 Task: Look for space in Porterville, United States from 8th June, 2023 to 12th June, 2023 for 2 adults in price range Rs.8000 to Rs.16000. Place can be private room with 1  bedroom having 1 bed and 1 bathroom. Property type can be flatguest house, hotel. Booking option can be shelf check-in. Required host language is English.
Action: Mouse moved to (571, 136)
Screenshot: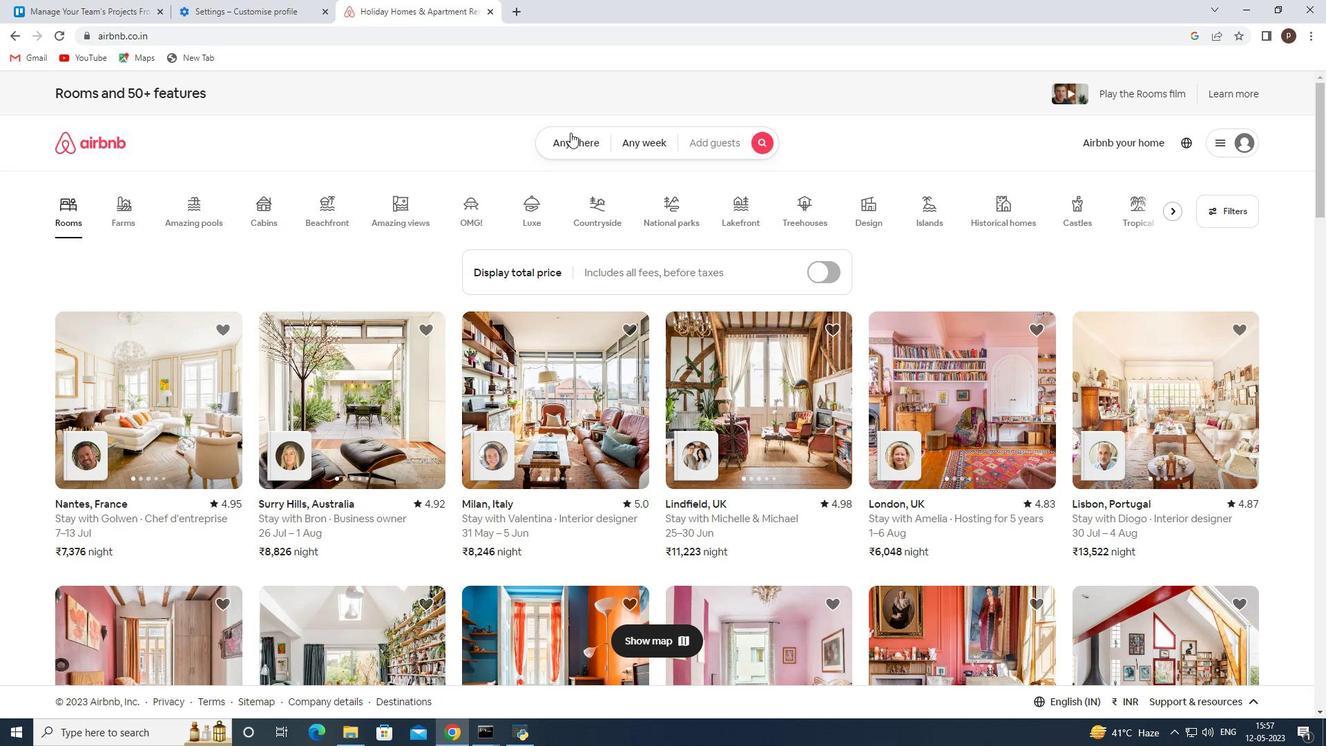 
Action: Mouse pressed left at (571, 136)
Screenshot: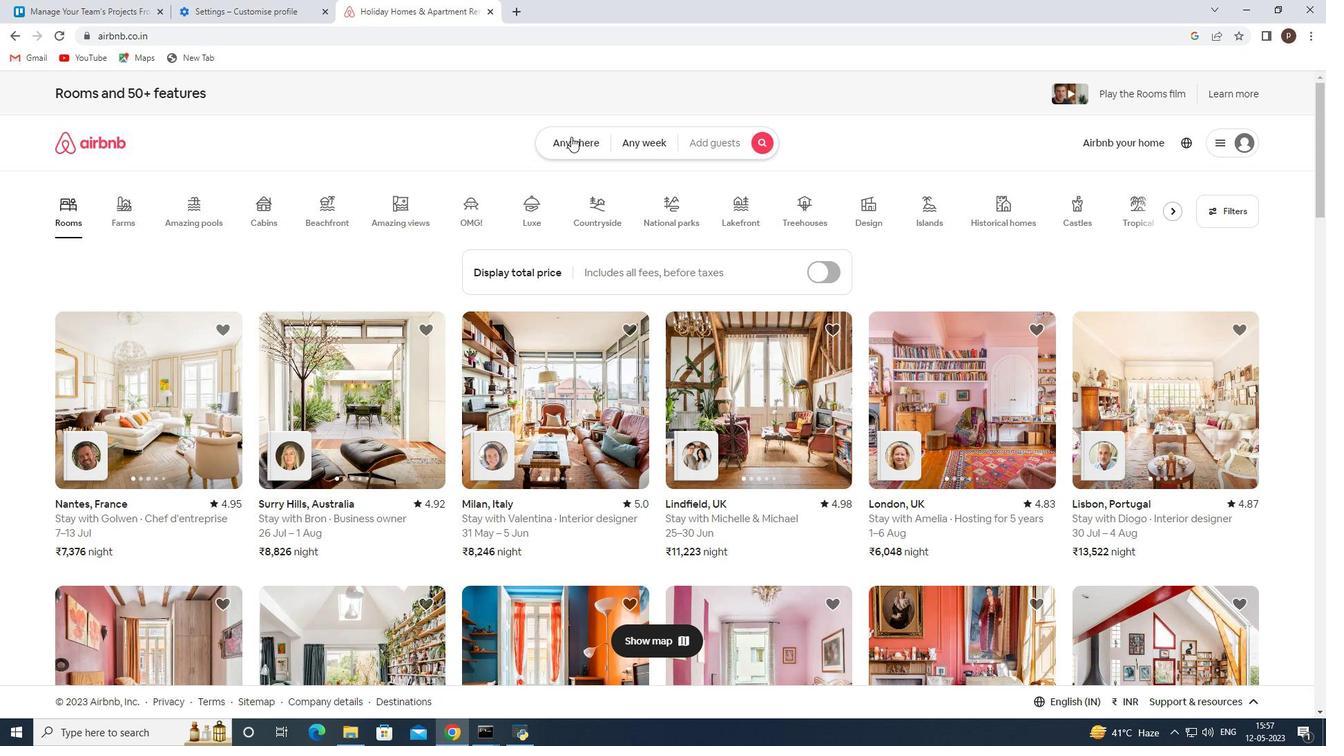 
Action: Mouse moved to (471, 194)
Screenshot: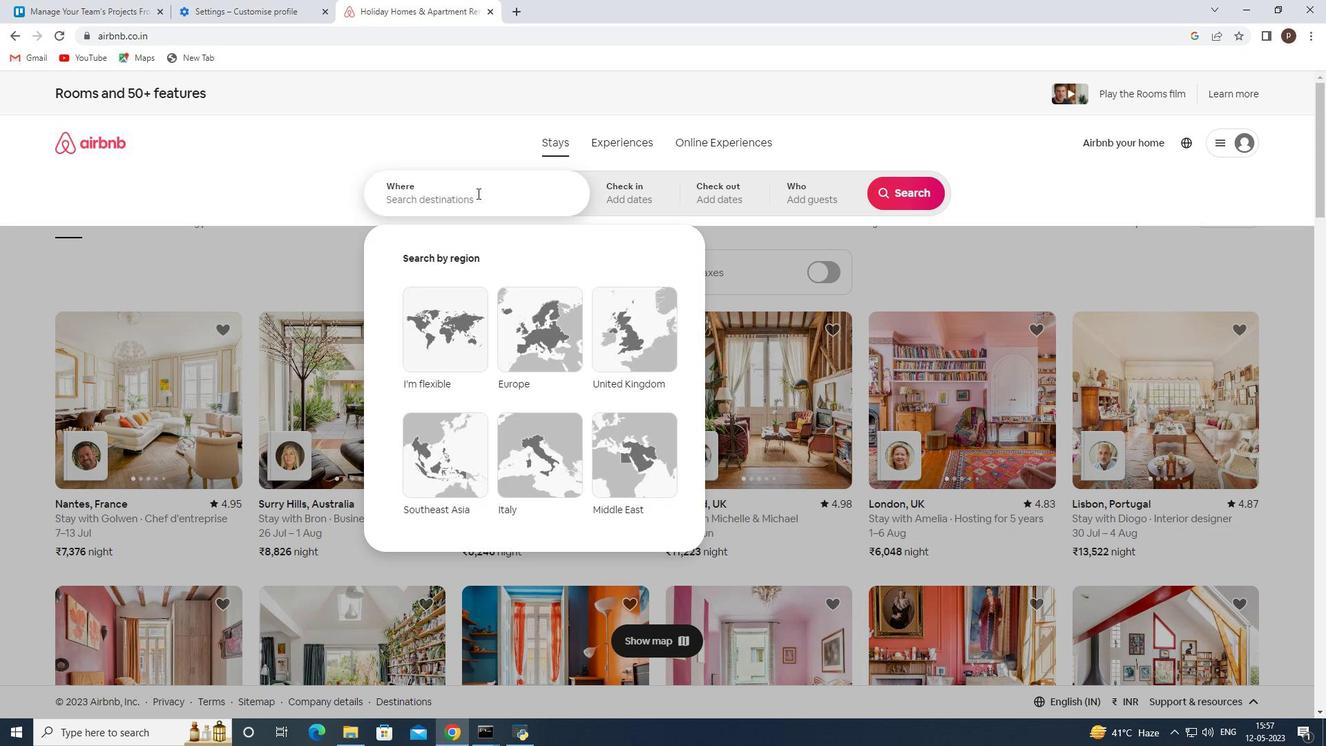 
Action: Mouse pressed left at (471, 194)
Screenshot: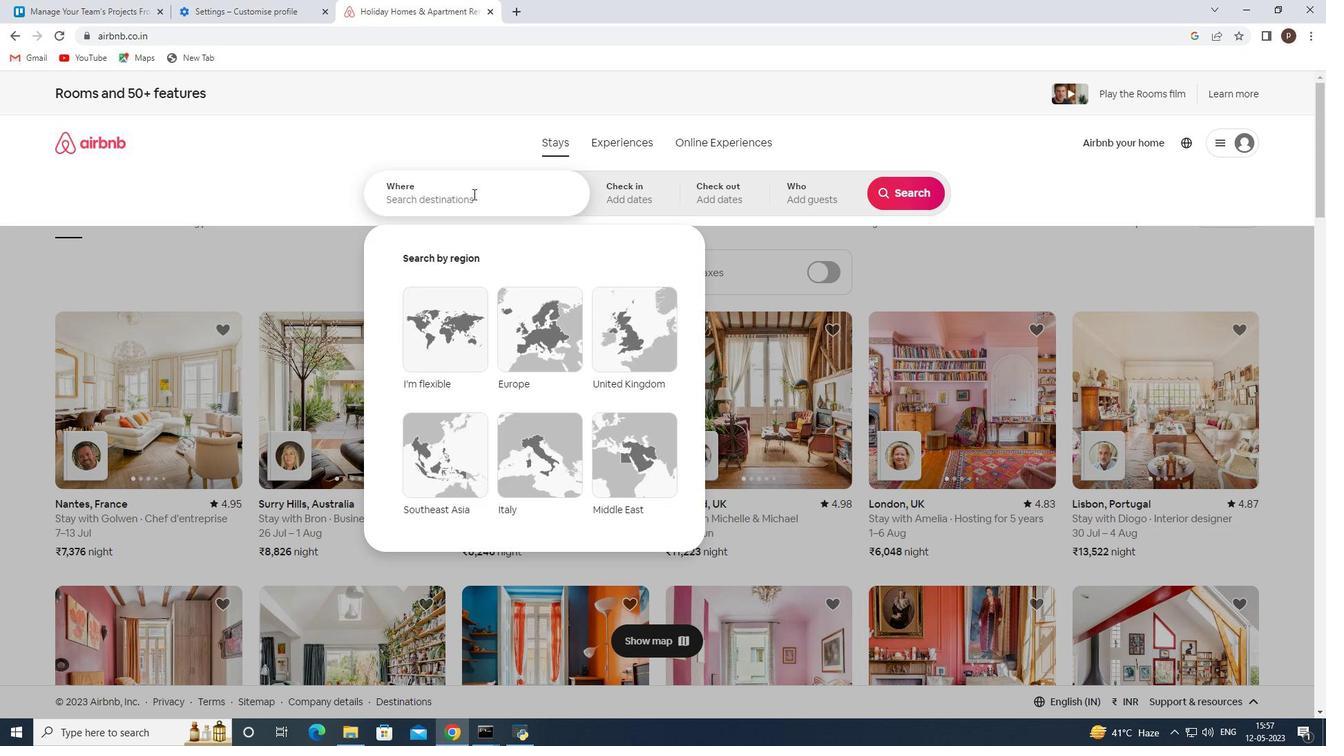 
Action: Key pressed <Key.caps_lock>P<Key.caps_lock>orterville
Screenshot: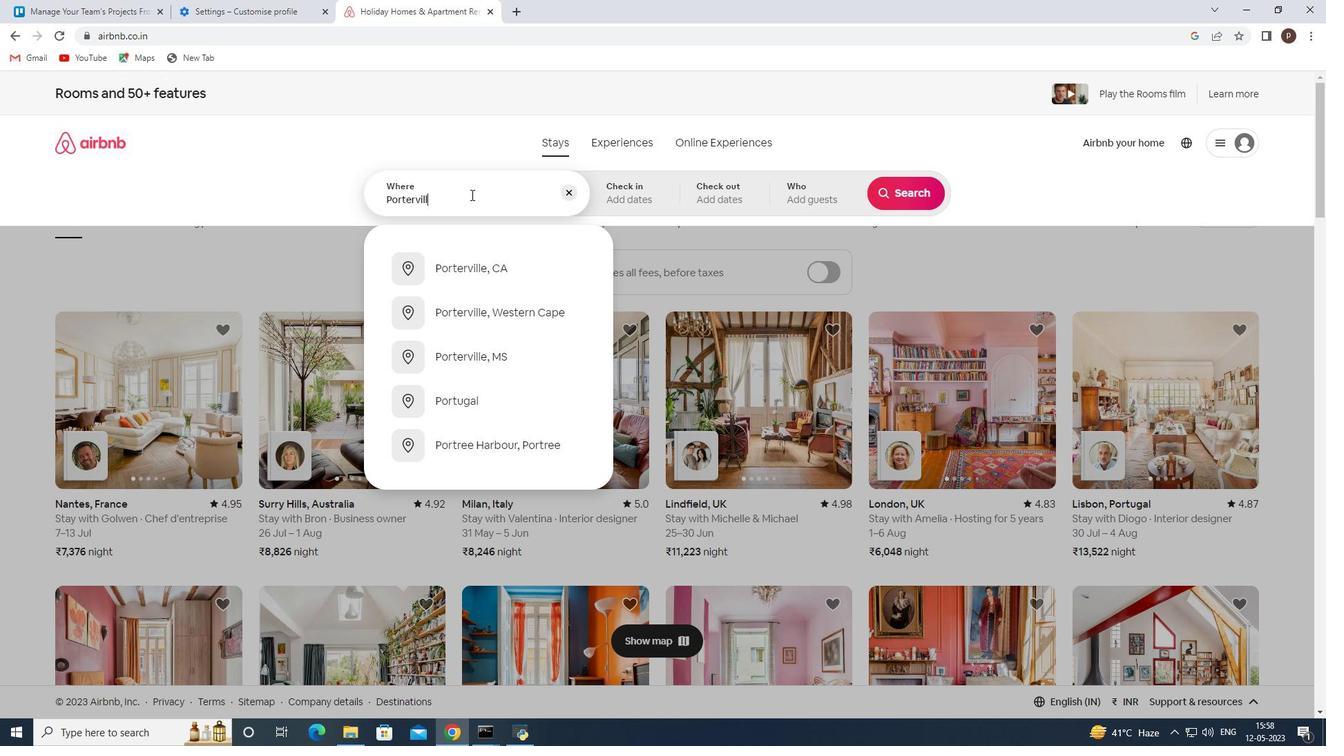 
Action: Mouse moved to (480, 269)
Screenshot: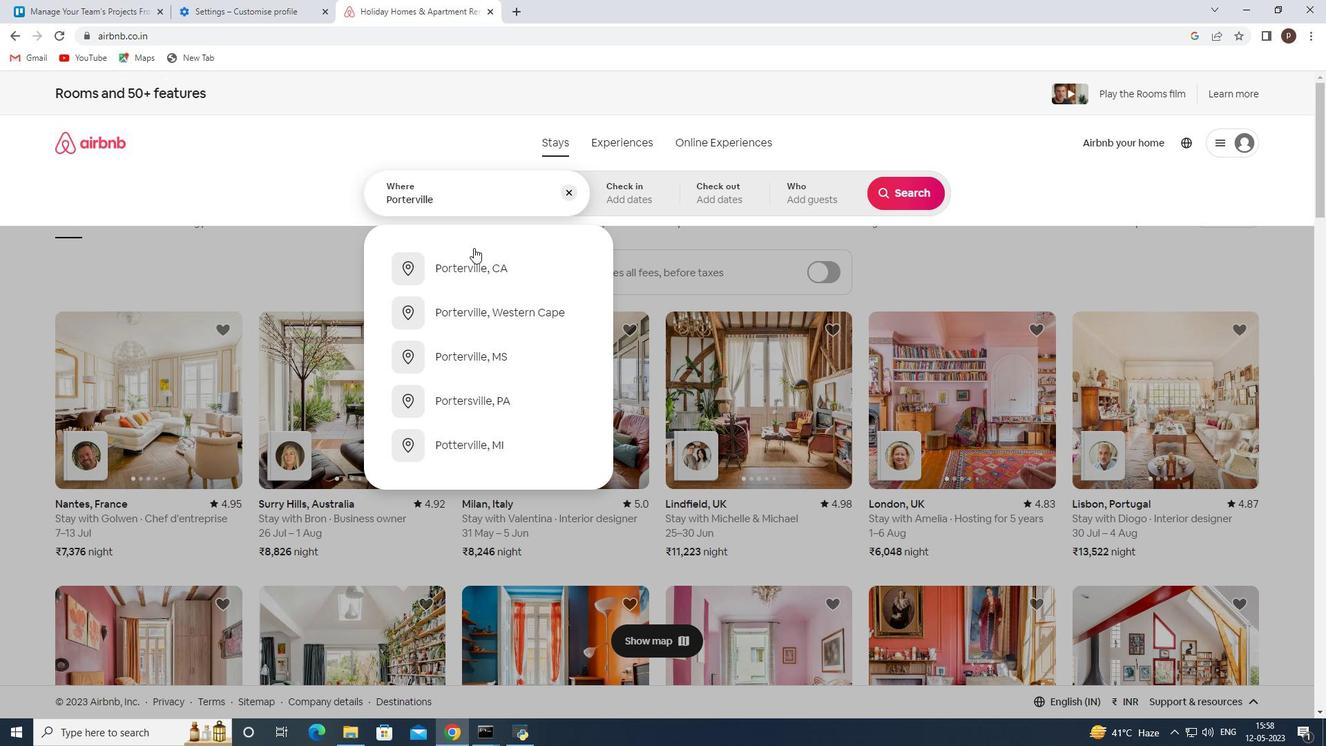 
Action: Mouse pressed left at (480, 269)
Screenshot: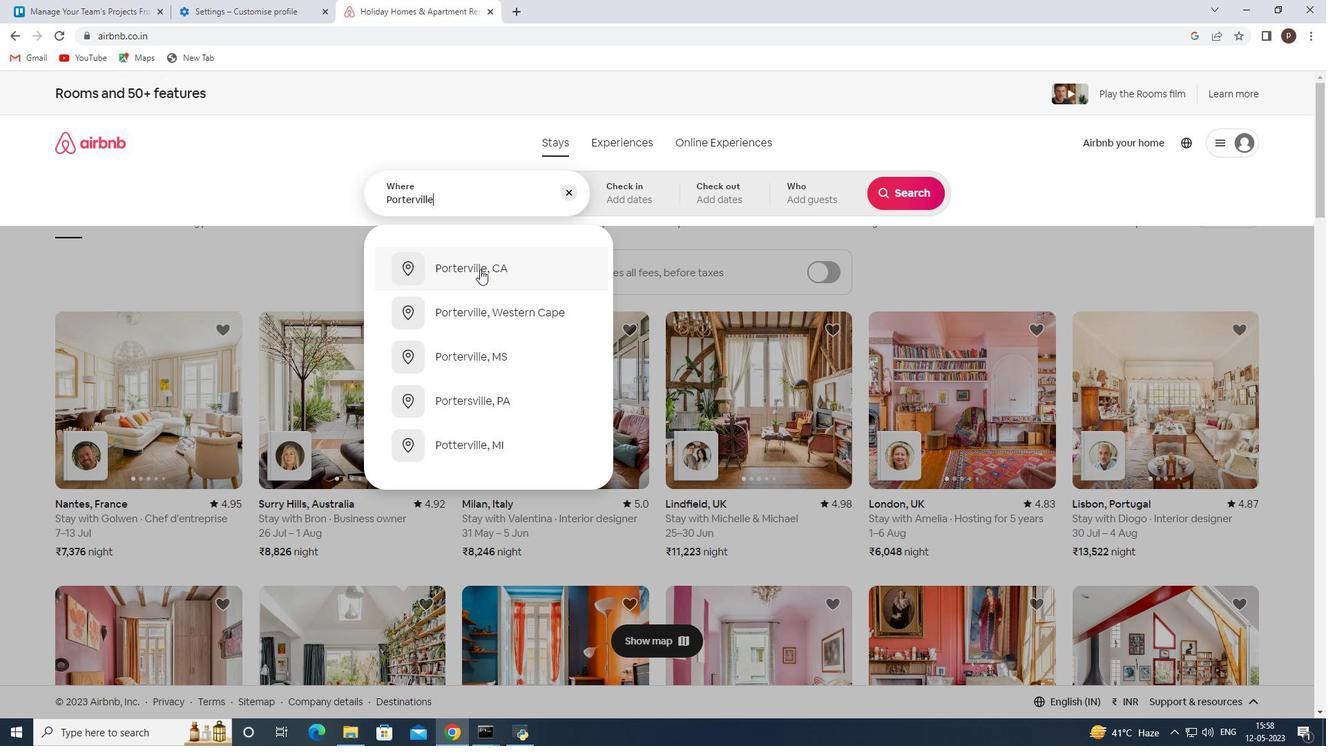 
Action: Mouse moved to (822, 397)
Screenshot: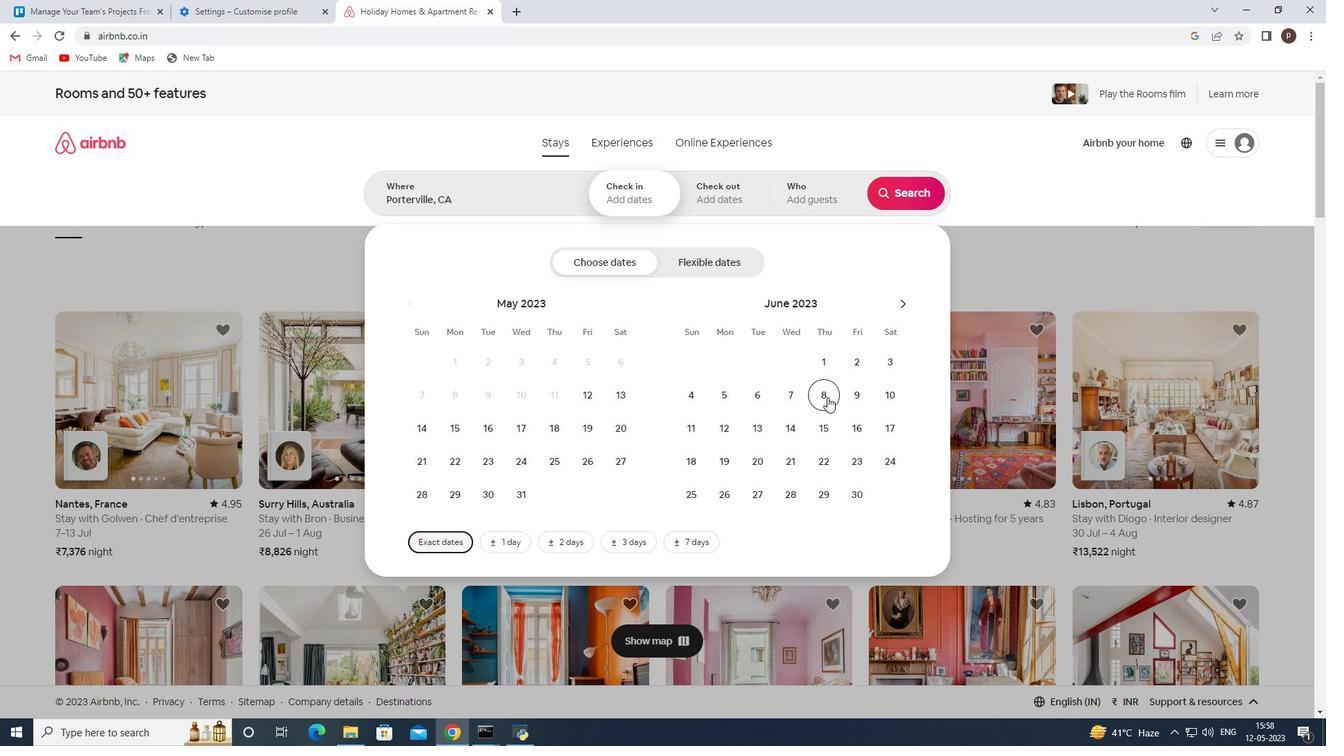 
Action: Mouse pressed left at (822, 397)
Screenshot: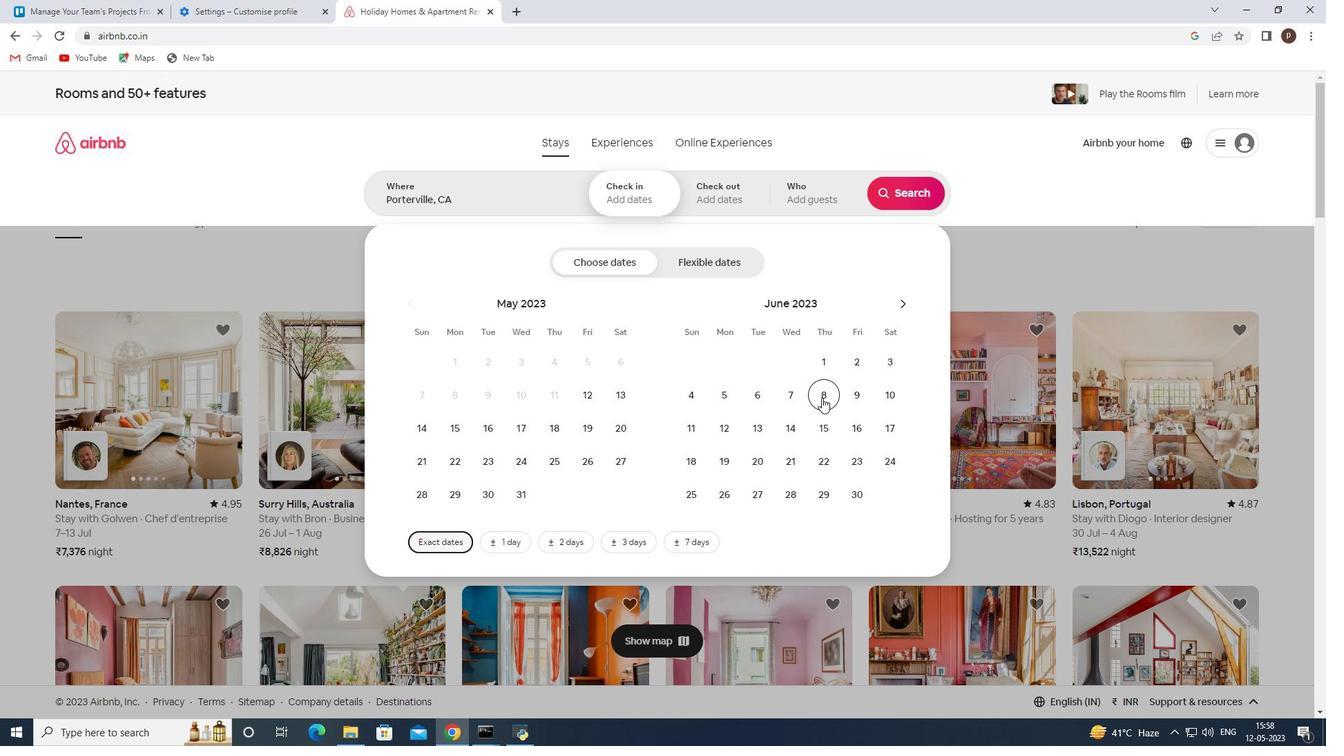
Action: Mouse moved to (720, 426)
Screenshot: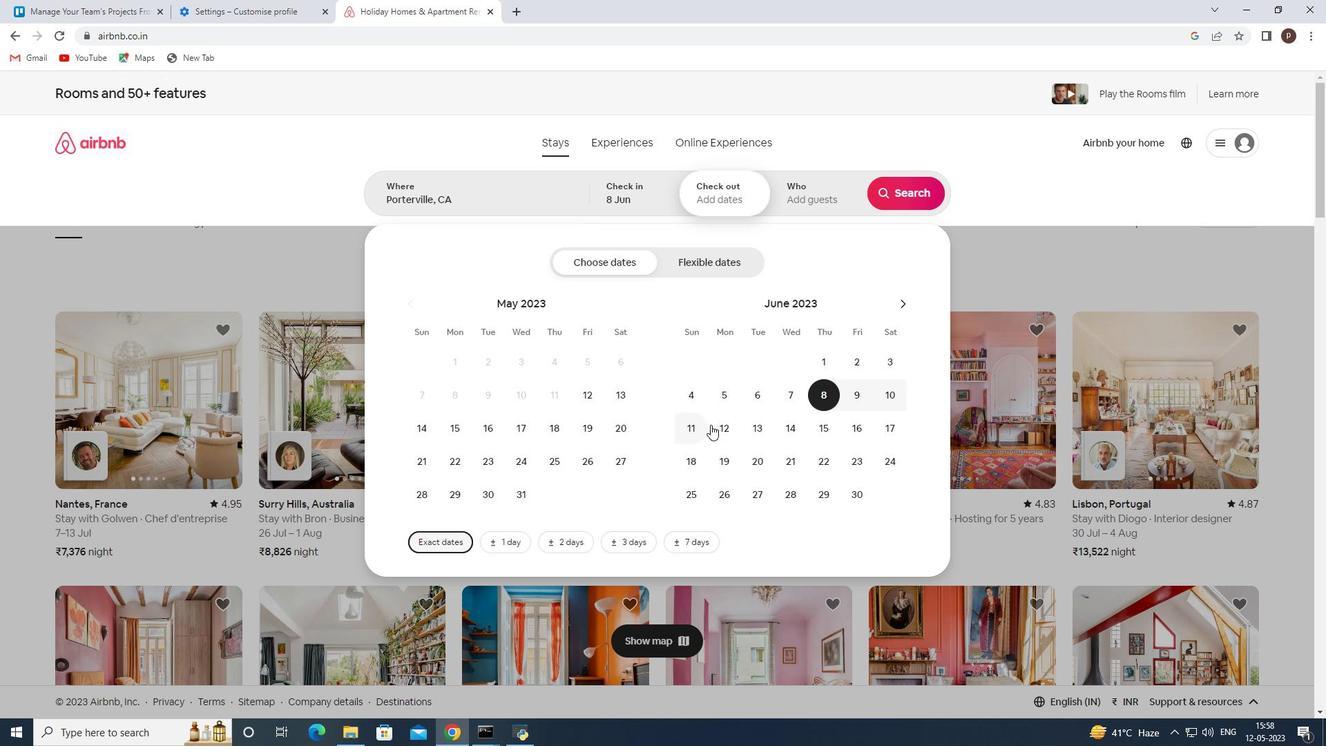 
Action: Mouse pressed left at (720, 426)
Screenshot: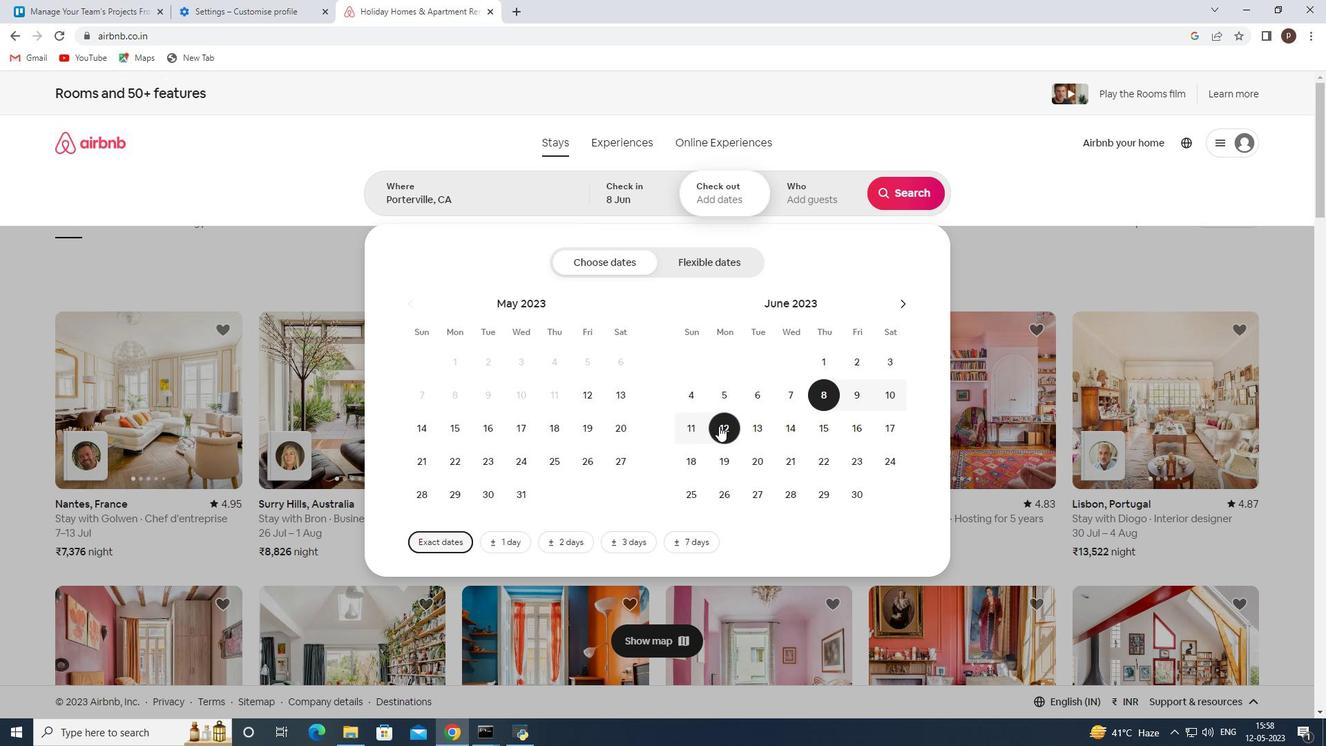 
Action: Mouse moved to (788, 188)
Screenshot: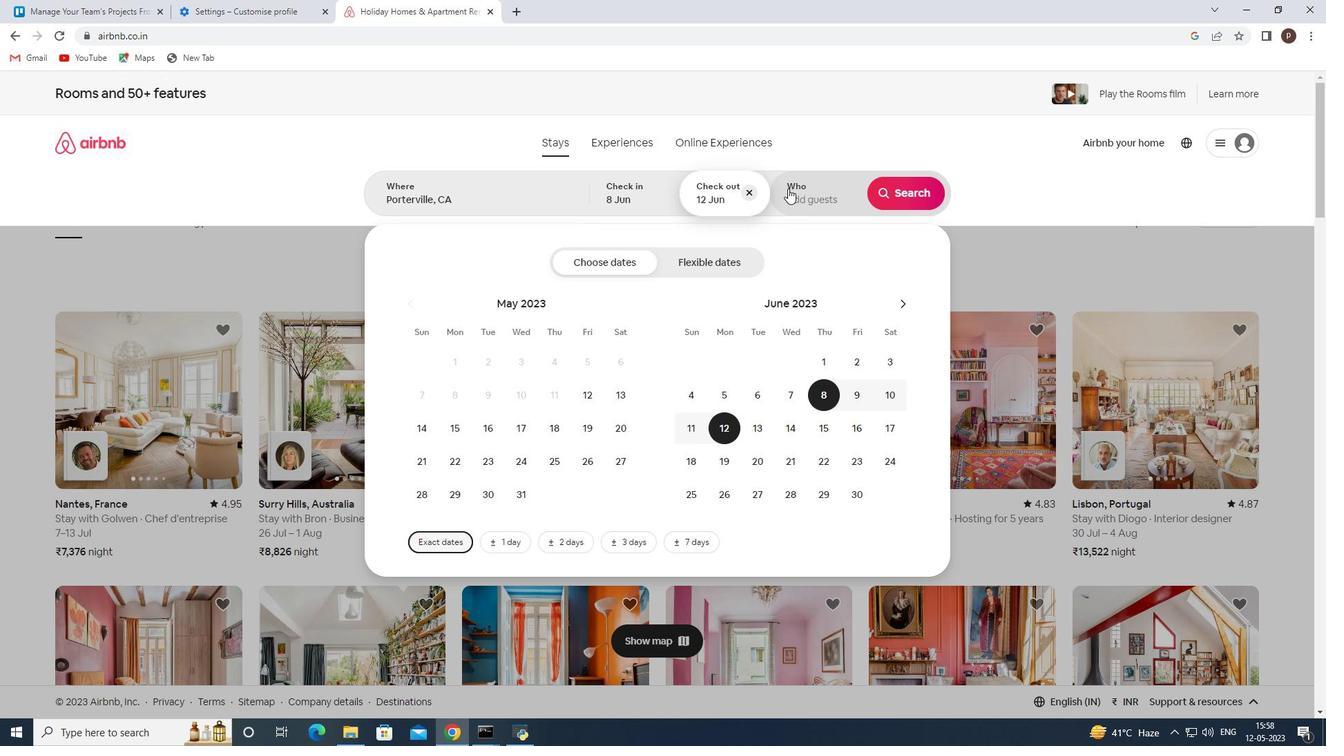 
Action: Mouse pressed left at (788, 188)
Screenshot: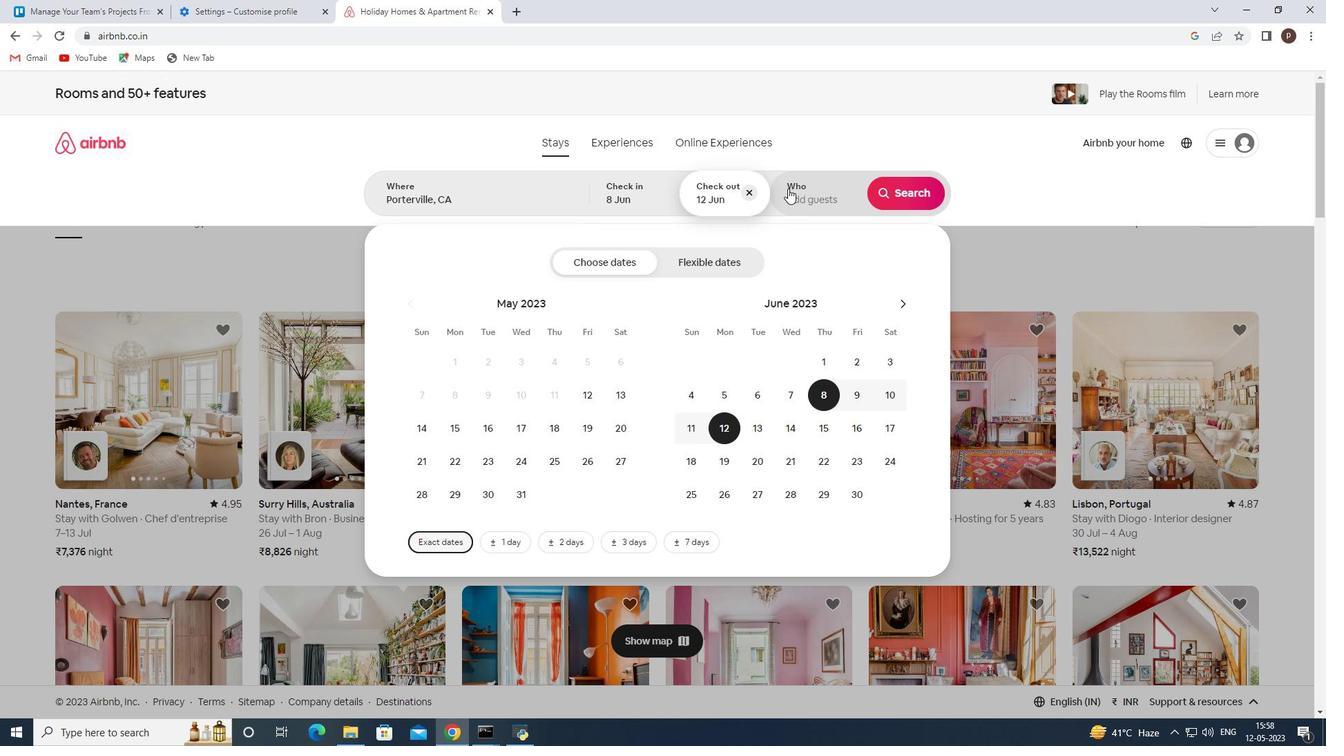 
Action: Mouse moved to (917, 263)
Screenshot: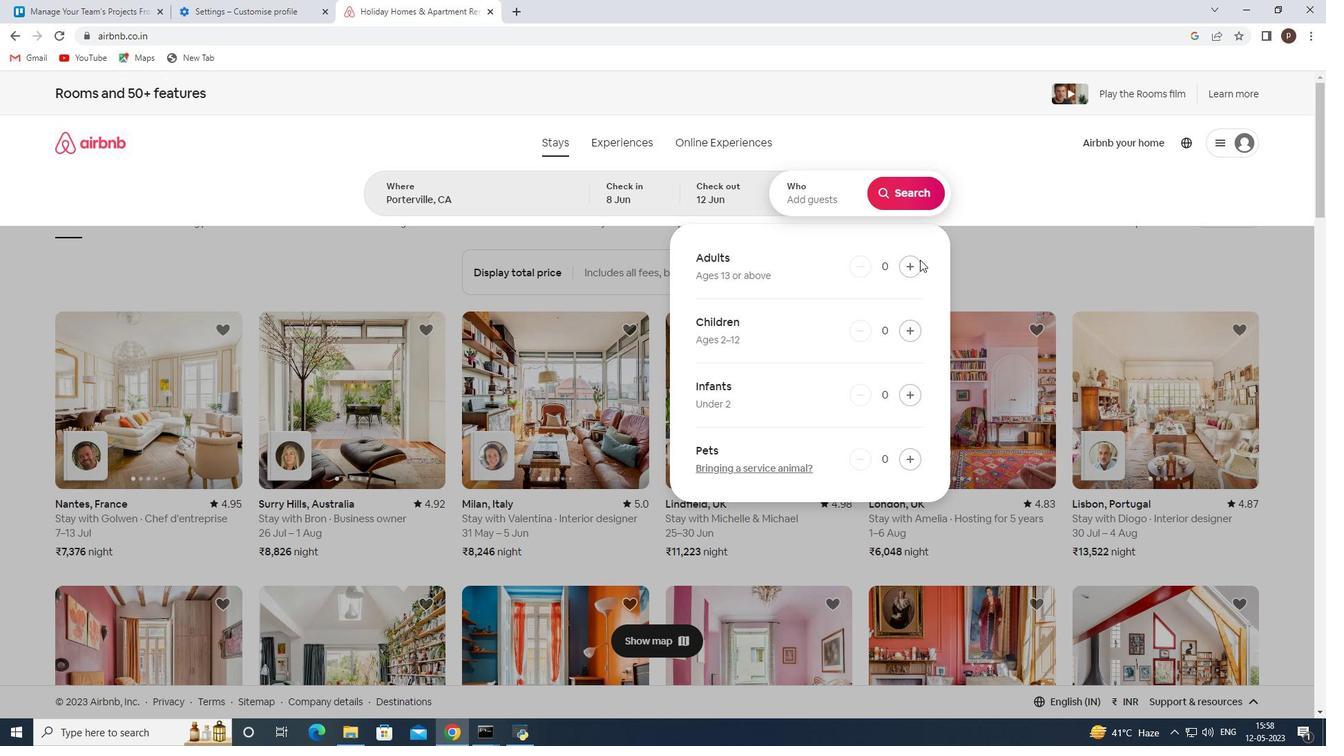 
Action: Mouse pressed left at (917, 263)
Screenshot: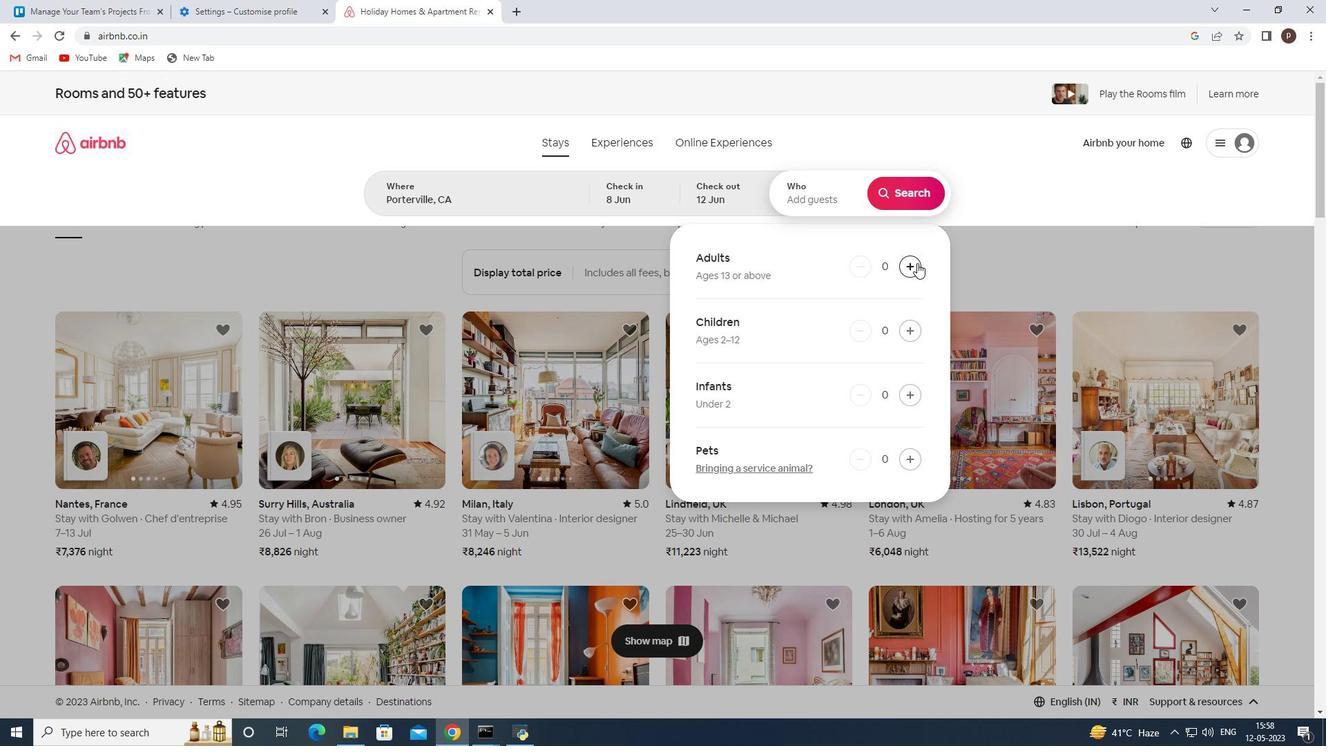 
Action: Mouse pressed left at (917, 263)
Screenshot: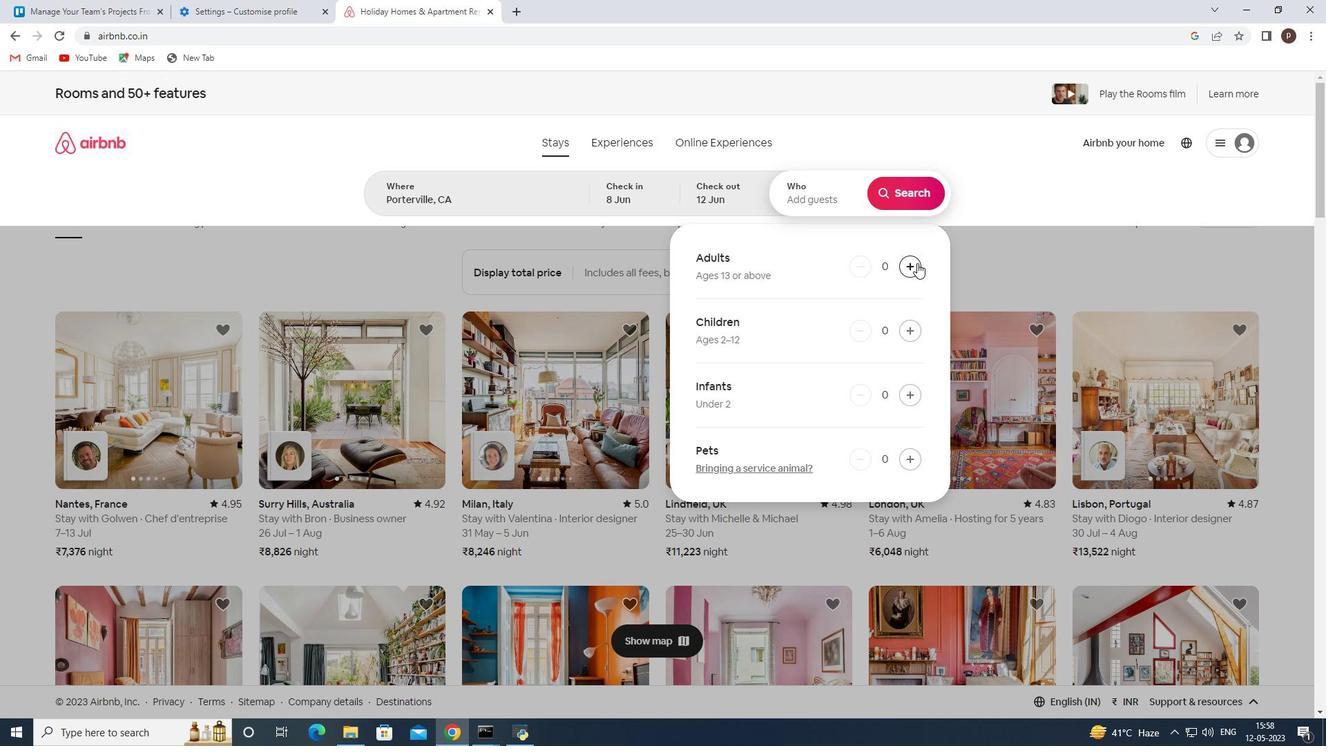
Action: Mouse moved to (915, 194)
Screenshot: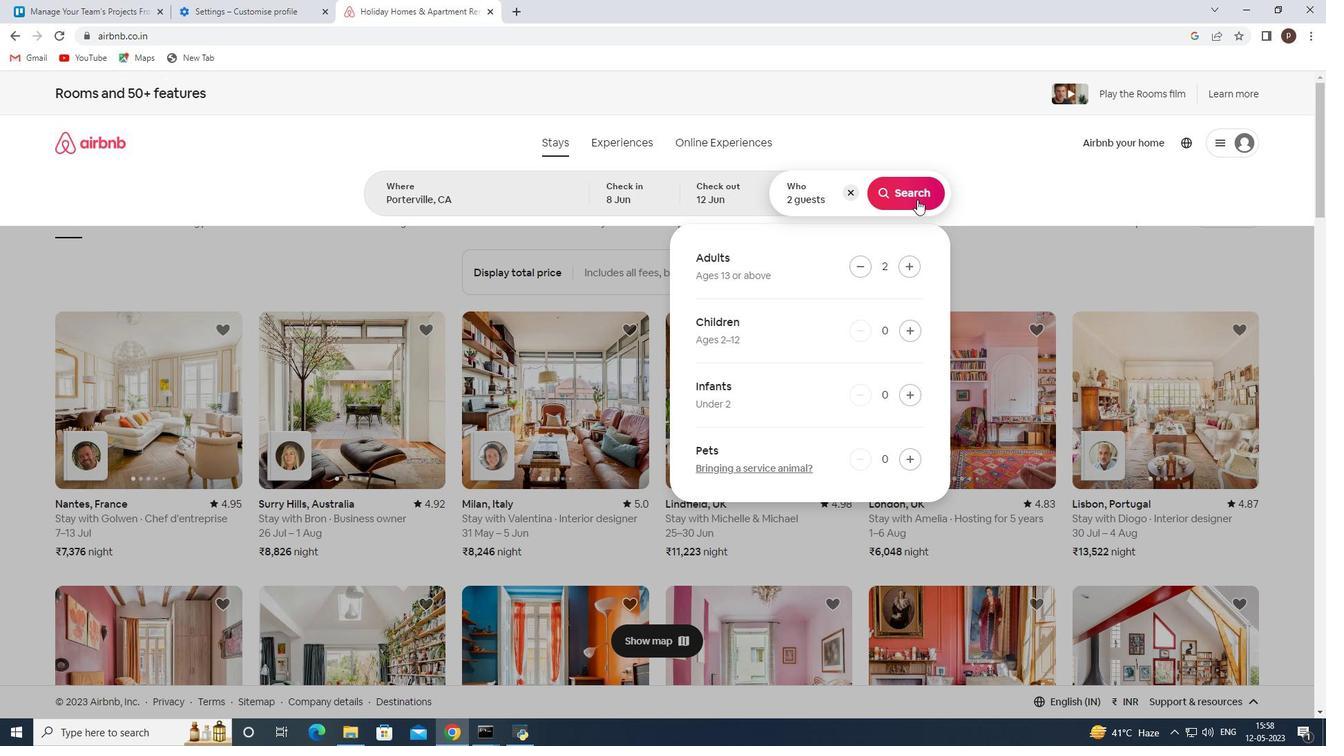 
Action: Mouse pressed left at (915, 194)
Screenshot: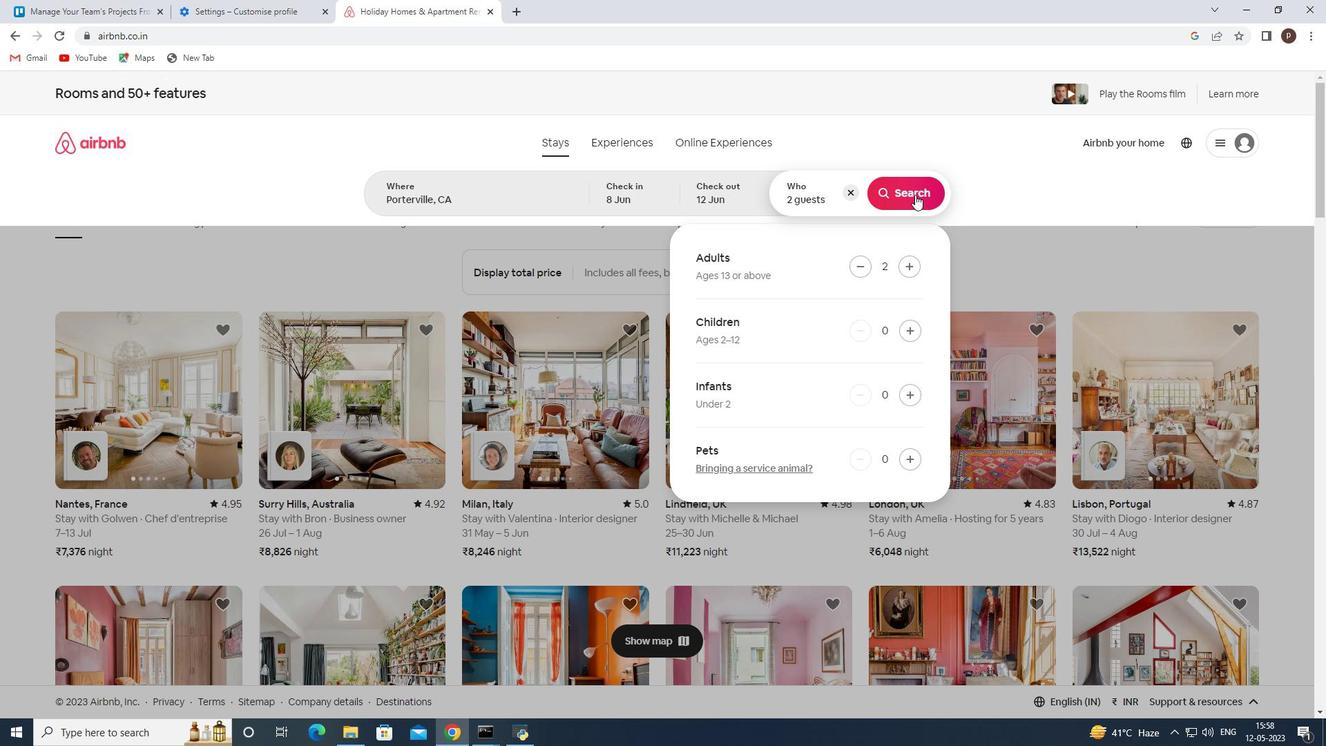 
Action: Mouse moved to (1254, 156)
Screenshot: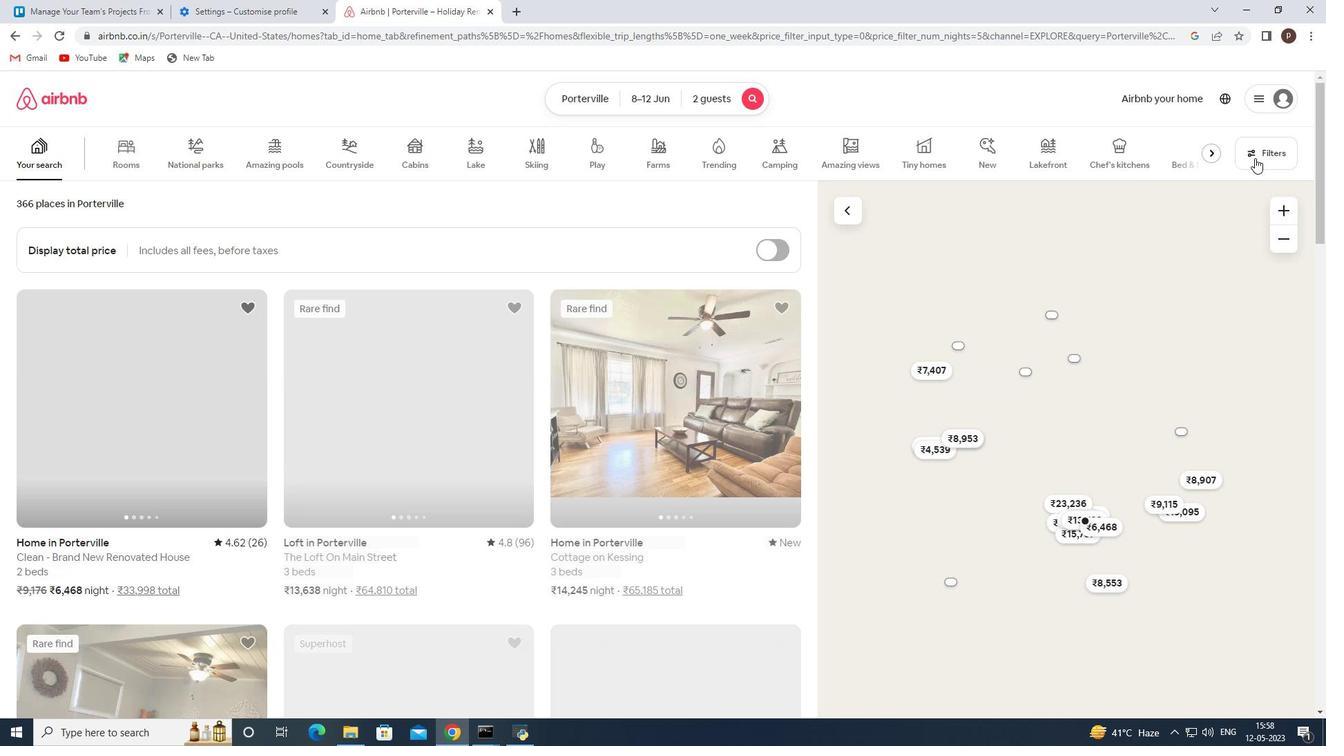 
Action: Mouse pressed left at (1254, 156)
Screenshot: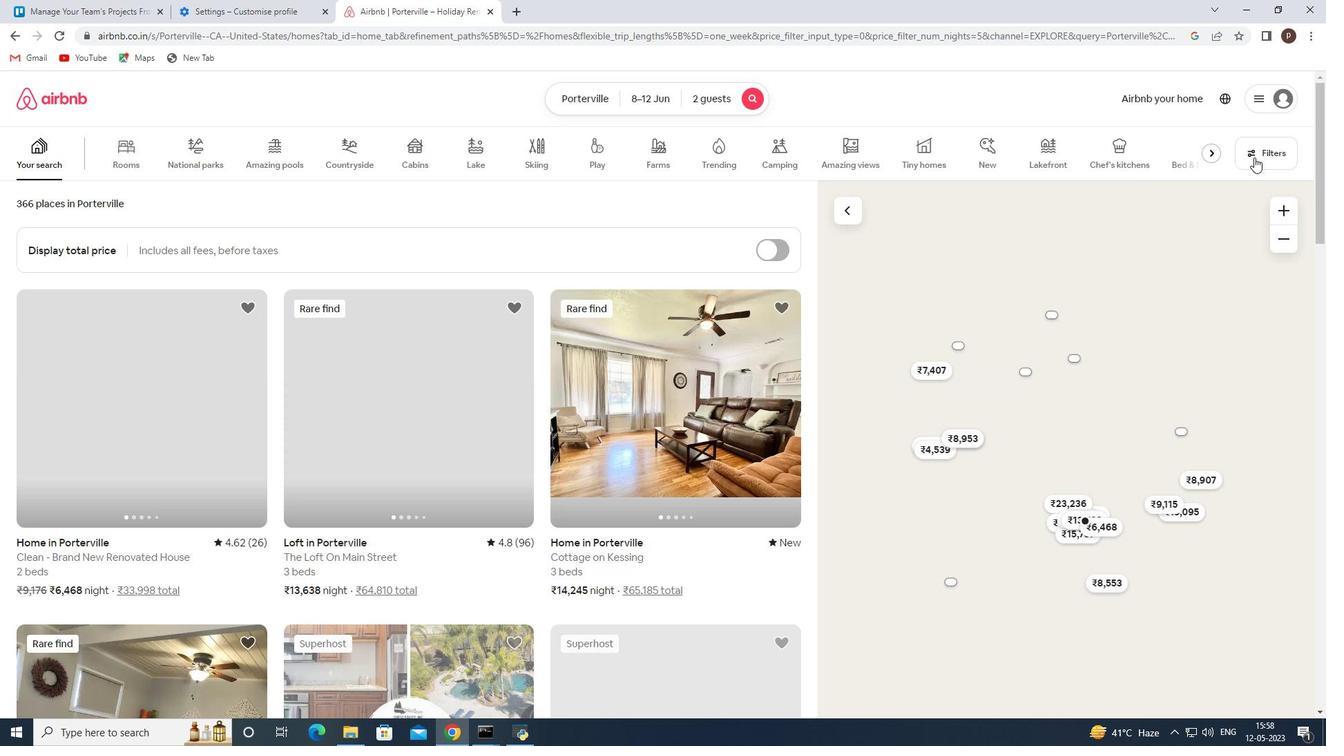
Action: Mouse moved to (455, 490)
Screenshot: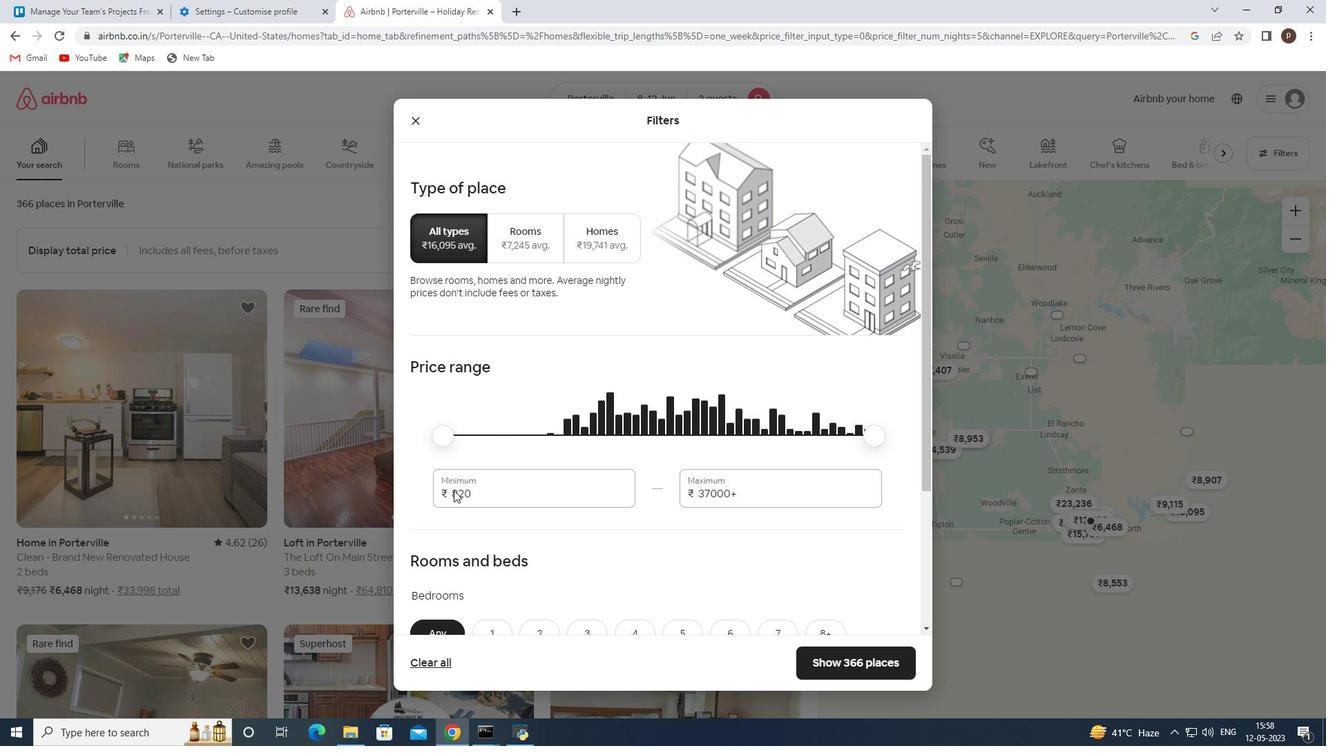 
Action: Mouse pressed left at (455, 490)
Screenshot: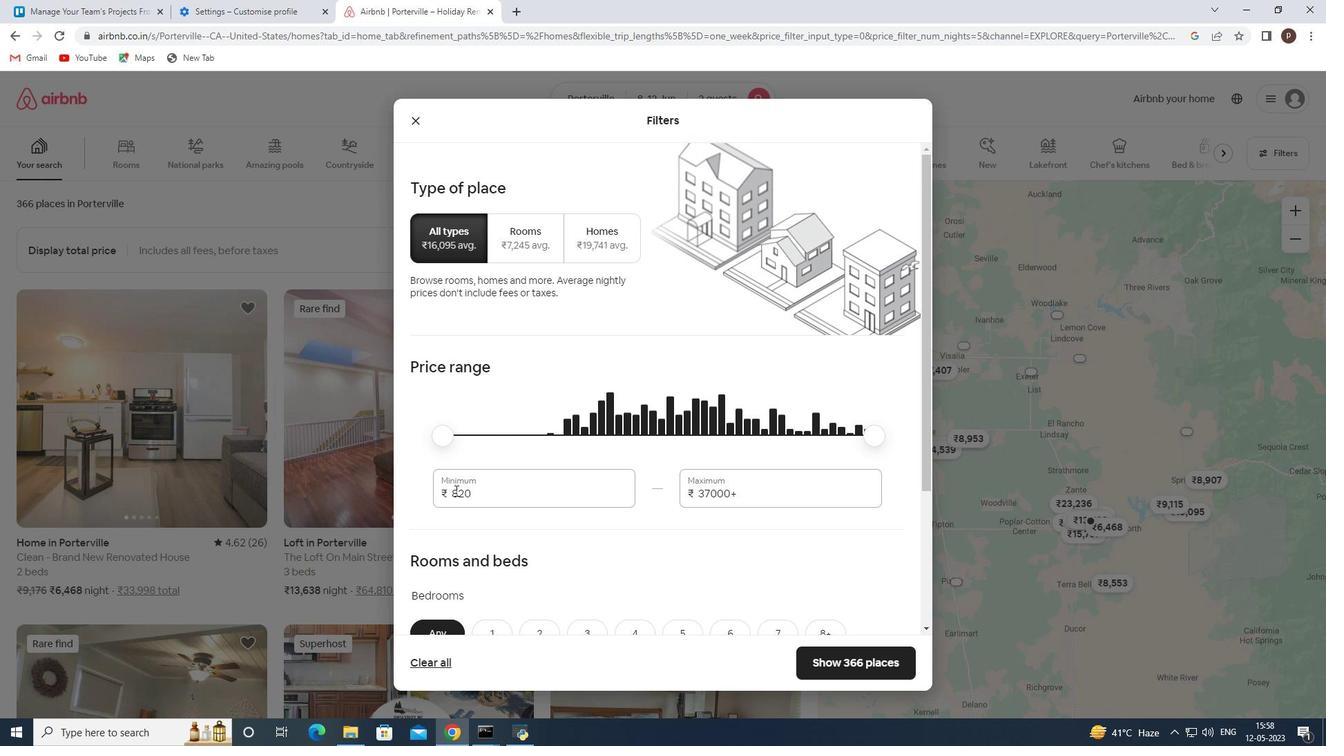 
Action: Mouse pressed left at (455, 490)
Screenshot: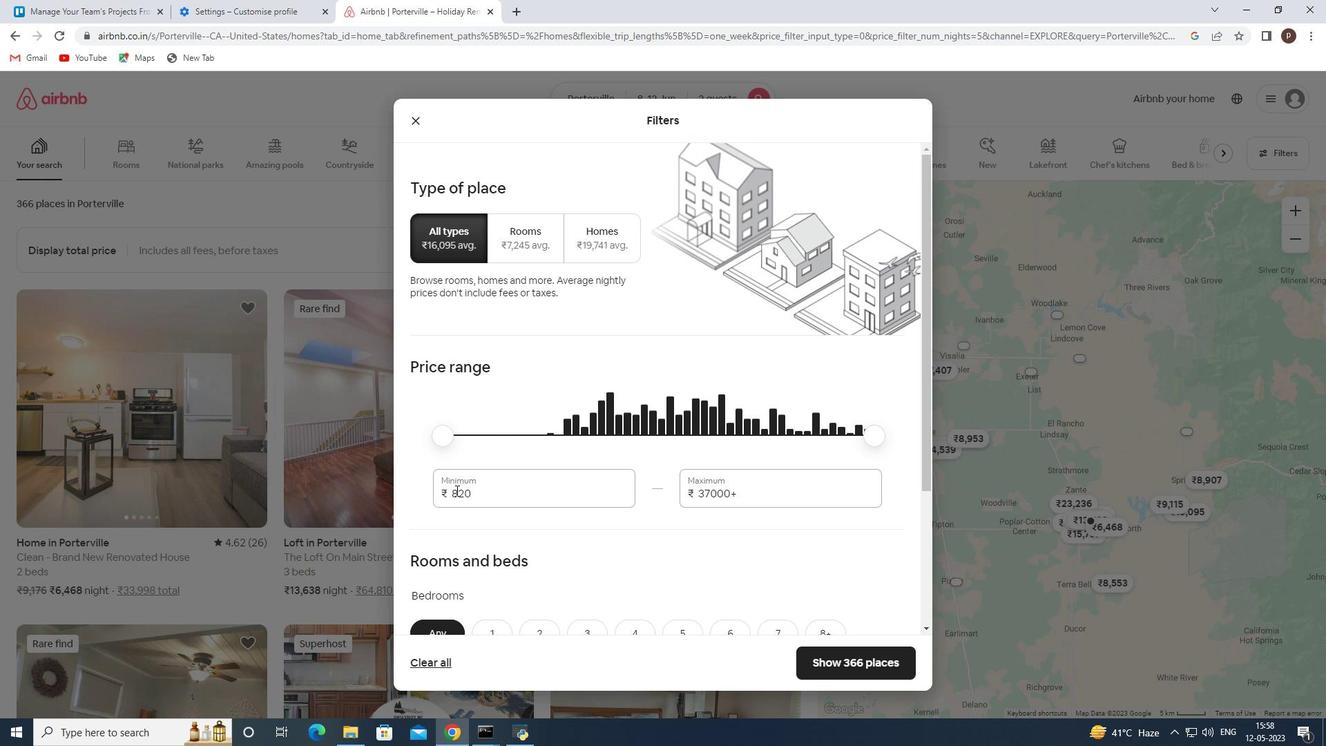 
Action: Key pressed 8000<Key.tab>16000
Screenshot: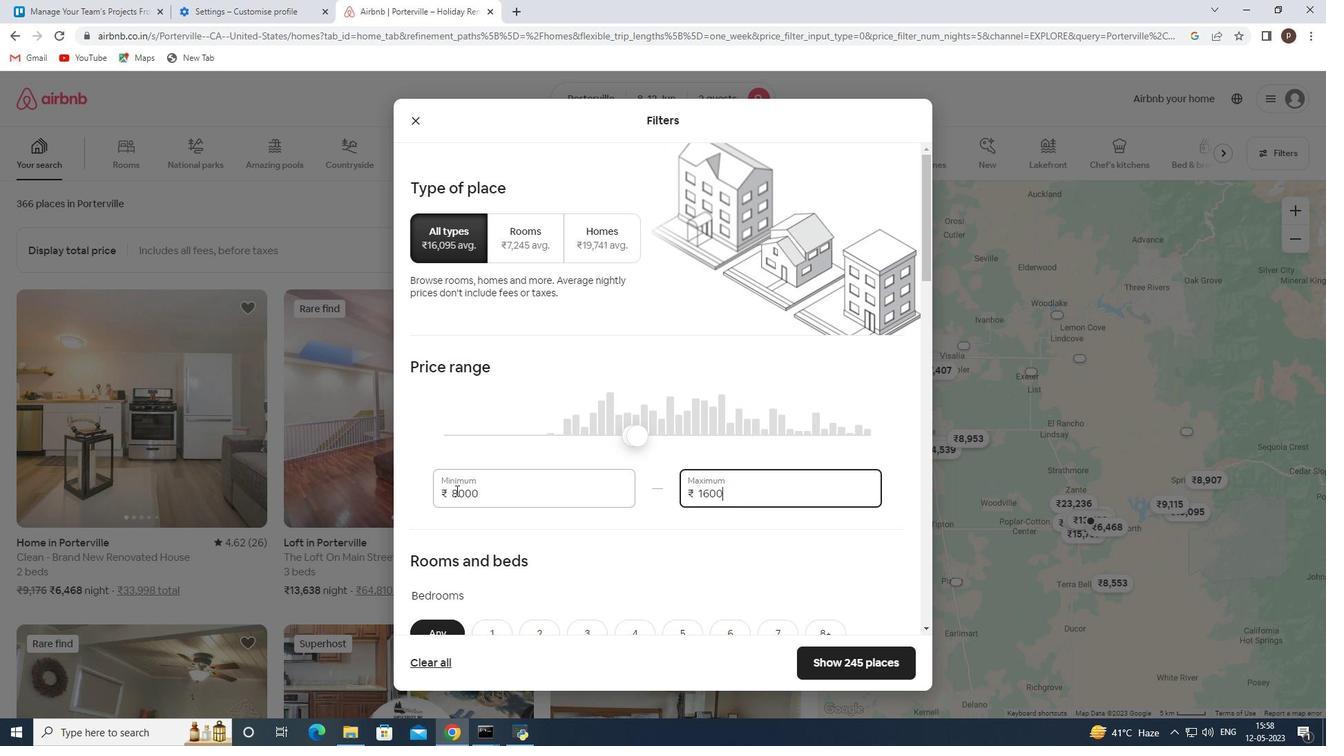
Action: Mouse moved to (455, 518)
Screenshot: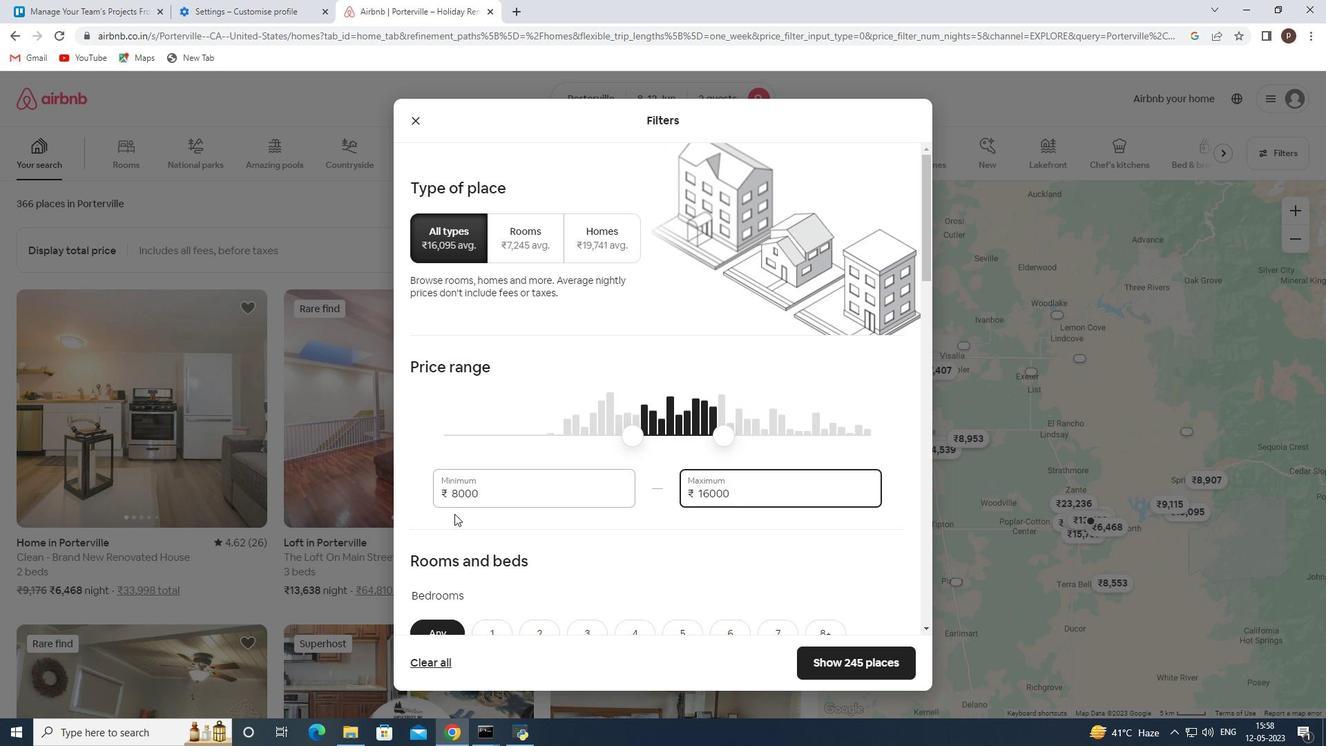 
Action: Mouse scrolled (455, 518) with delta (0, 0)
Screenshot: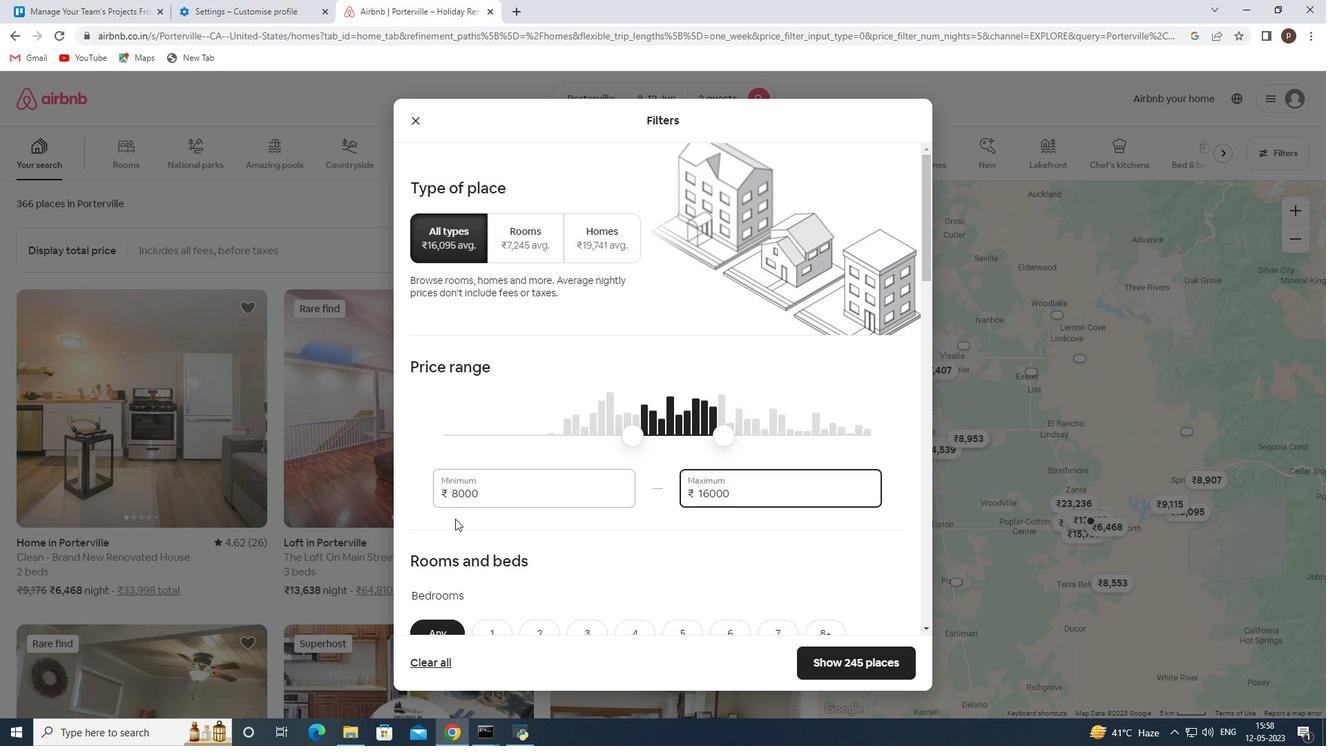 
Action: Mouse moved to (477, 462)
Screenshot: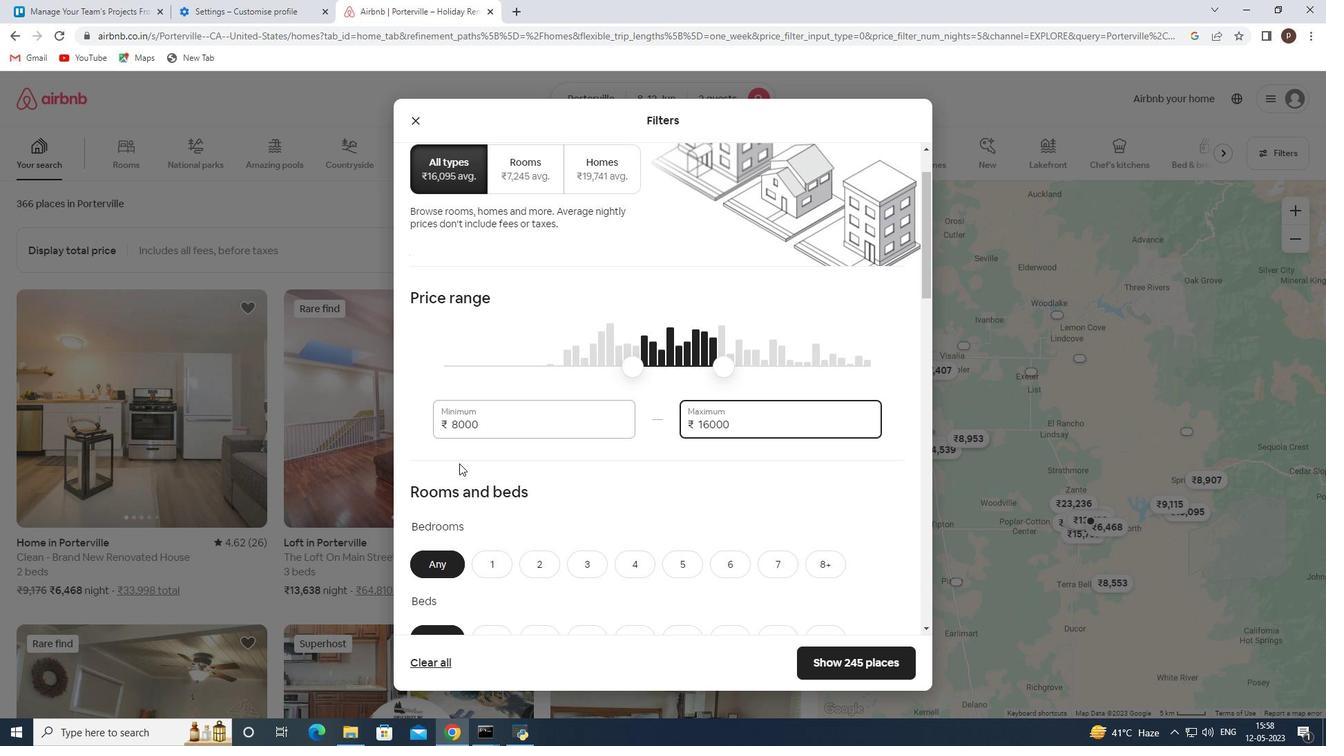 
Action: Mouse scrolled (477, 461) with delta (0, 0)
Screenshot: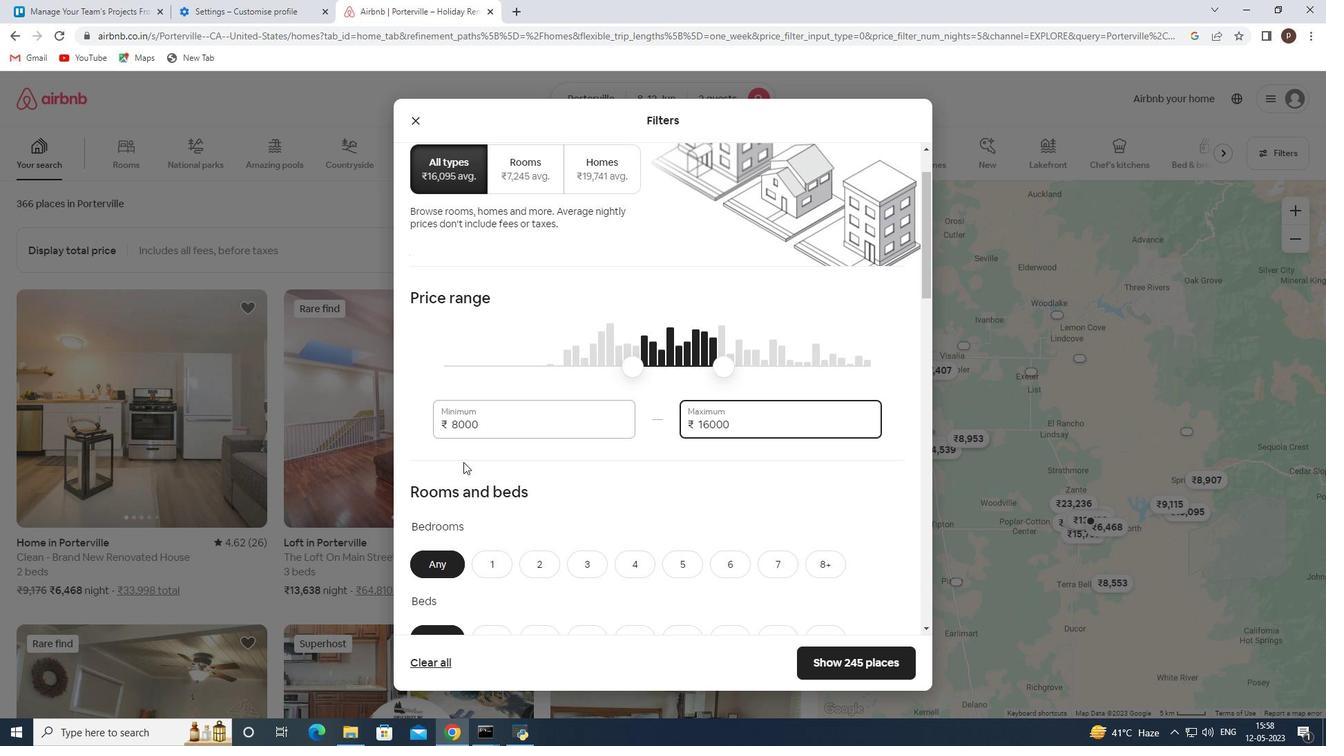 
Action: Mouse moved to (491, 493)
Screenshot: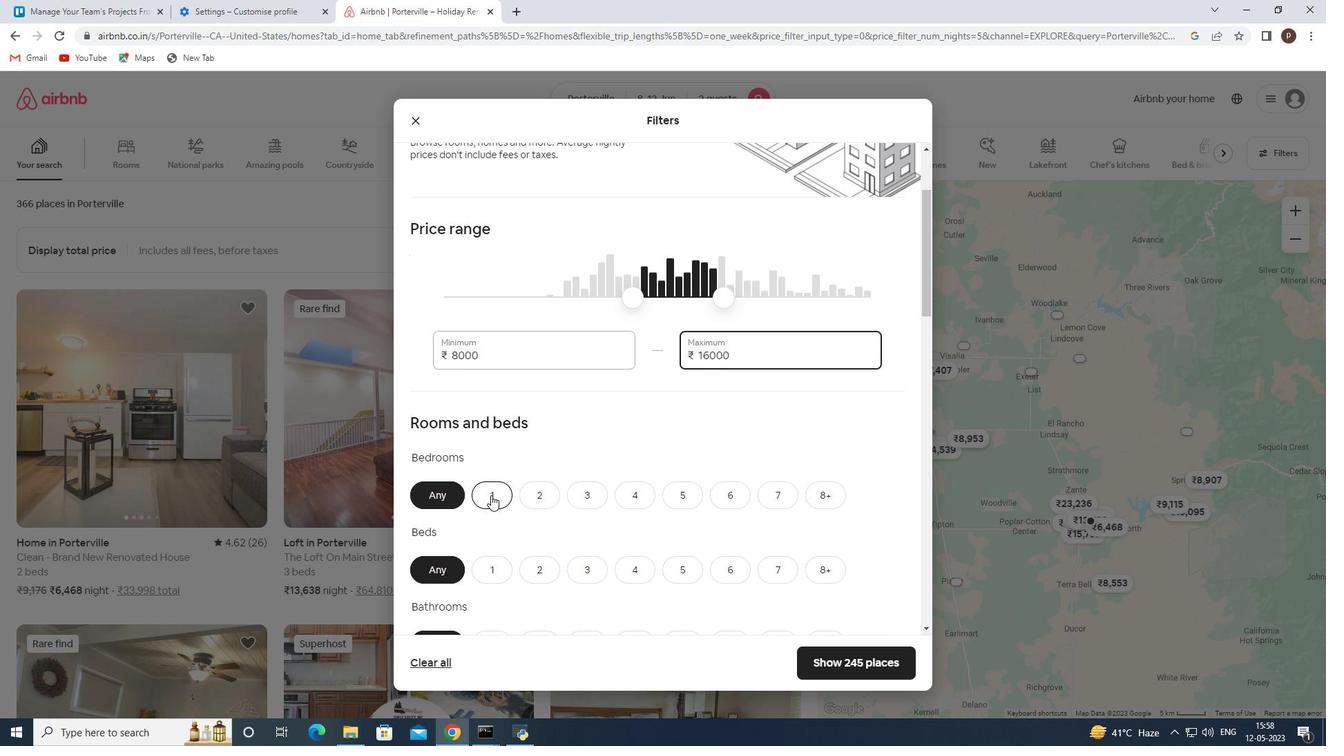 
Action: Mouse pressed left at (491, 493)
Screenshot: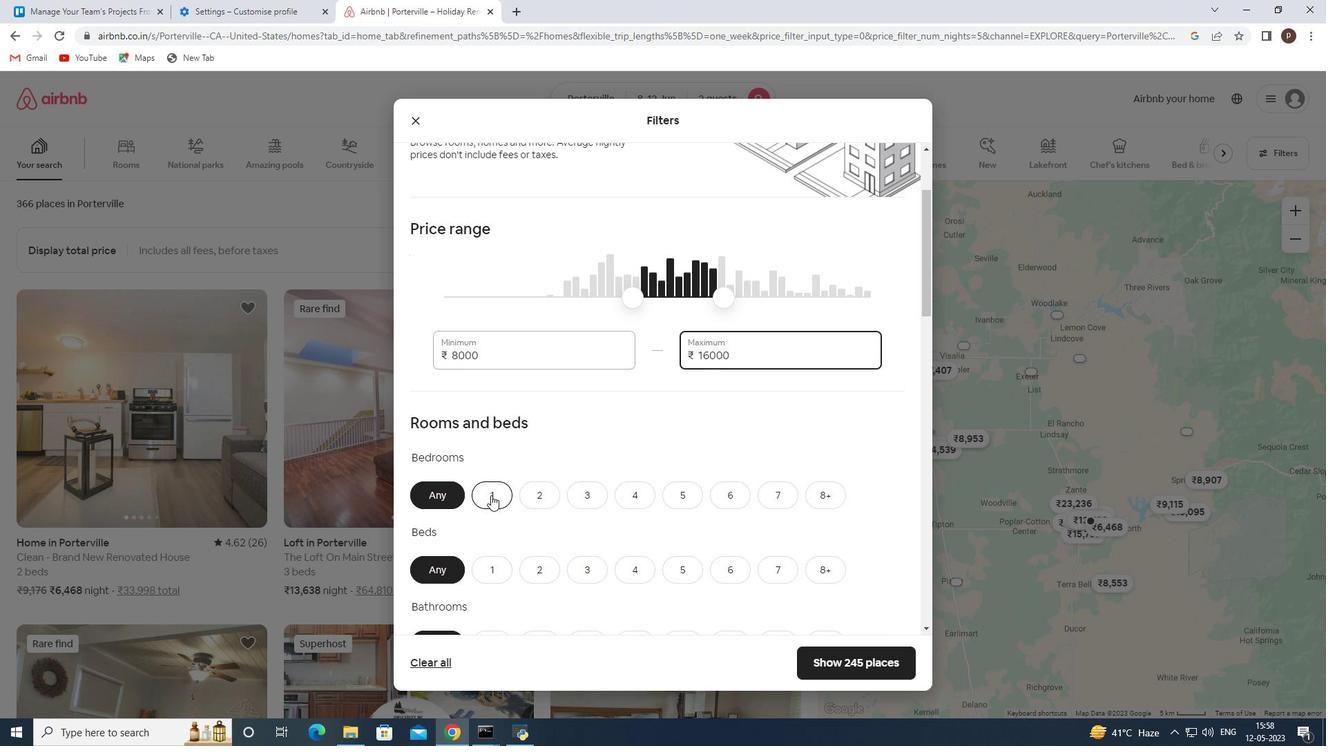 
Action: Mouse moved to (491, 527)
Screenshot: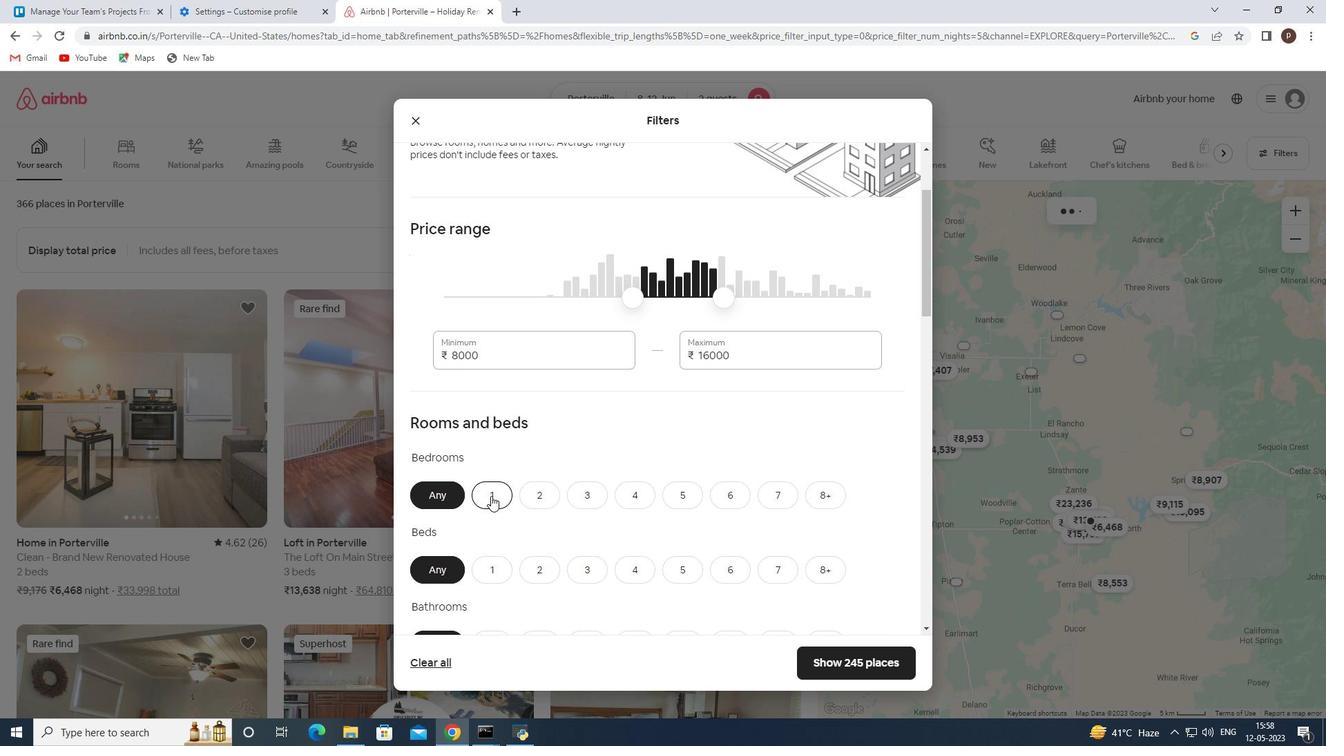 
Action: Mouse scrolled (491, 526) with delta (0, 0)
Screenshot: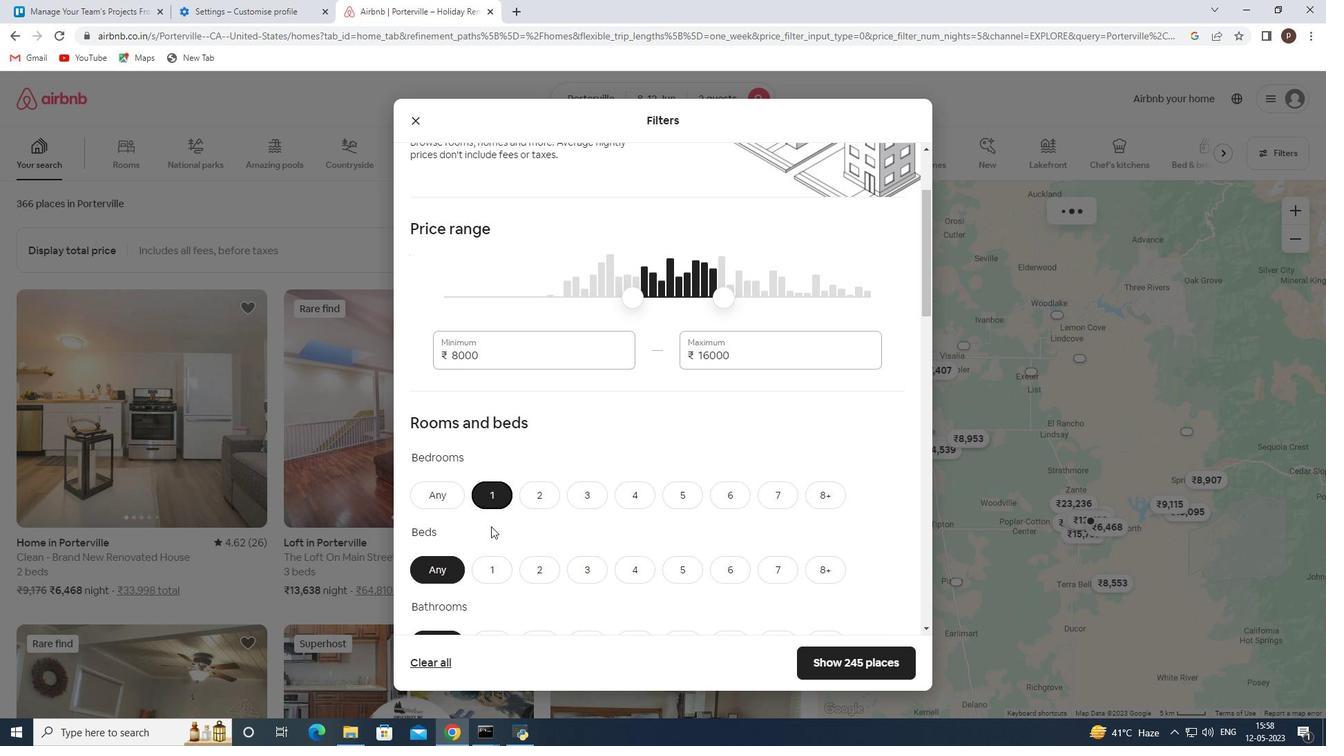 
Action: Mouse scrolled (491, 526) with delta (0, 0)
Screenshot: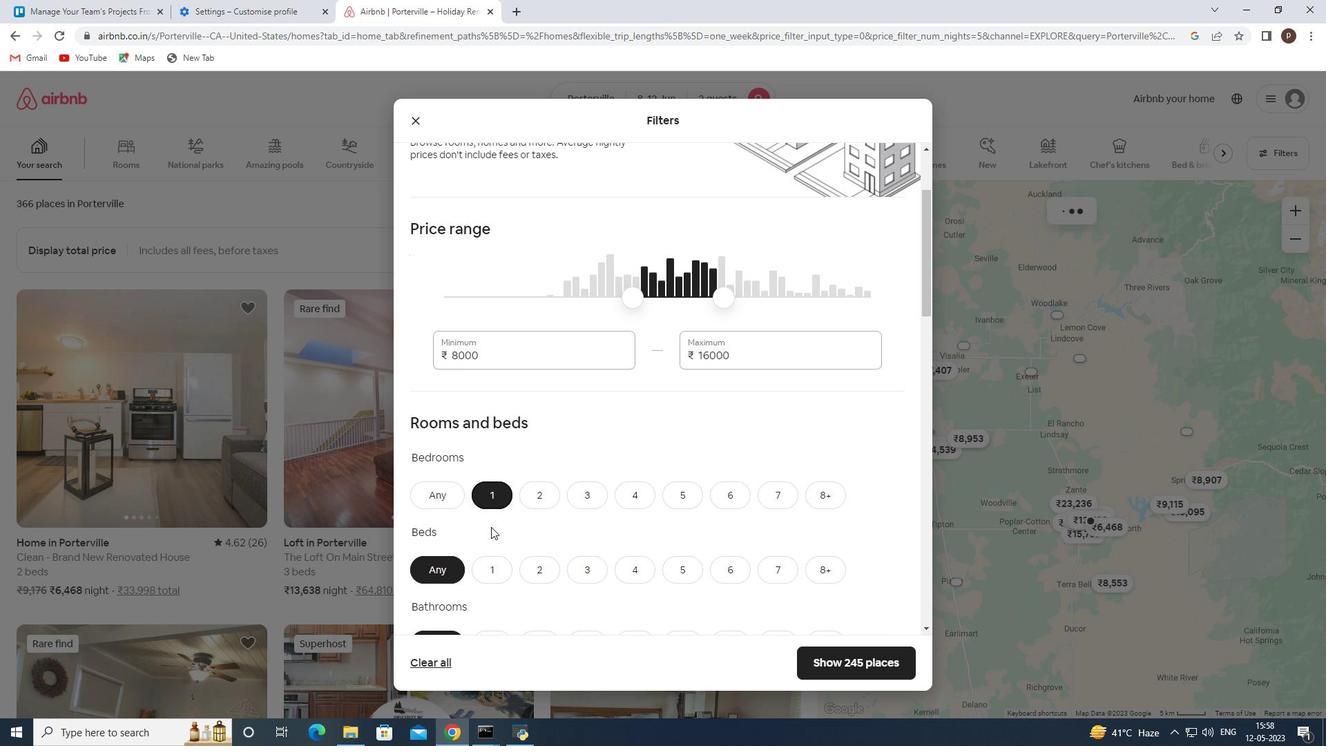 
Action: Mouse moved to (487, 429)
Screenshot: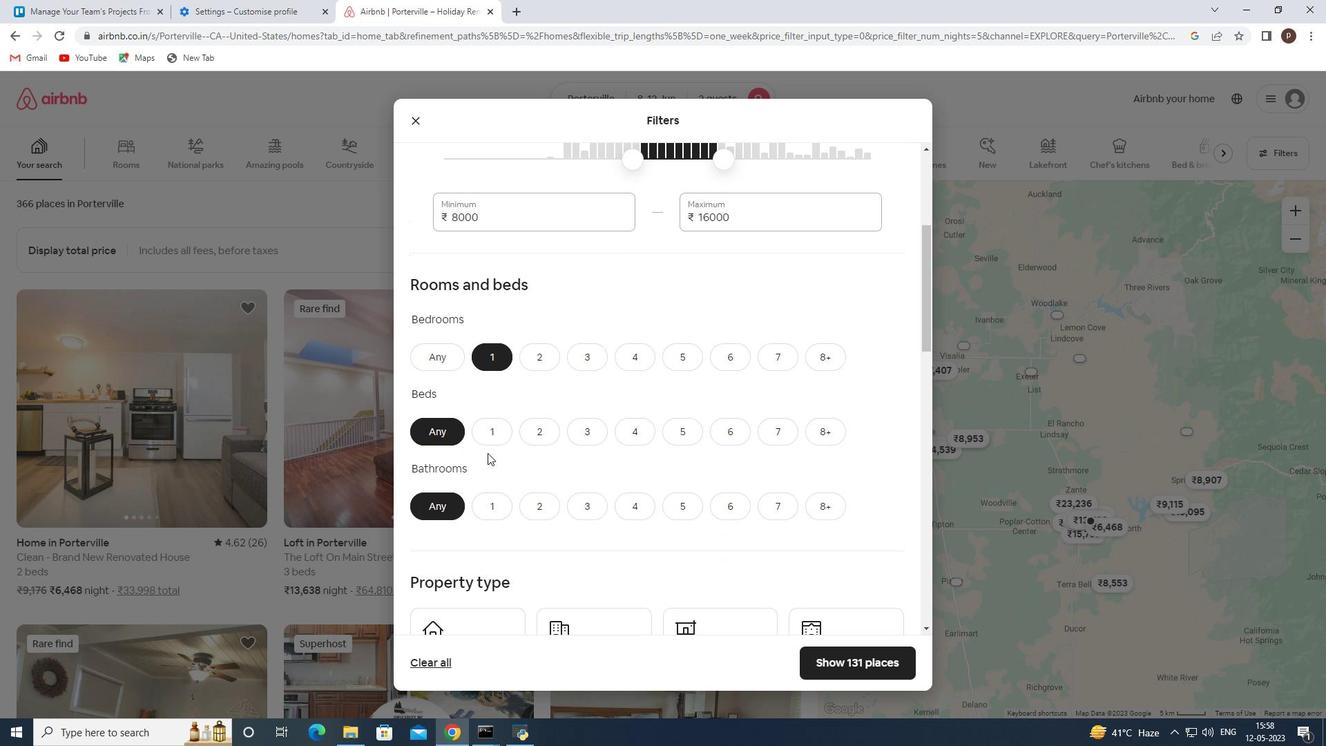 
Action: Mouse pressed left at (487, 429)
Screenshot: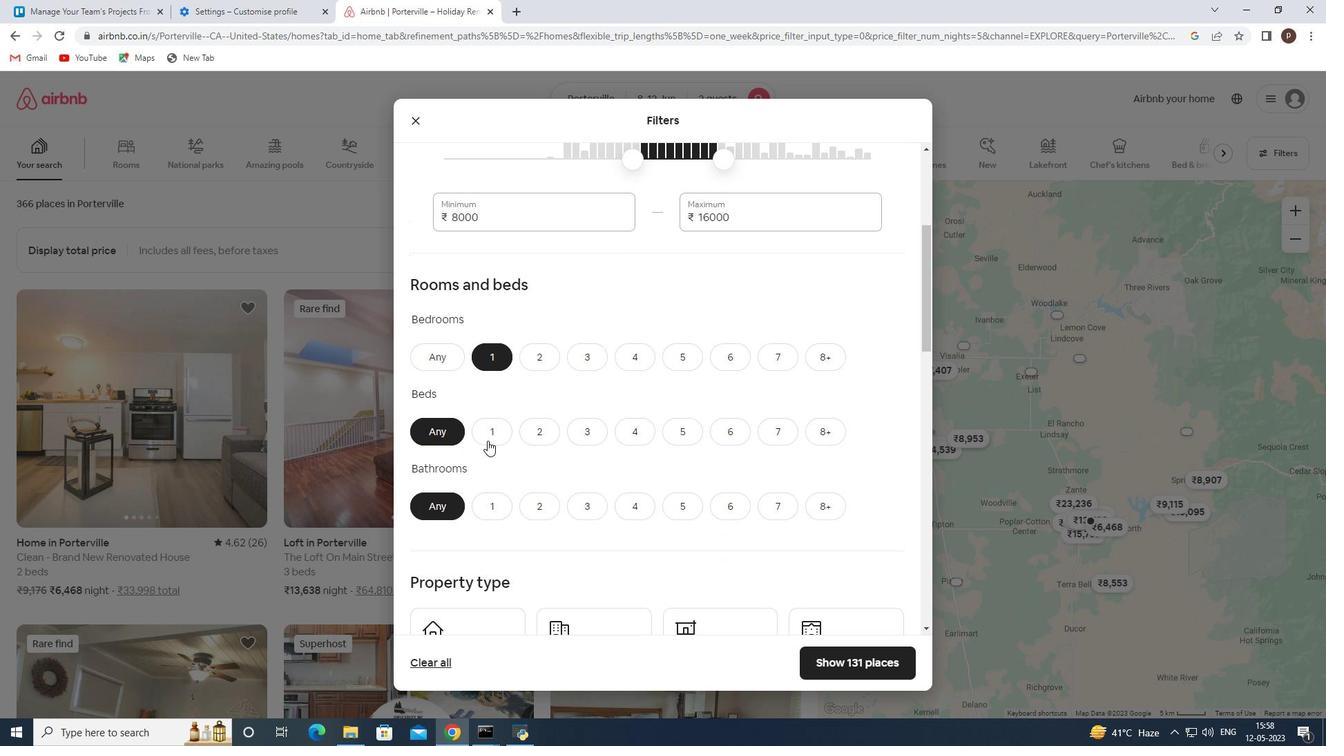 
Action: Mouse moved to (485, 511)
Screenshot: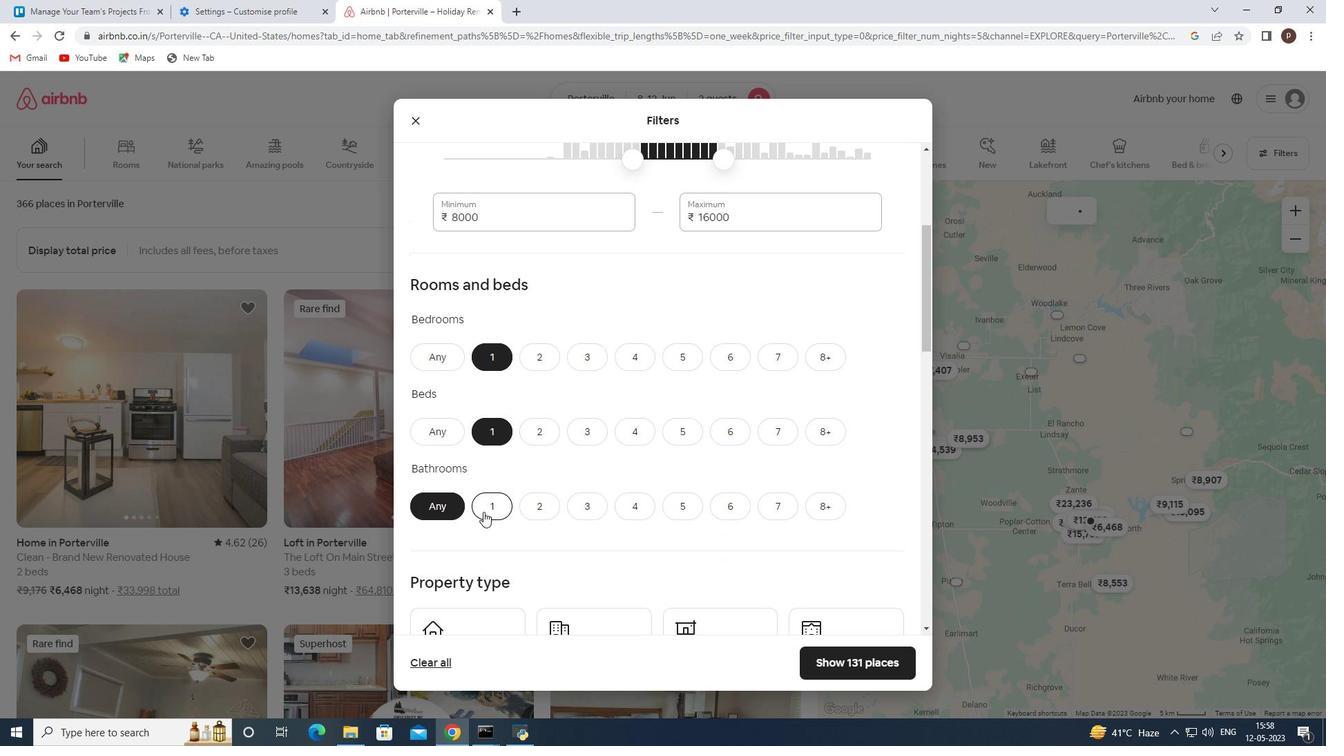 
Action: Mouse pressed left at (485, 511)
Screenshot: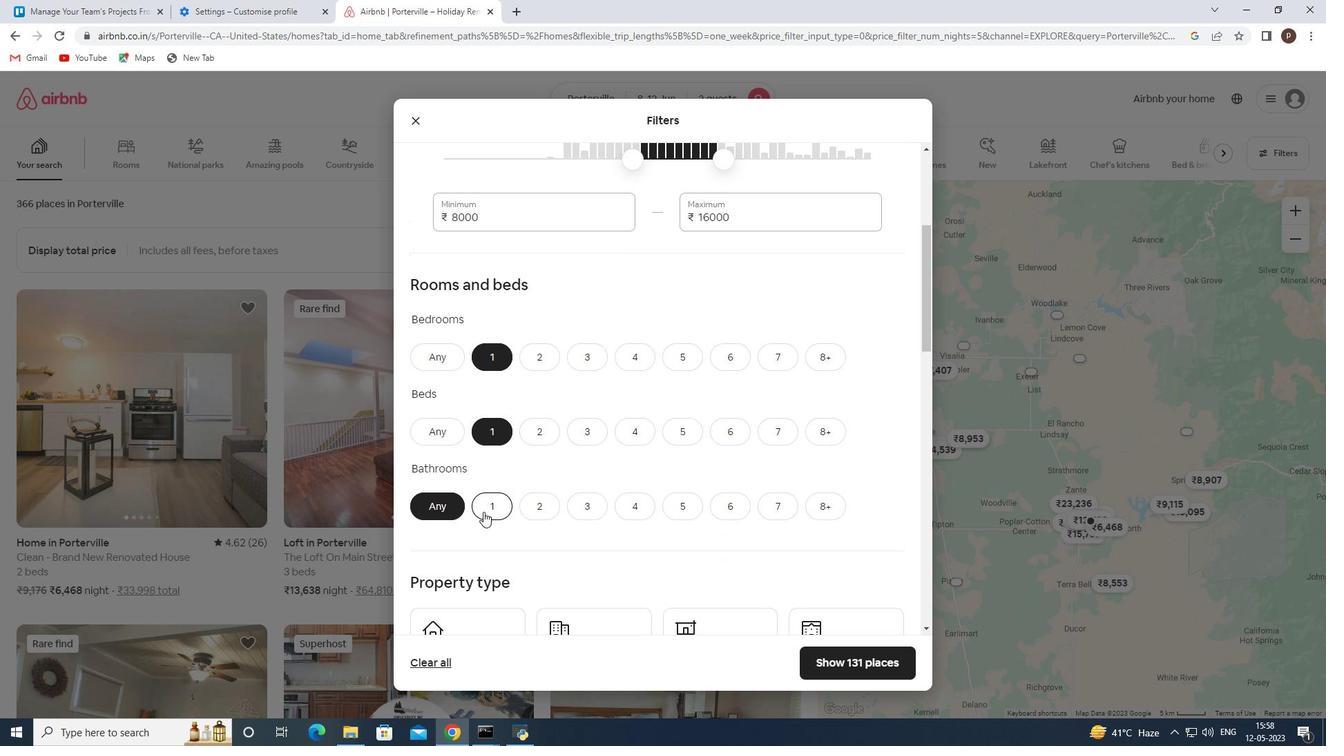 
Action: Mouse moved to (483, 506)
Screenshot: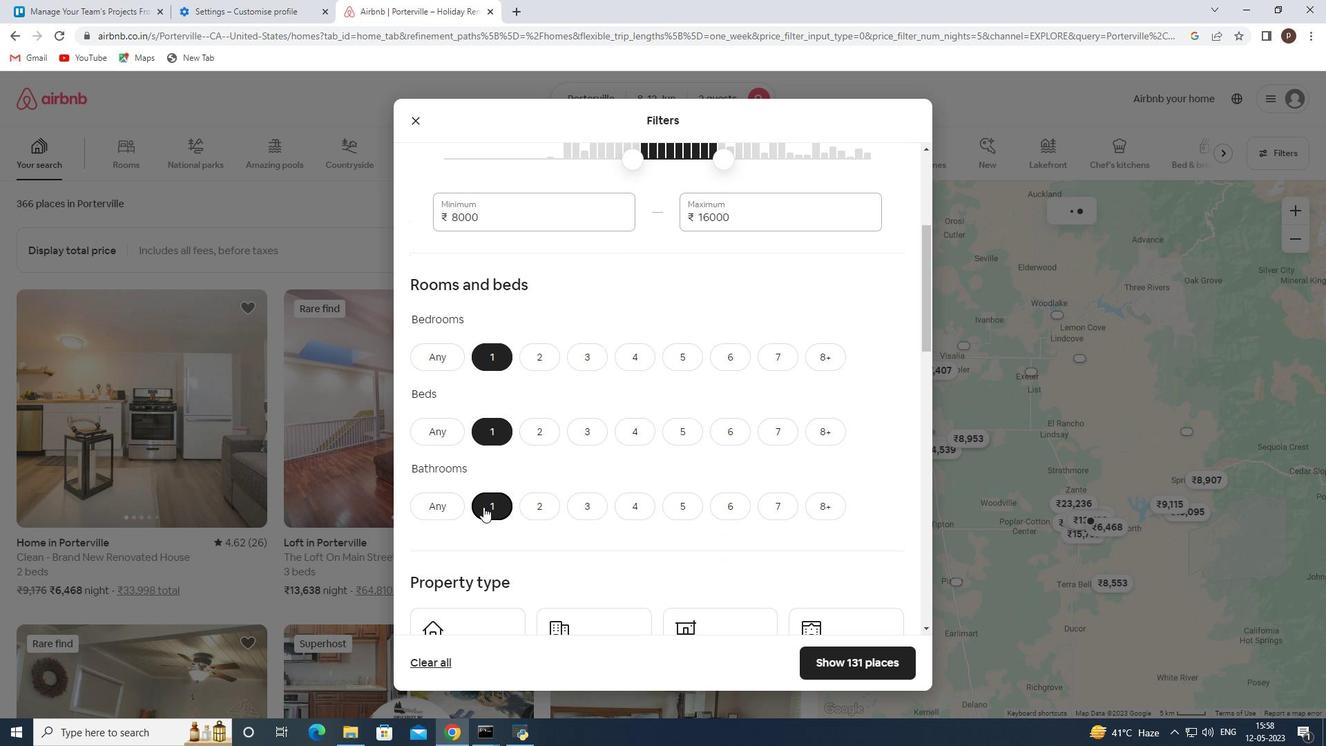 
Action: Mouse scrolled (483, 505) with delta (0, 0)
Screenshot: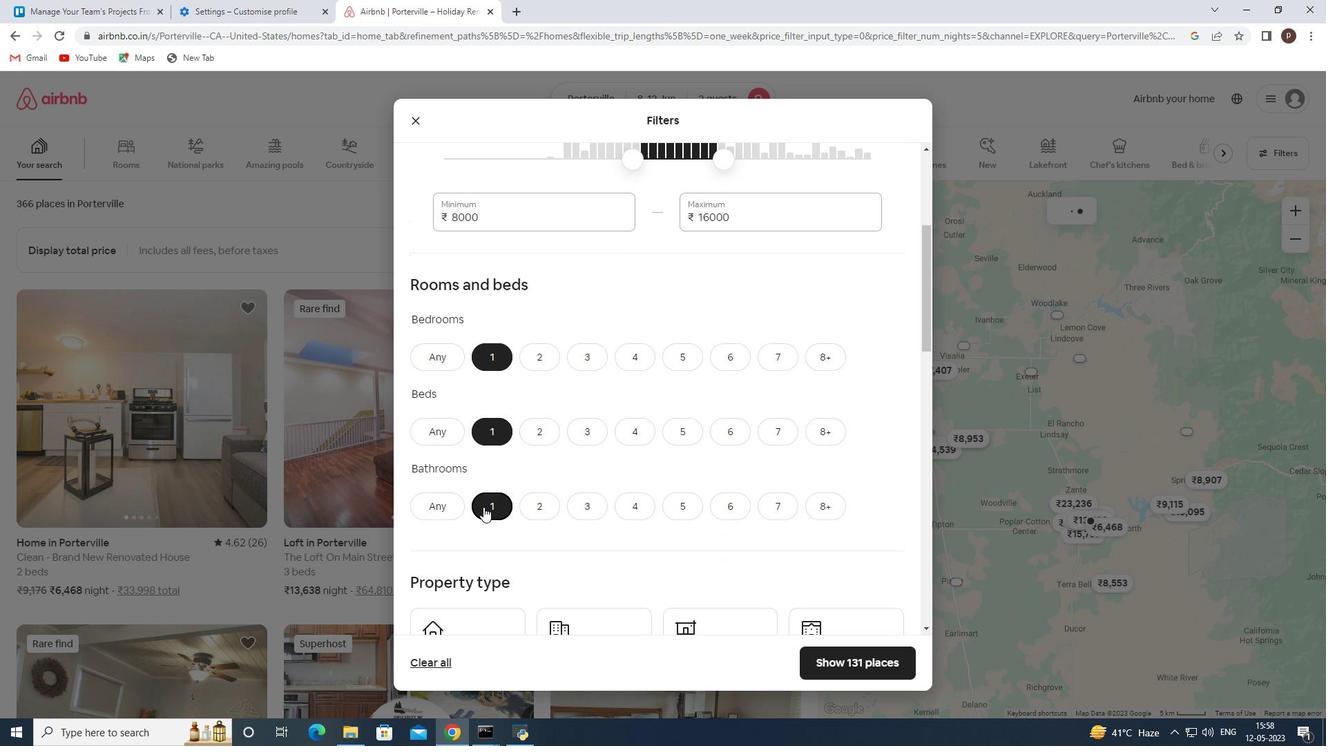 
Action: Mouse scrolled (483, 505) with delta (0, 0)
Screenshot: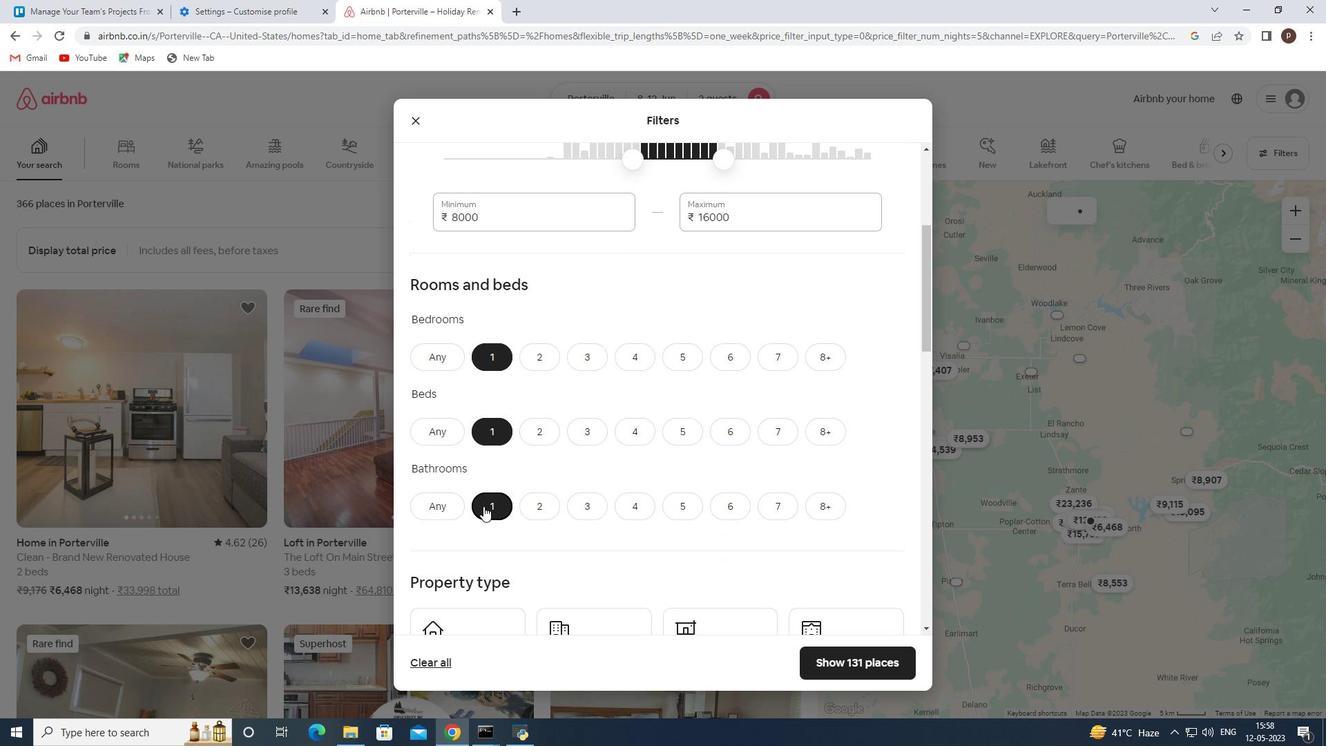
Action: Mouse moved to (502, 437)
Screenshot: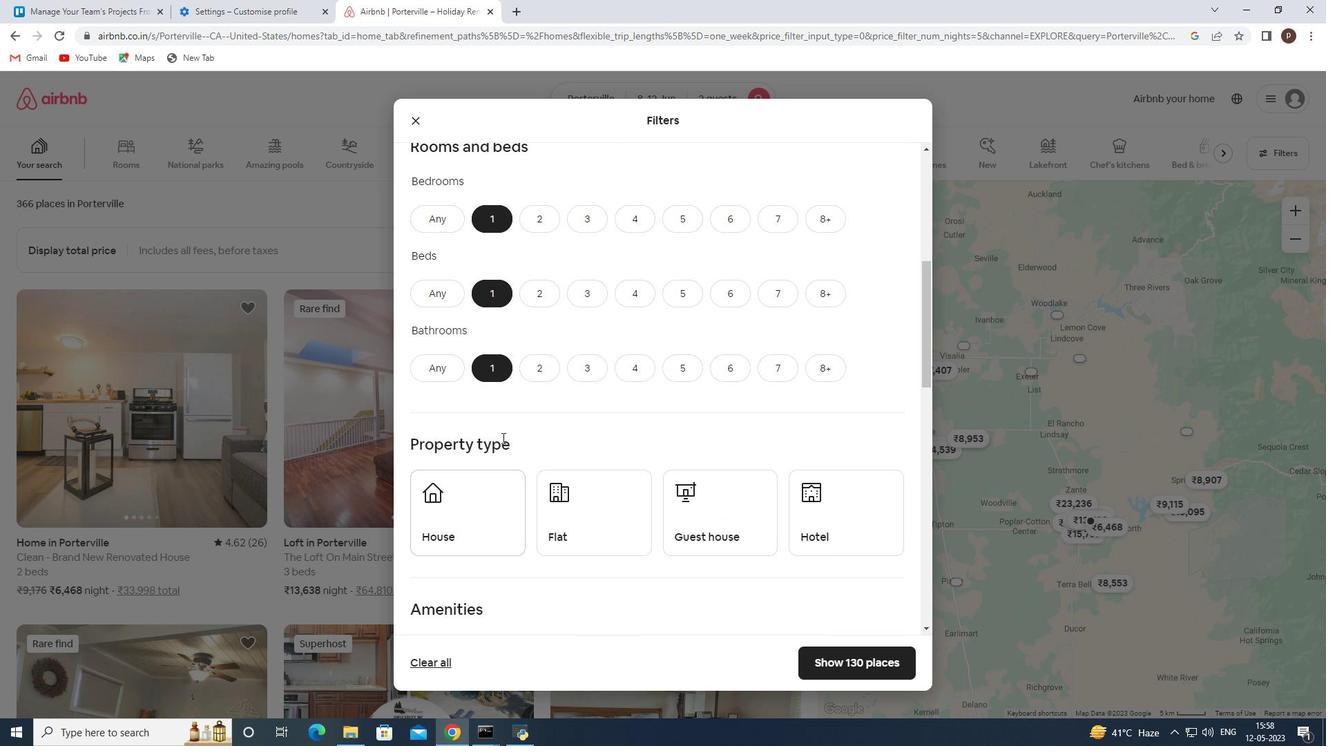 
Action: Mouse scrolled (502, 436) with delta (0, 0)
Screenshot: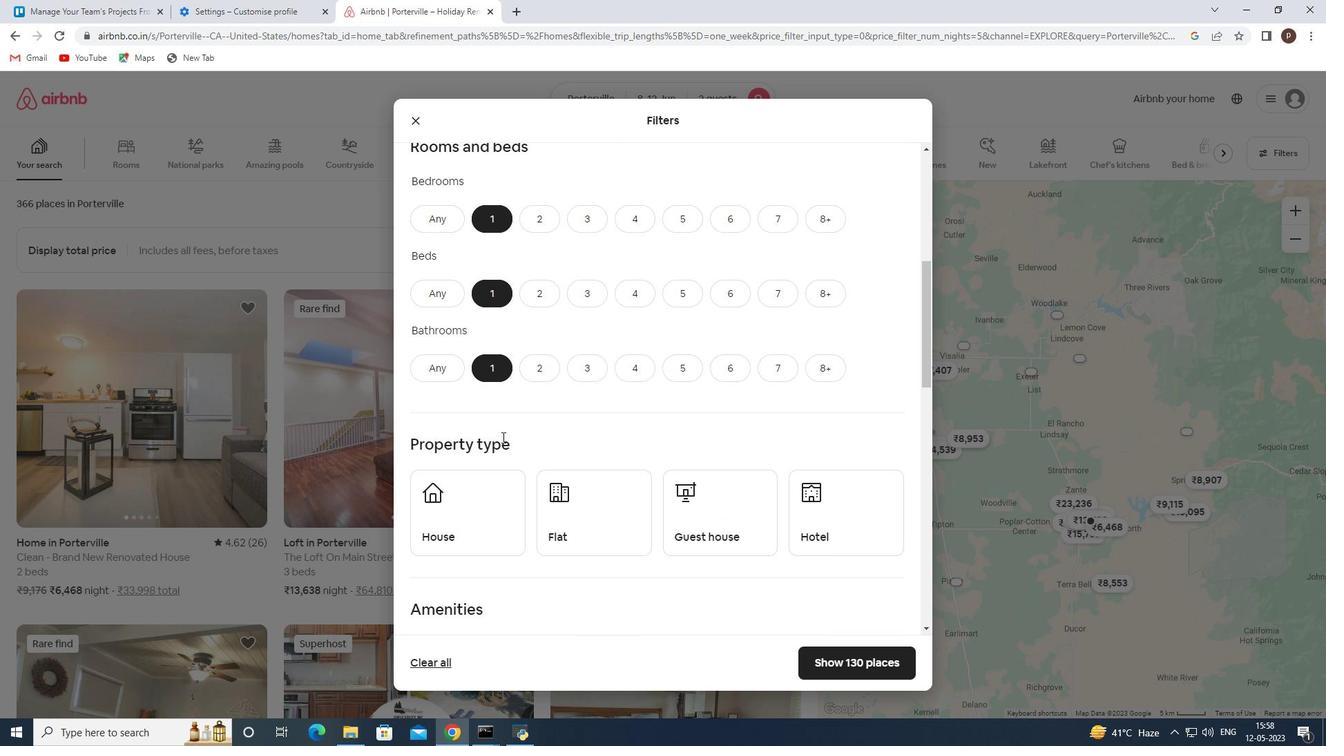 
Action: Mouse moved to (487, 446)
Screenshot: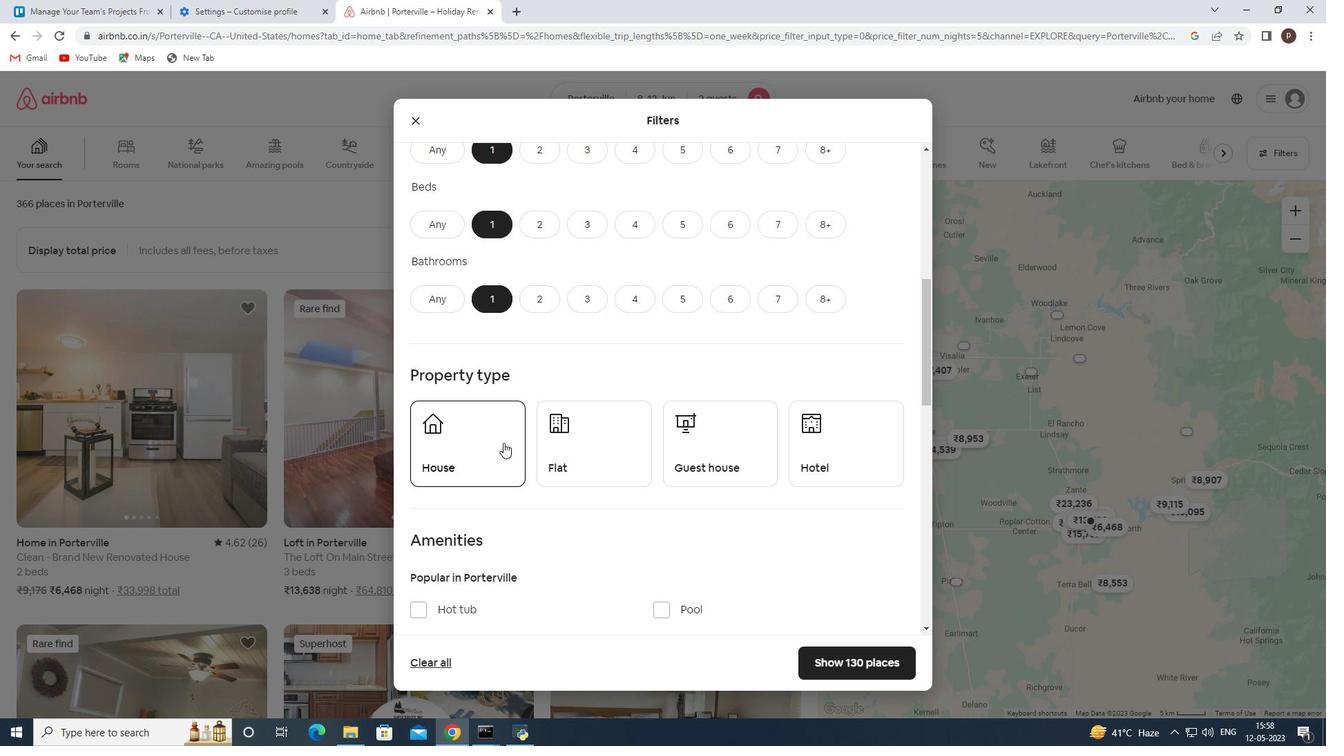 
Action: Mouse pressed left at (487, 446)
Screenshot: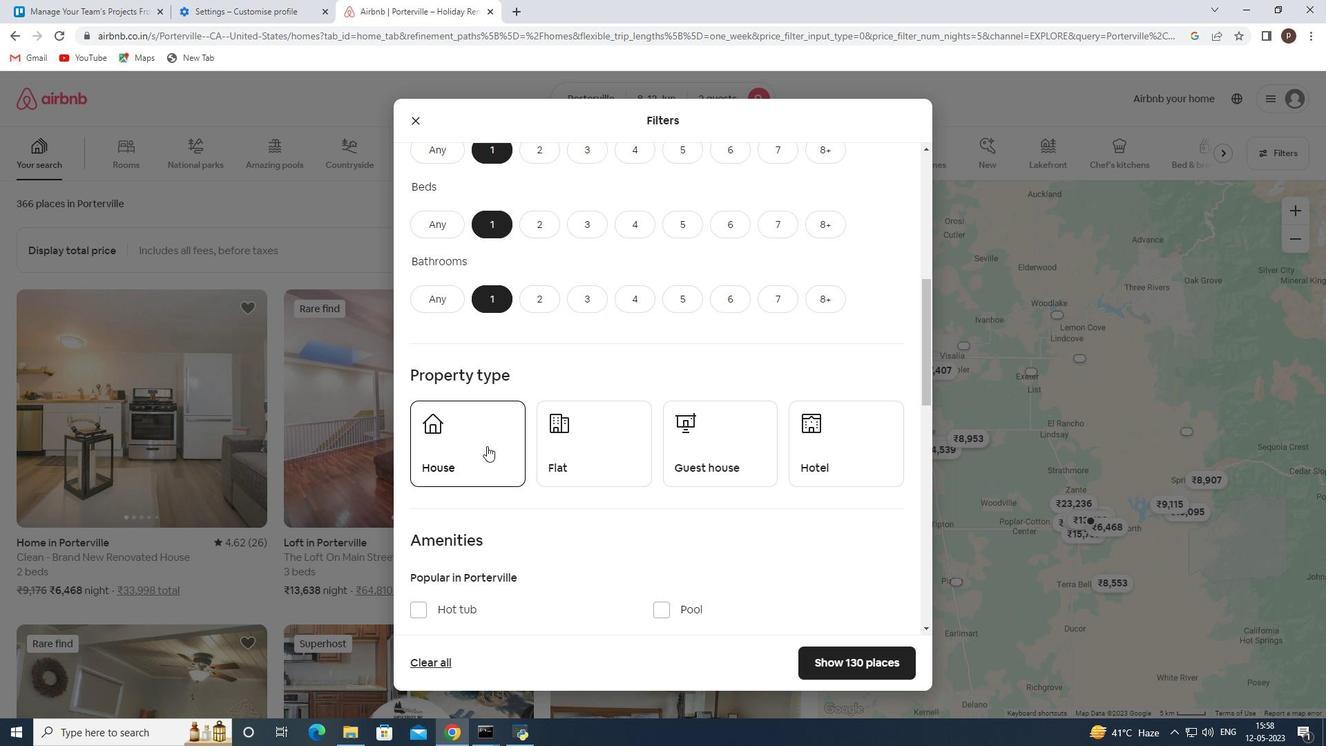 
Action: Mouse moved to (582, 451)
Screenshot: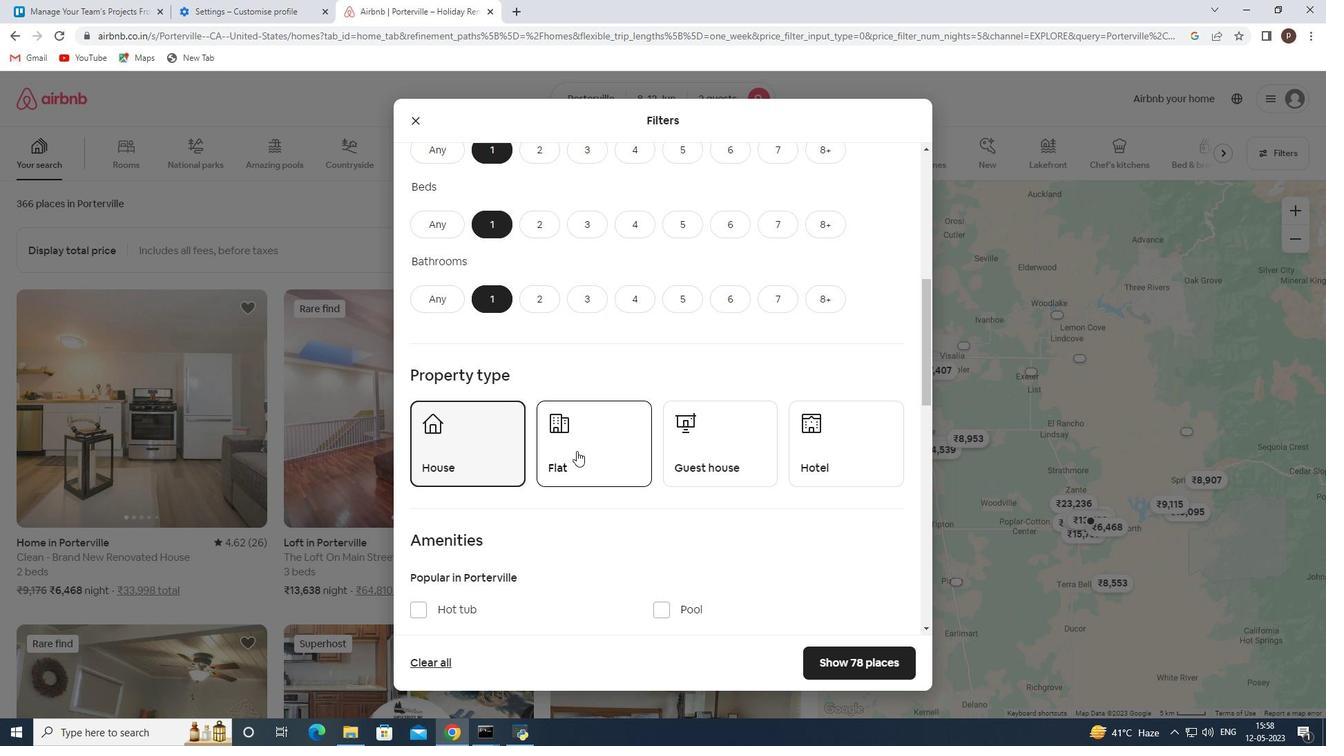 
Action: Mouse pressed left at (582, 451)
Screenshot: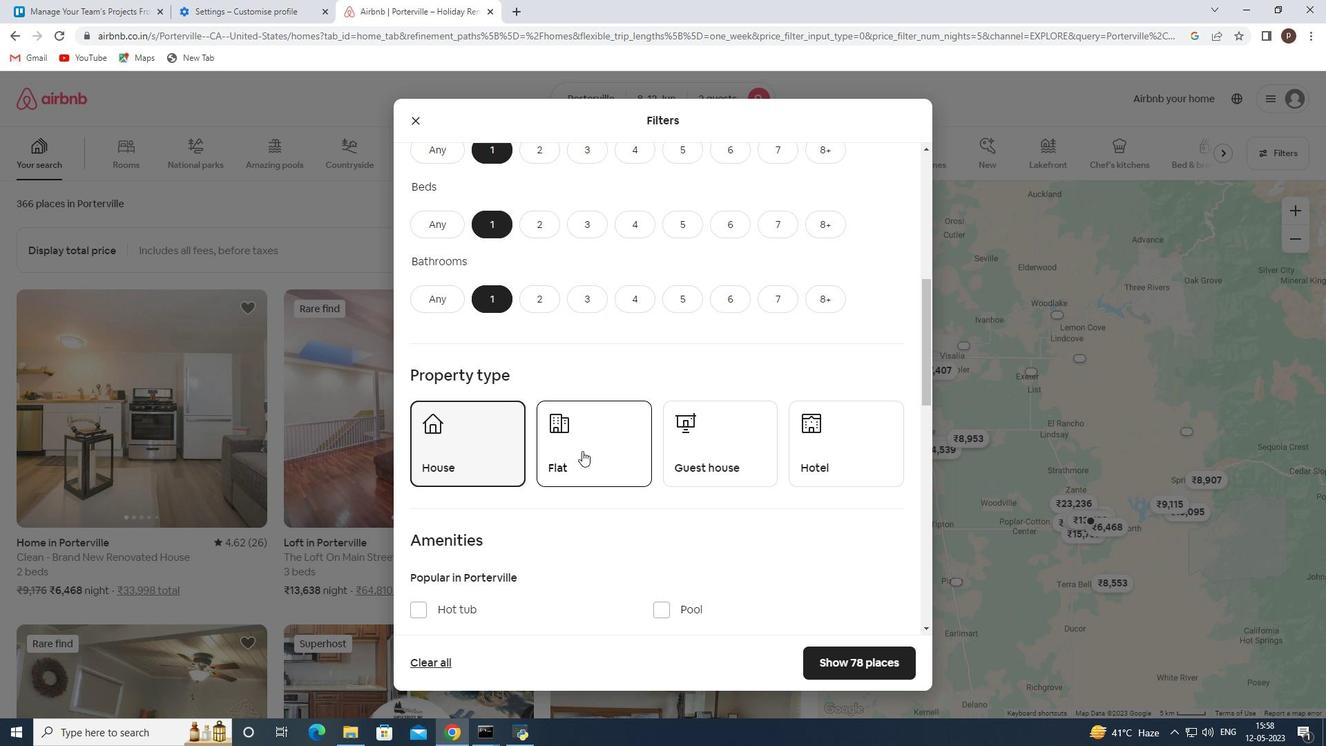 
Action: Mouse moved to (489, 455)
Screenshot: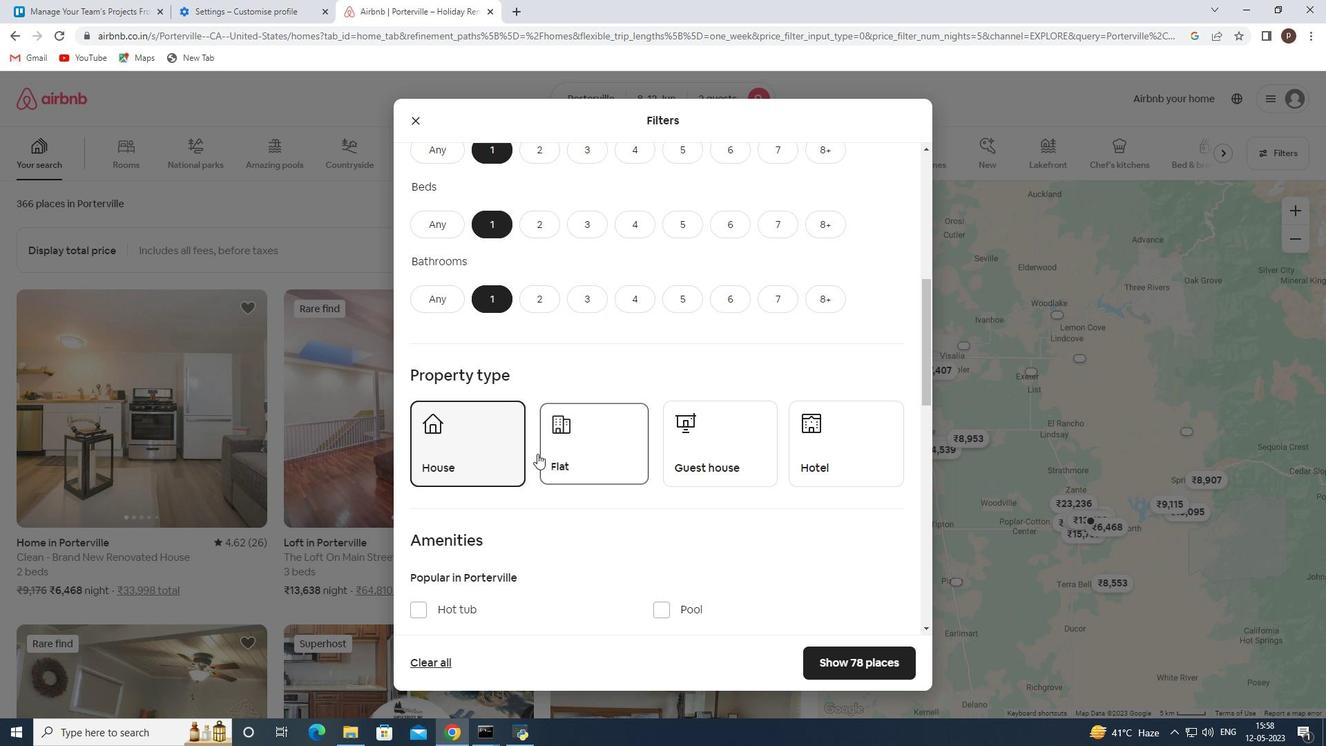 
Action: Mouse pressed left at (489, 455)
Screenshot: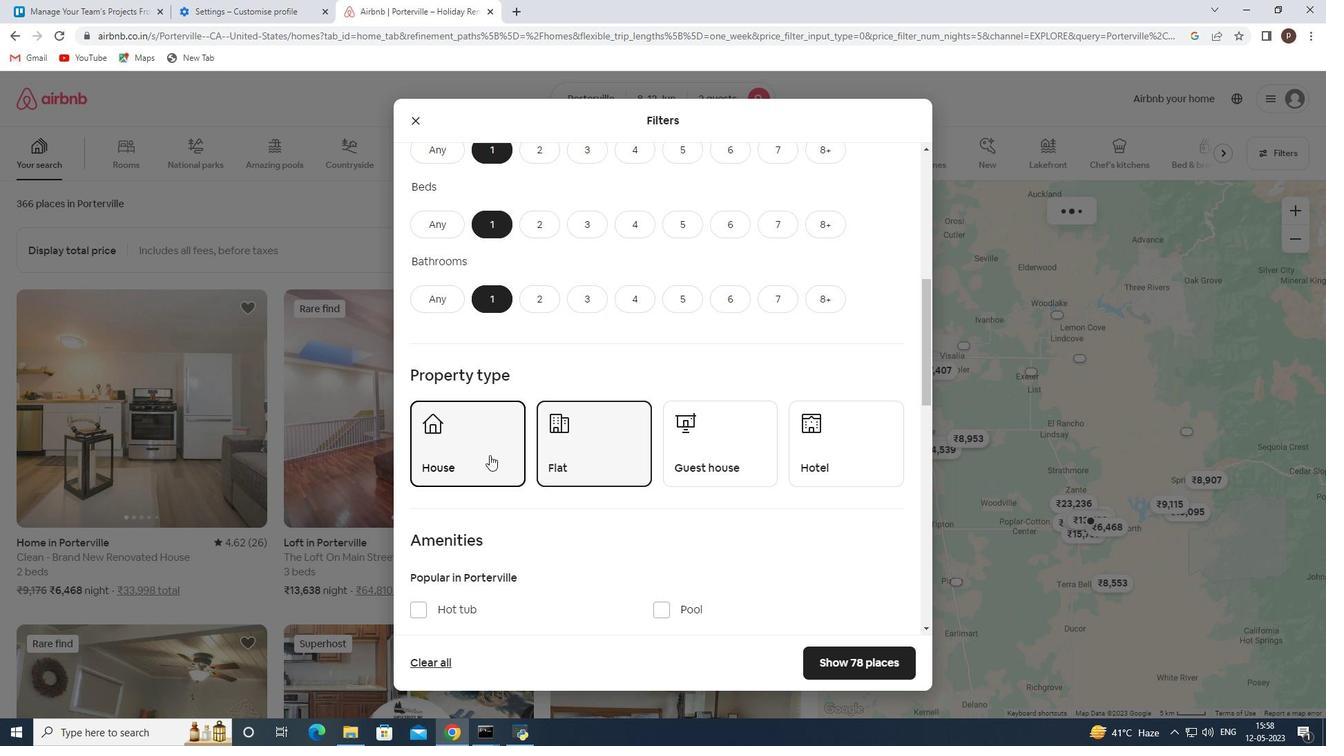 
Action: Mouse moved to (708, 452)
Screenshot: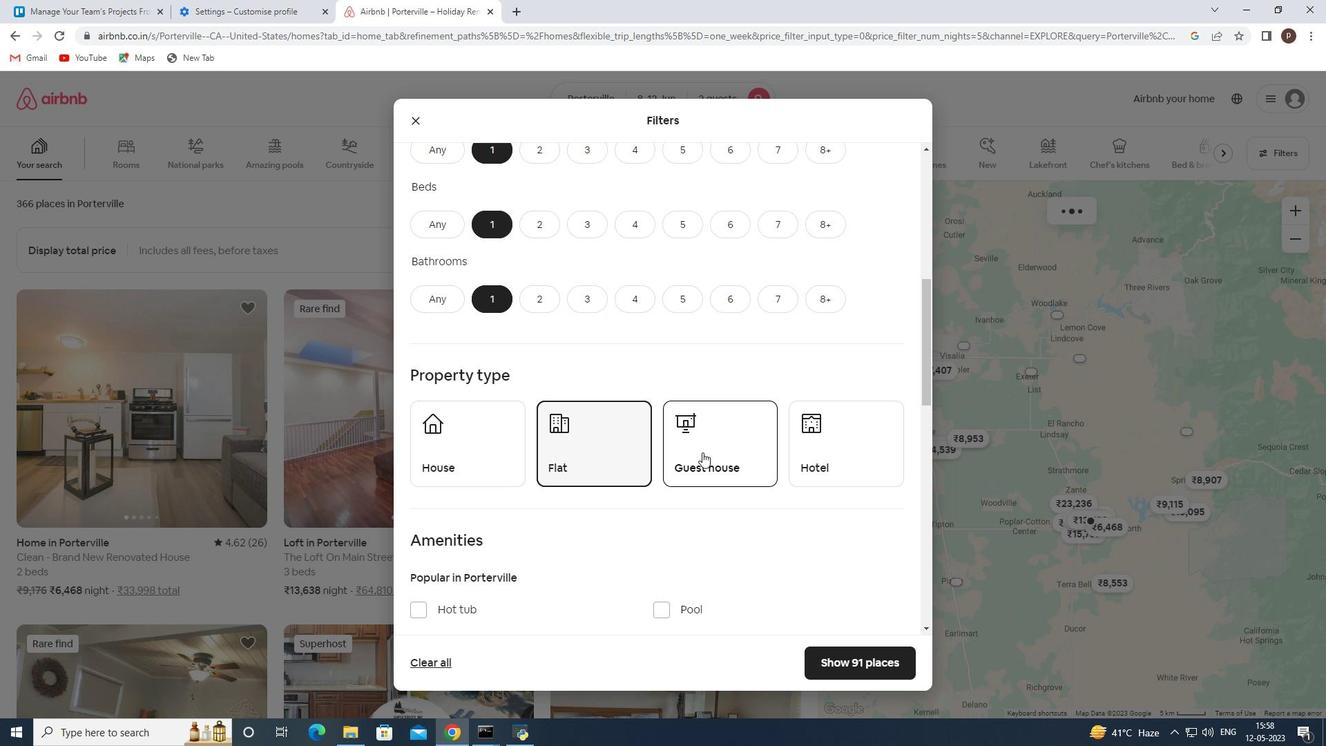 
Action: Mouse pressed left at (708, 452)
Screenshot: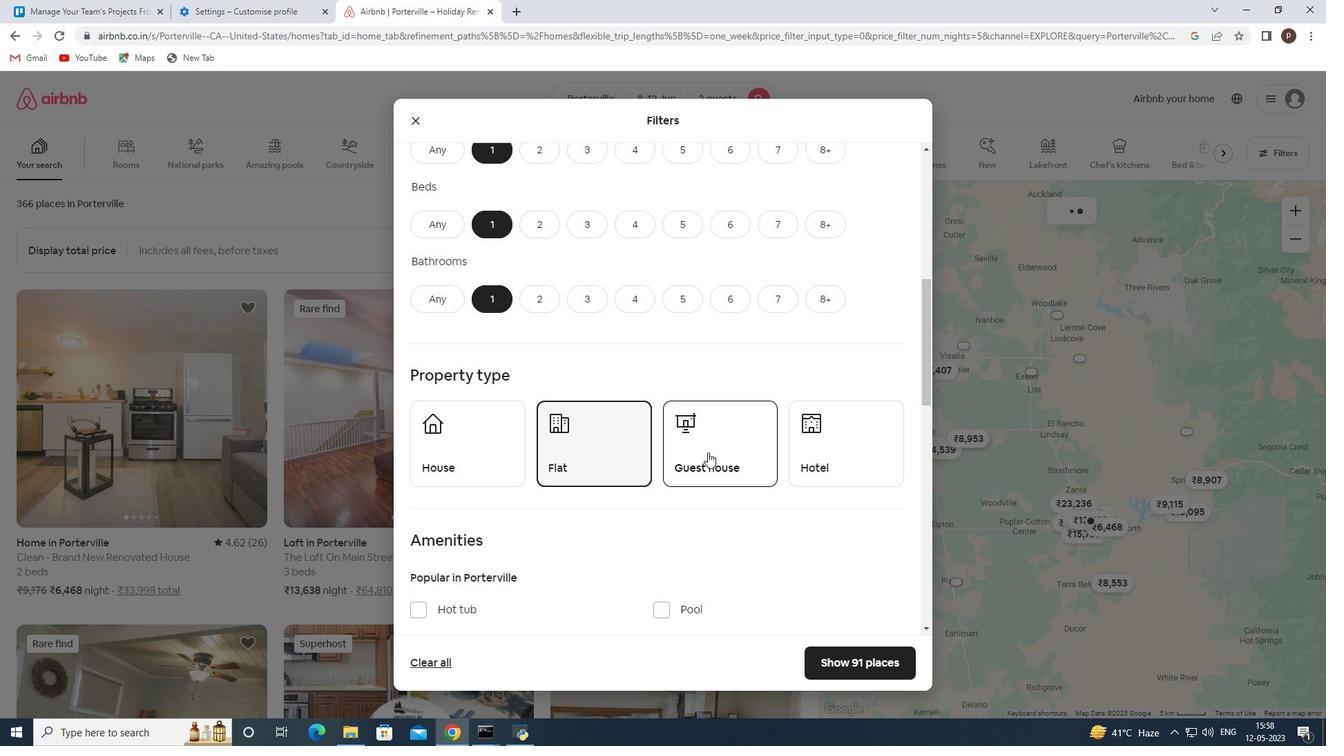 
Action: Mouse moved to (833, 449)
Screenshot: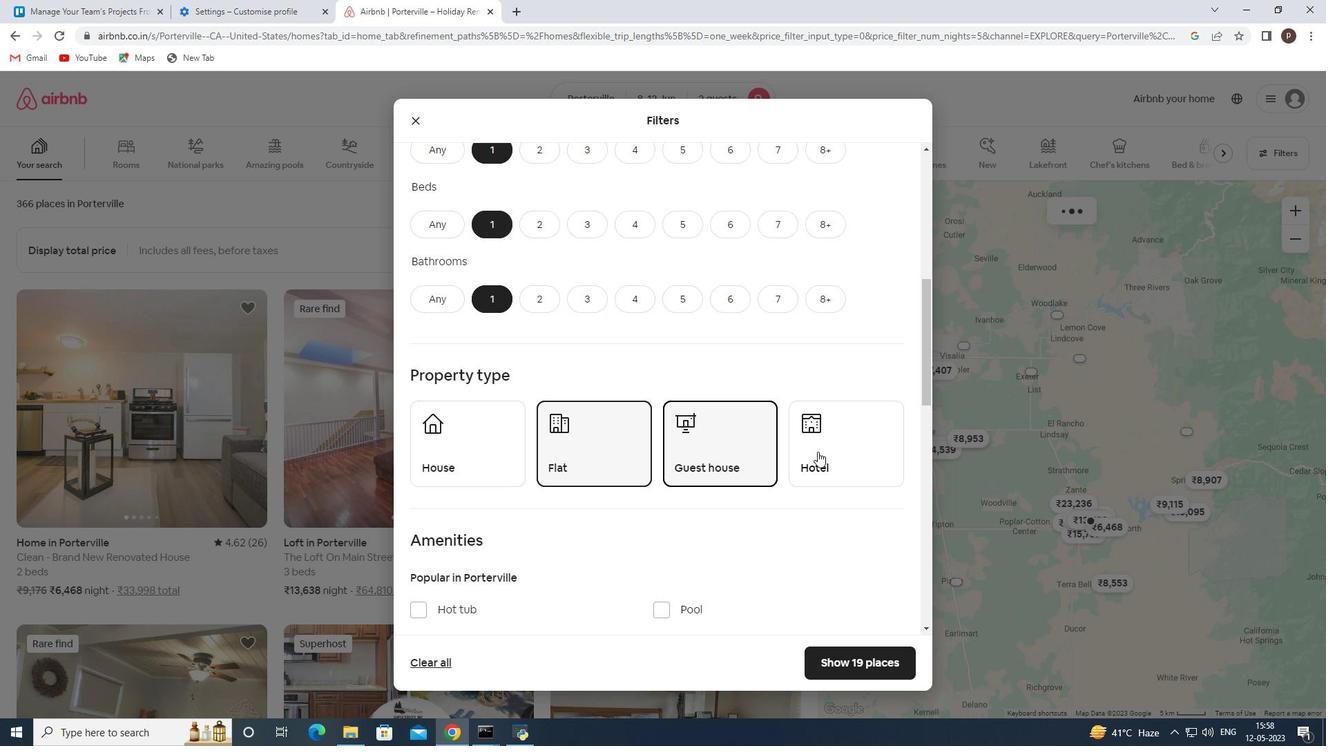 
Action: Mouse pressed left at (833, 449)
Screenshot: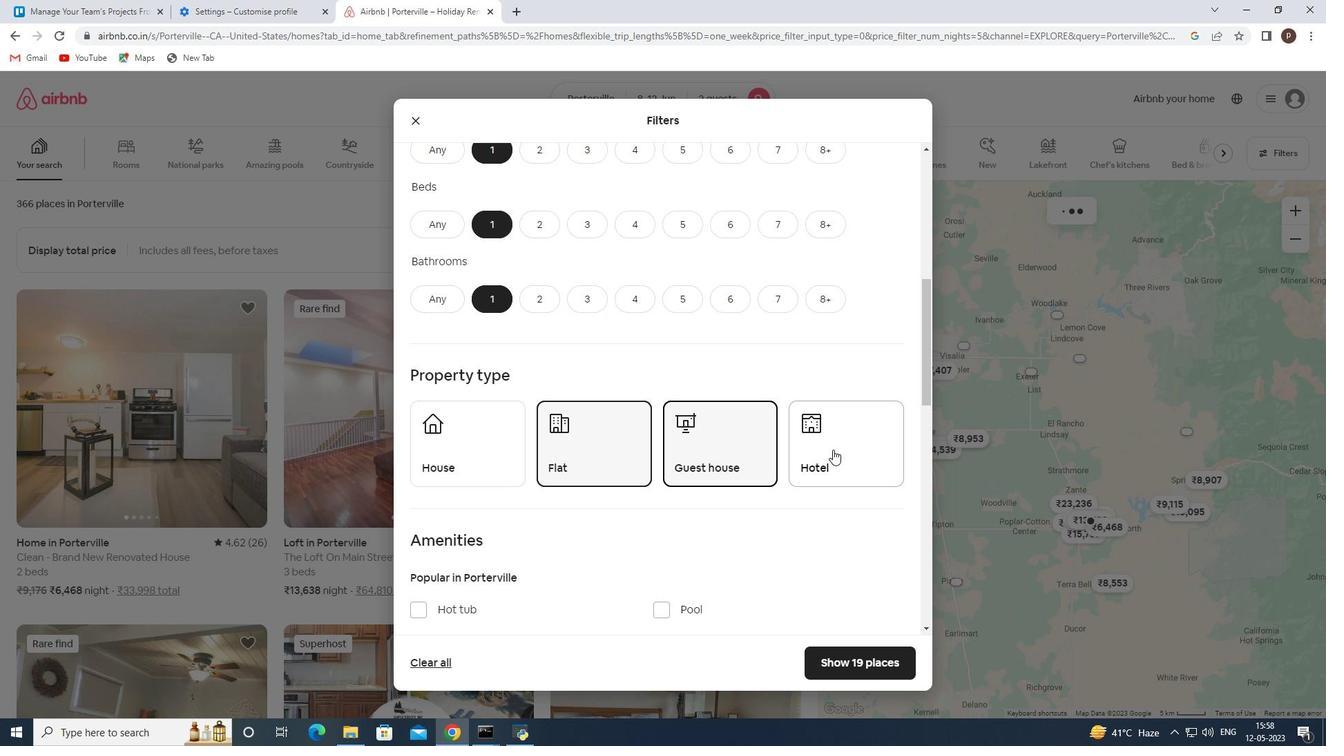 
Action: Mouse moved to (757, 497)
Screenshot: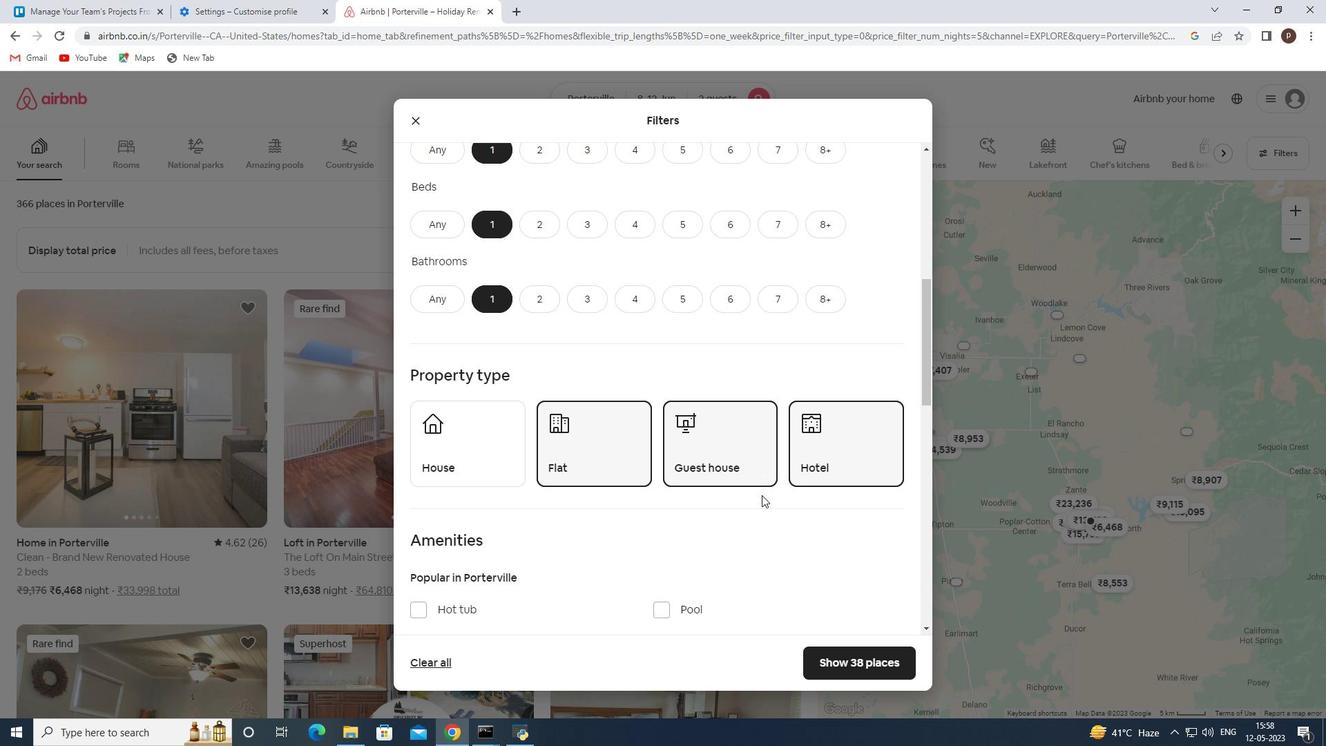 
Action: Mouse scrolled (757, 496) with delta (0, 0)
Screenshot: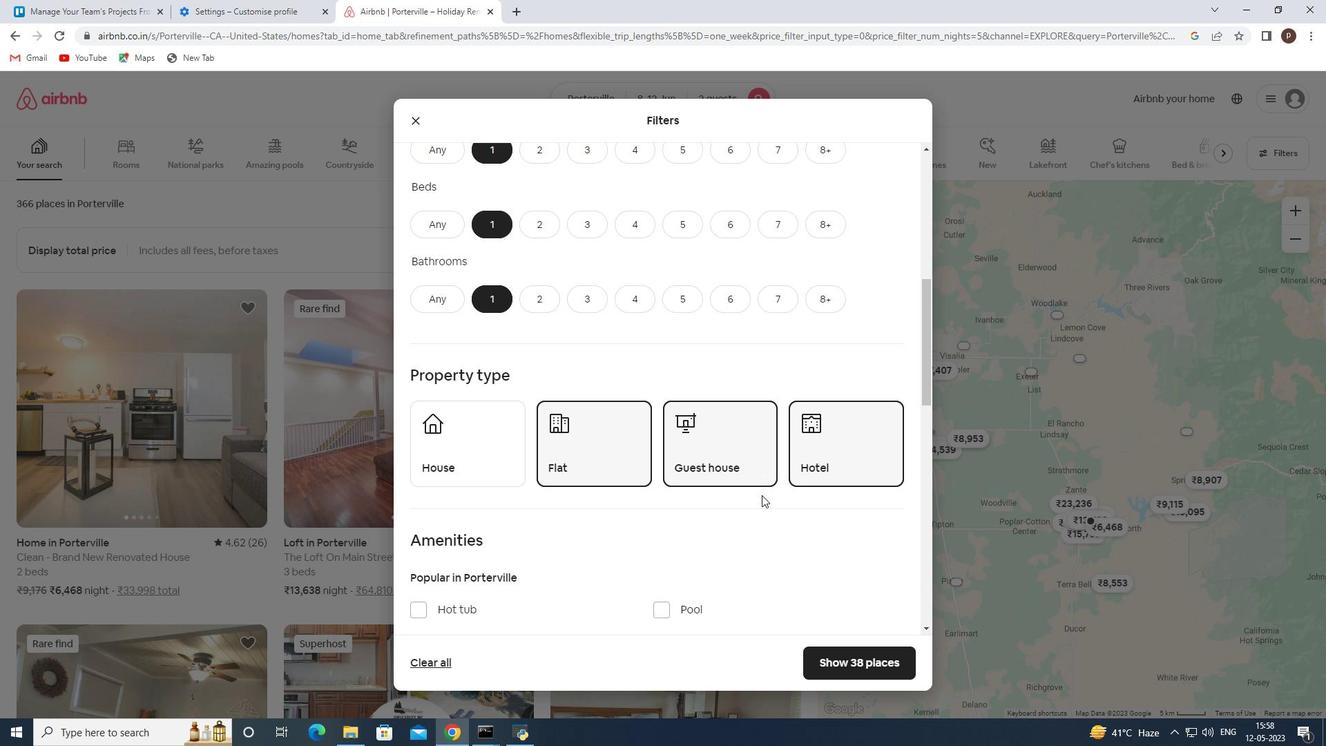 
Action: Mouse moved to (746, 498)
Screenshot: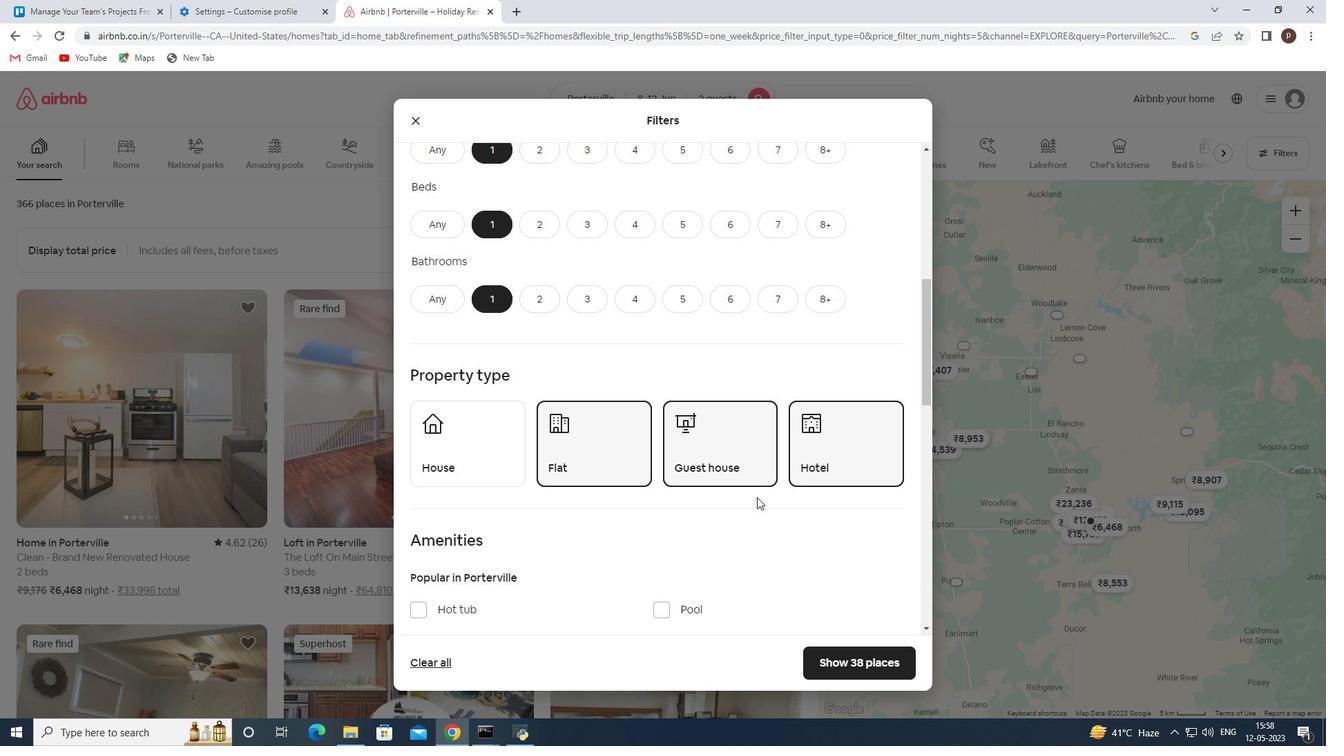 
Action: Mouse scrolled (746, 497) with delta (0, 0)
Screenshot: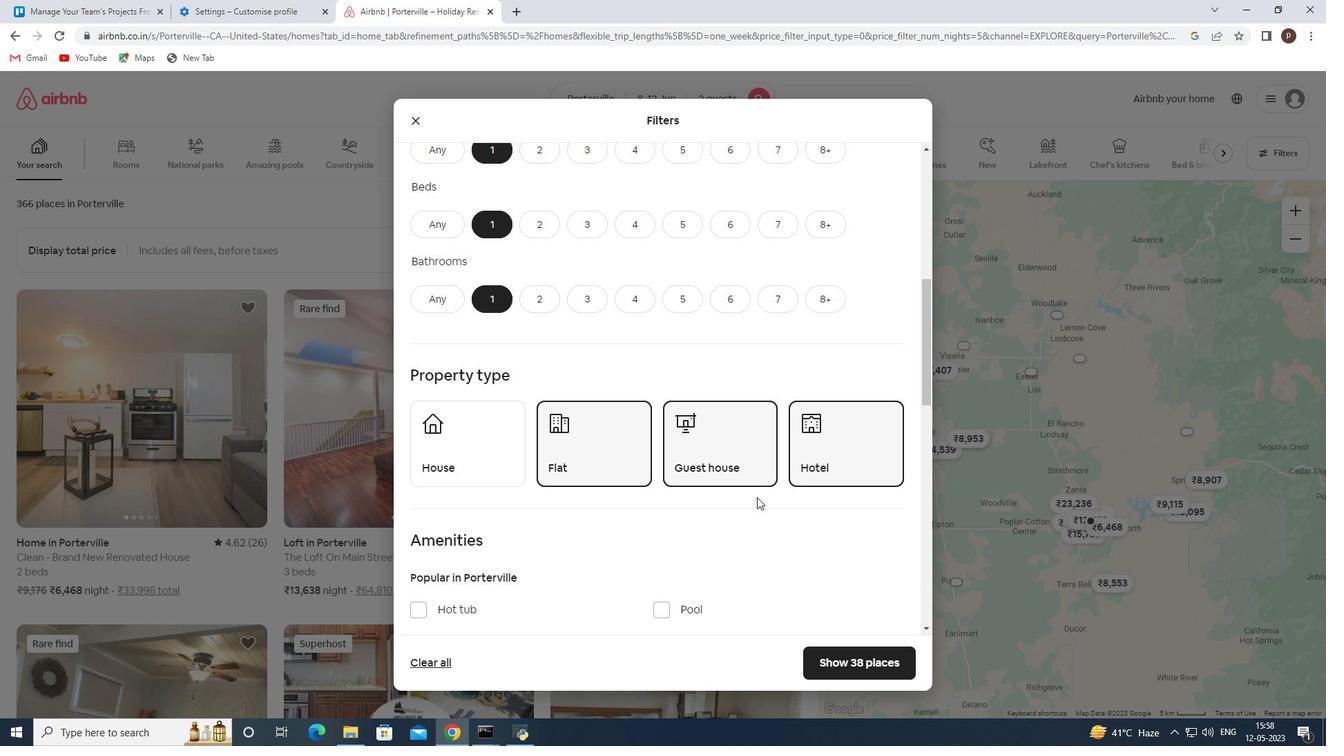 
Action: Mouse moved to (637, 469)
Screenshot: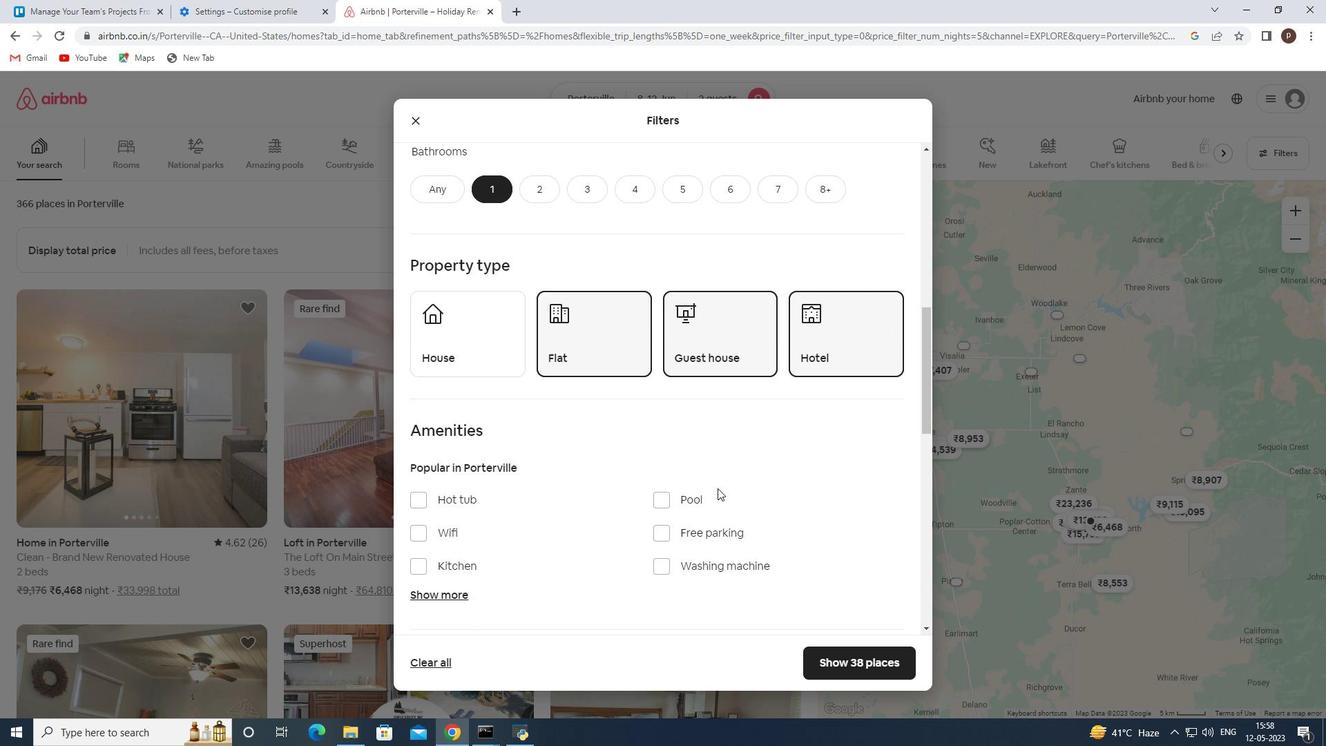 
Action: Mouse scrolled (637, 469) with delta (0, 0)
Screenshot: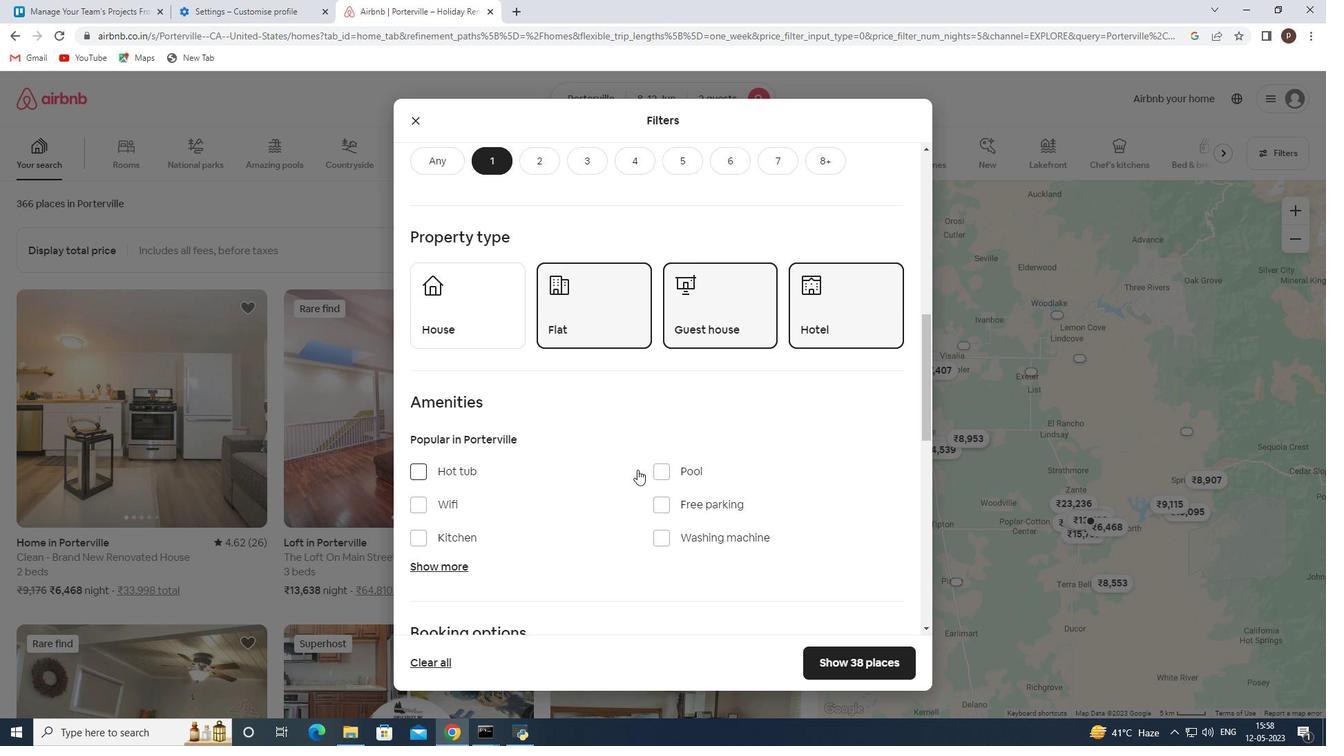 
Action: Mouse scrolled (637, 469) with delta (0, 0)
Screenshot: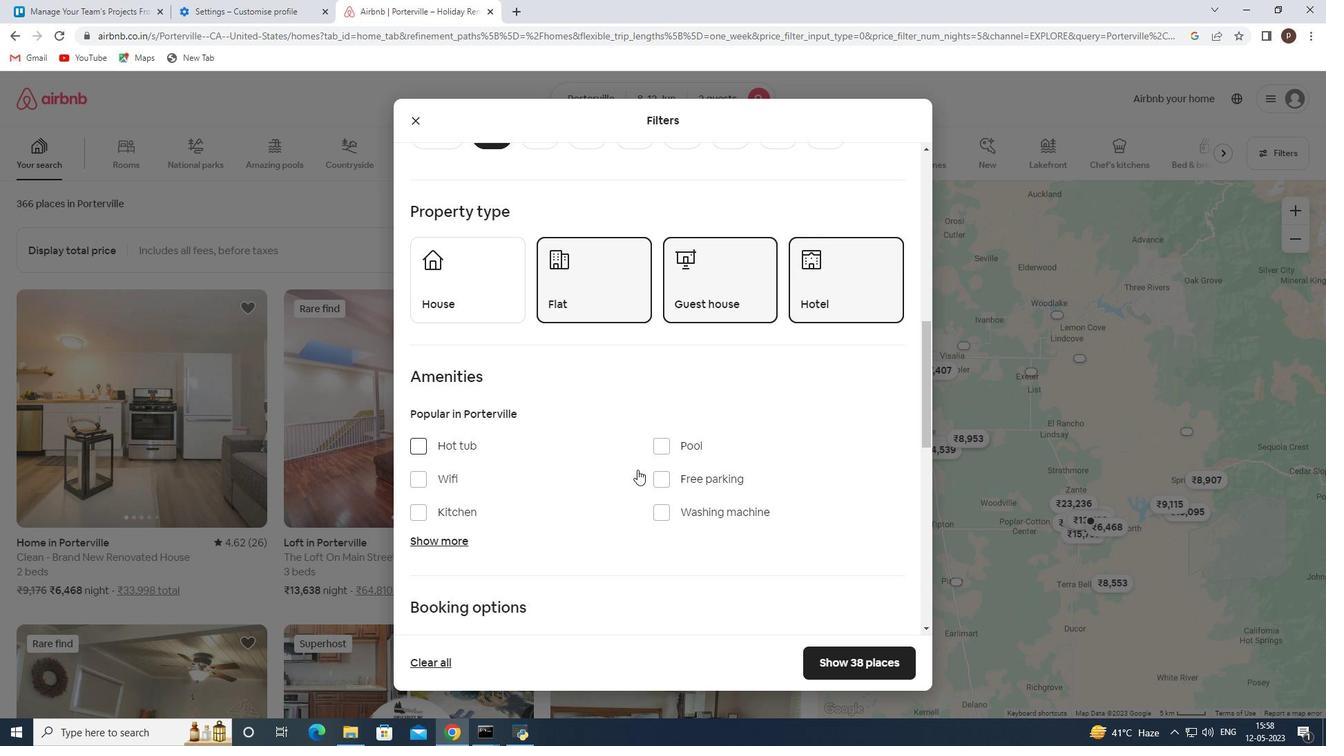 
Action: Mouse scrolled (637, 469) with delta (0, 0)
Screenshot: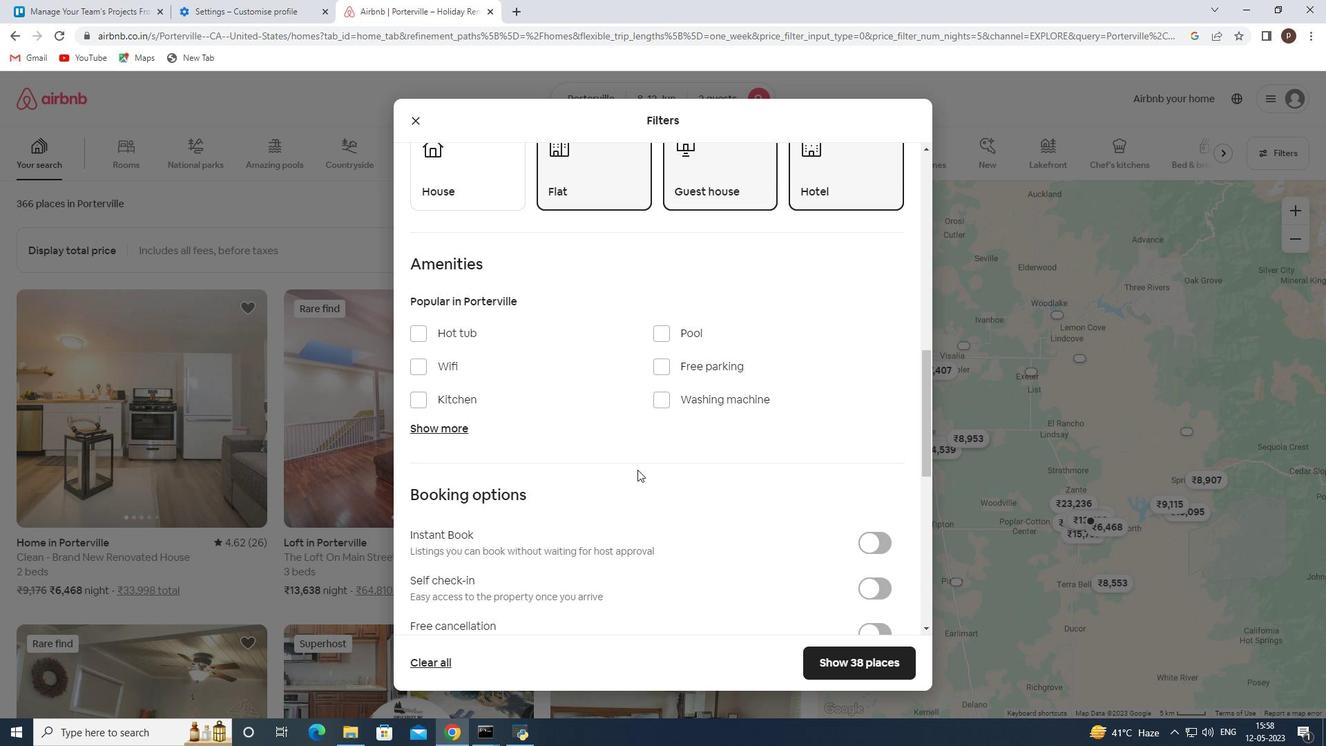 
Action: Mouse scrolled (637, 469) with delta (0, 0)
Screenshot: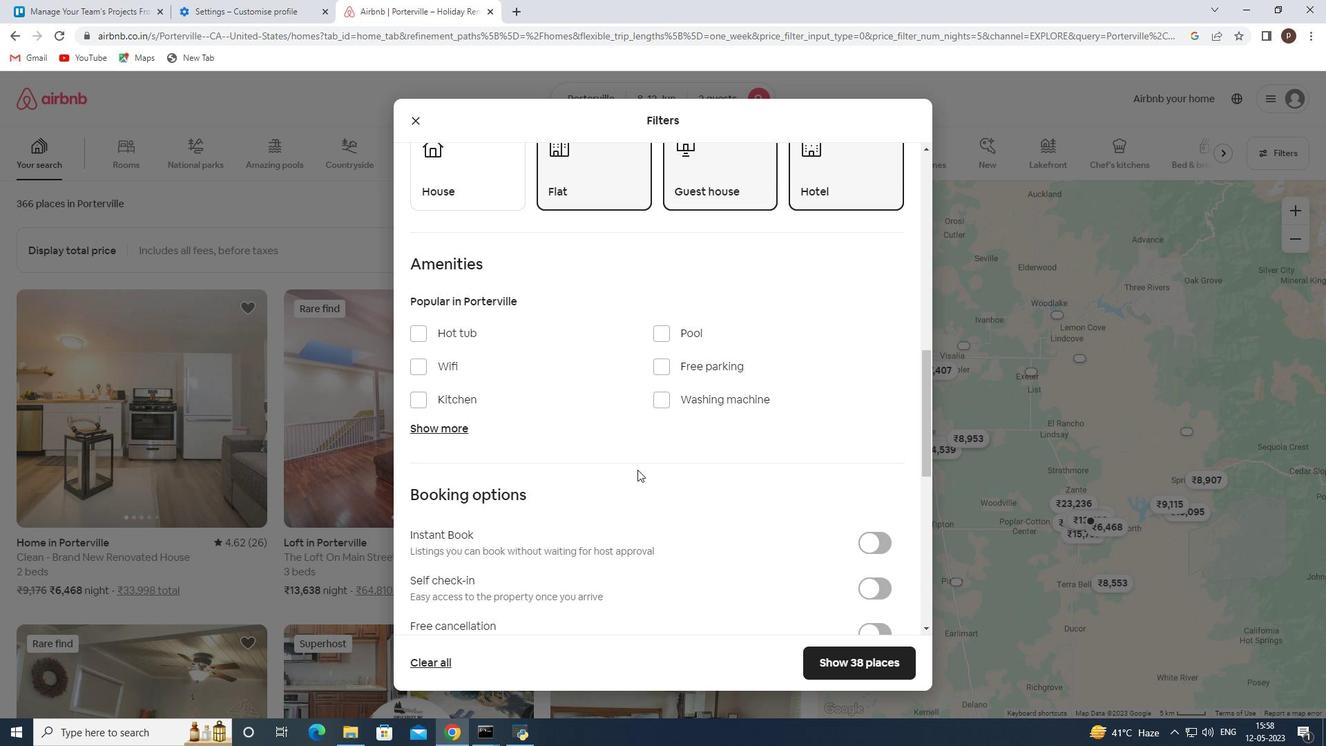
Action: Mouse scrolled (637, 469) with delta (0, 0)
Screenshot: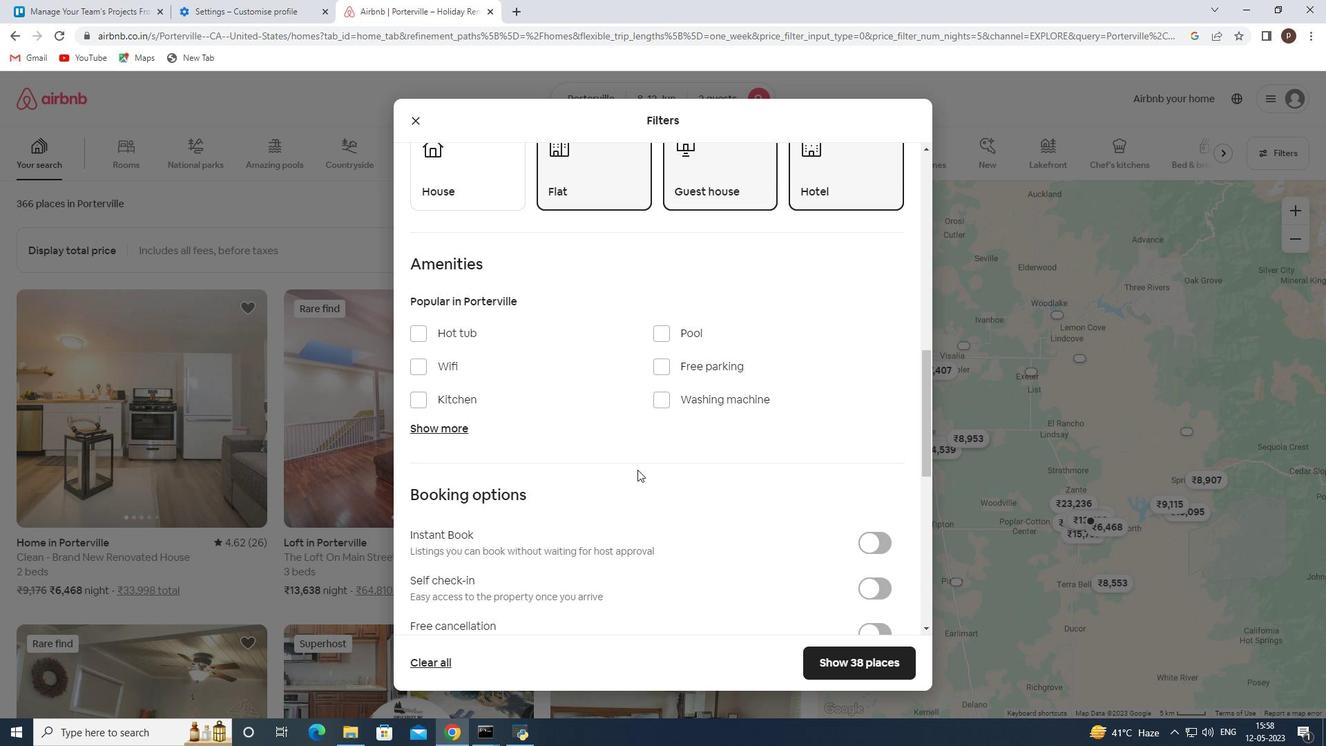 
Action: Mouse moved to (867, 377)
Screenshot: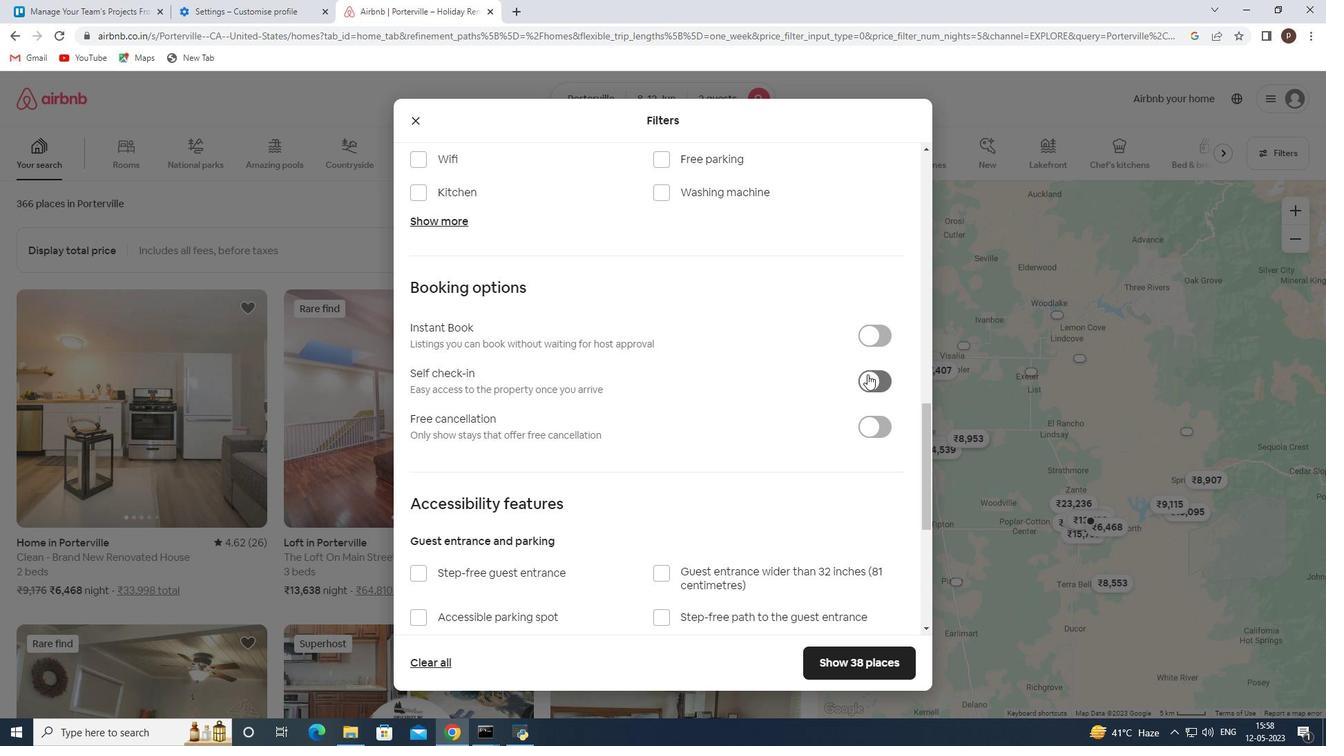 
Action: Mouse pressed left at (867, 377)
Screenshot: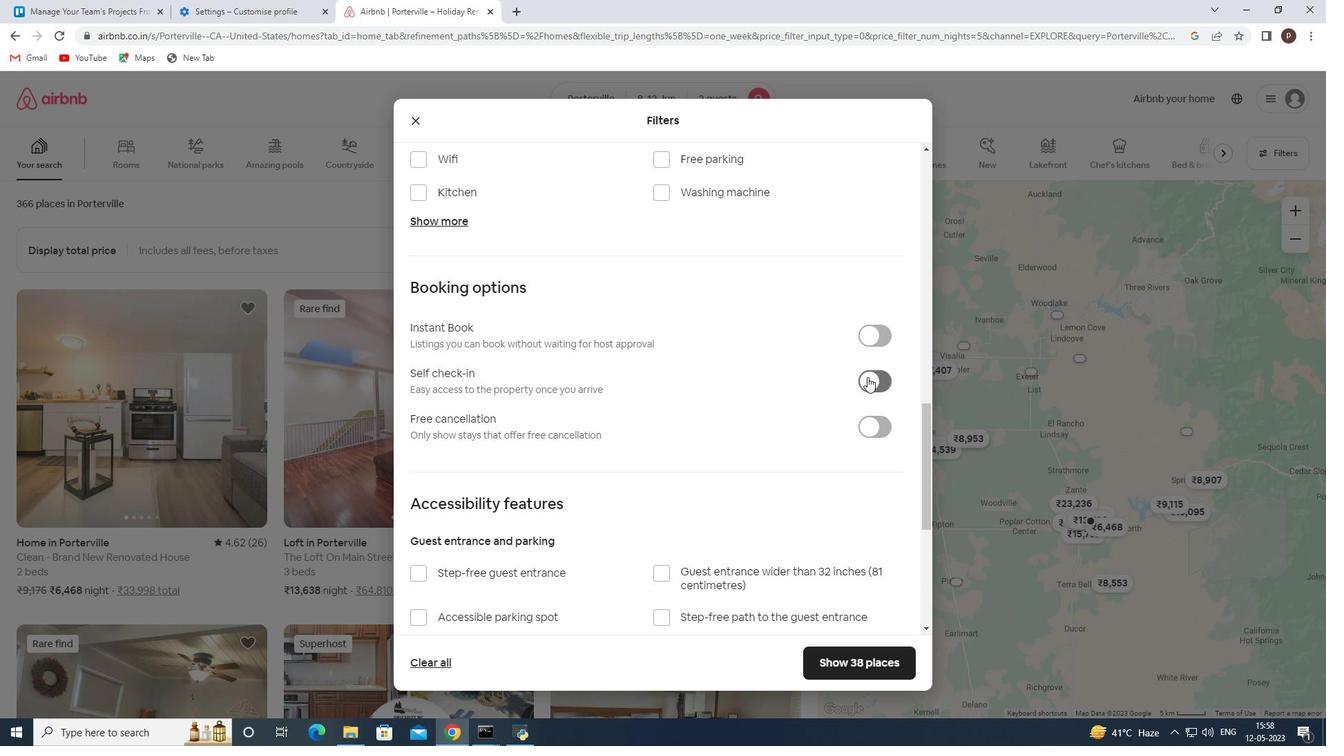 
Action: Mouse moved to (648, 475)
Screenshot: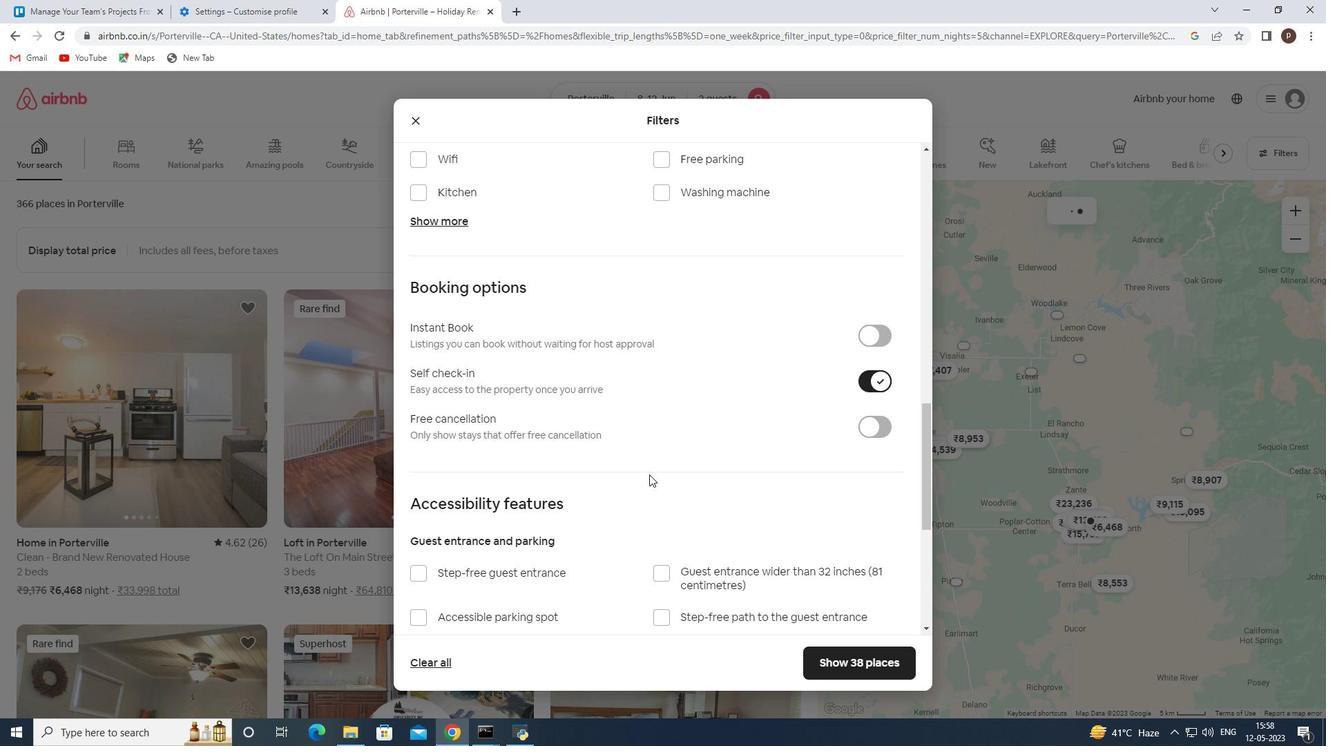 
Action: Mouse scrolled (648, 474) with delta (0, 0)
Screenshot: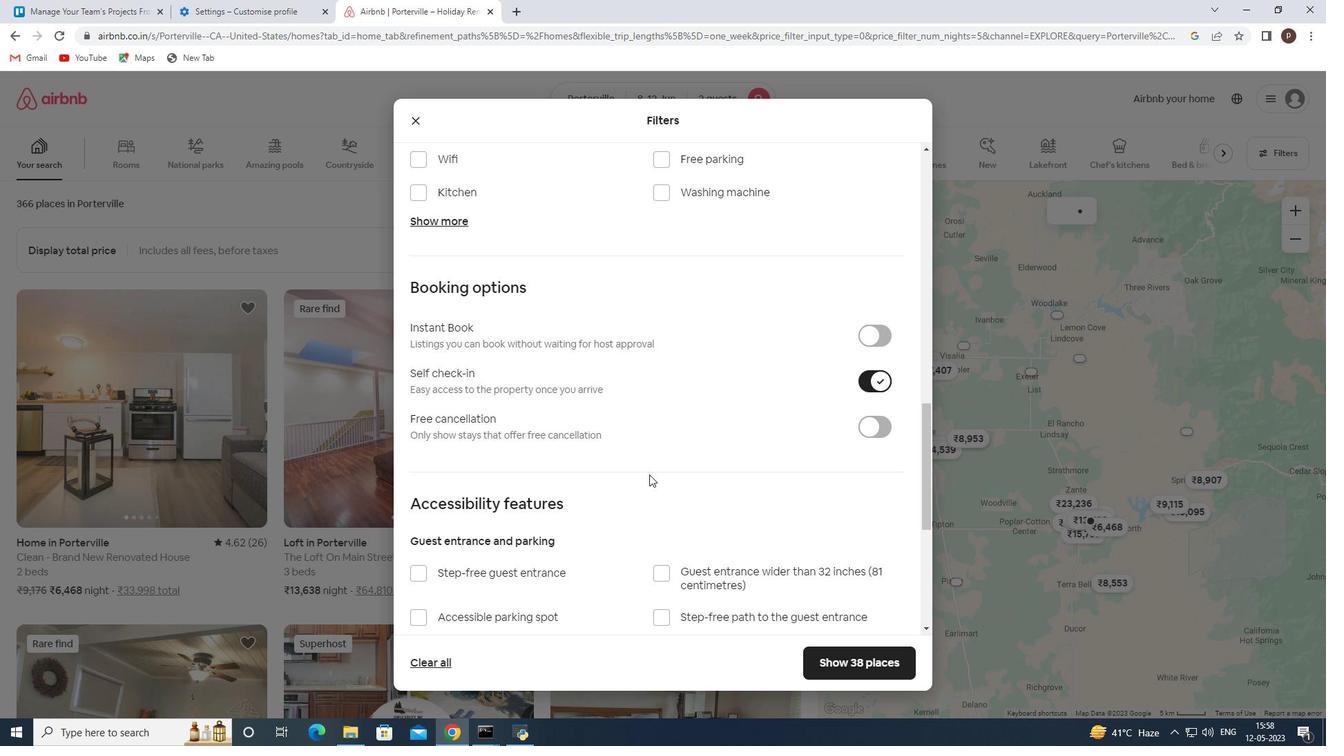 
Action: Mouse scrolled (648, 474) with delta (0, 0)
Screenshot: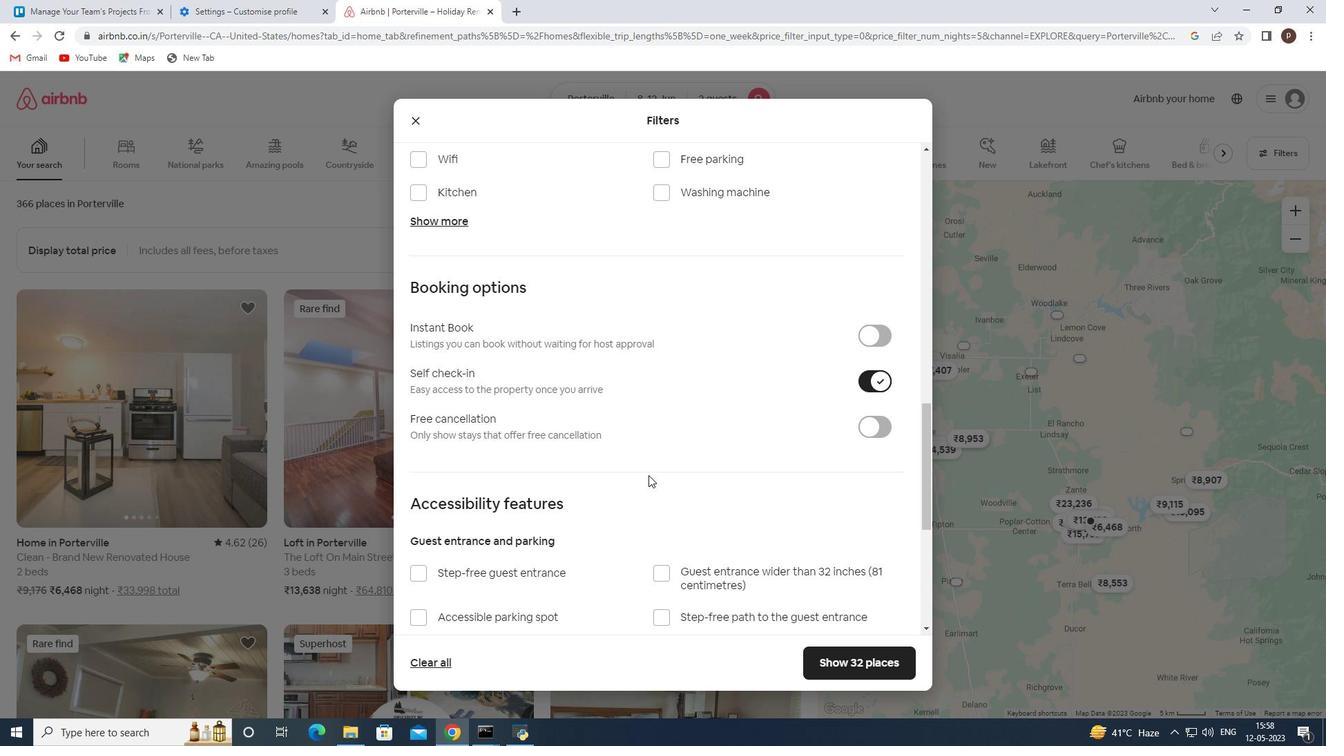 
Action: Mouse scrolled (648, 474) with delta (0, 0)
Screenshot: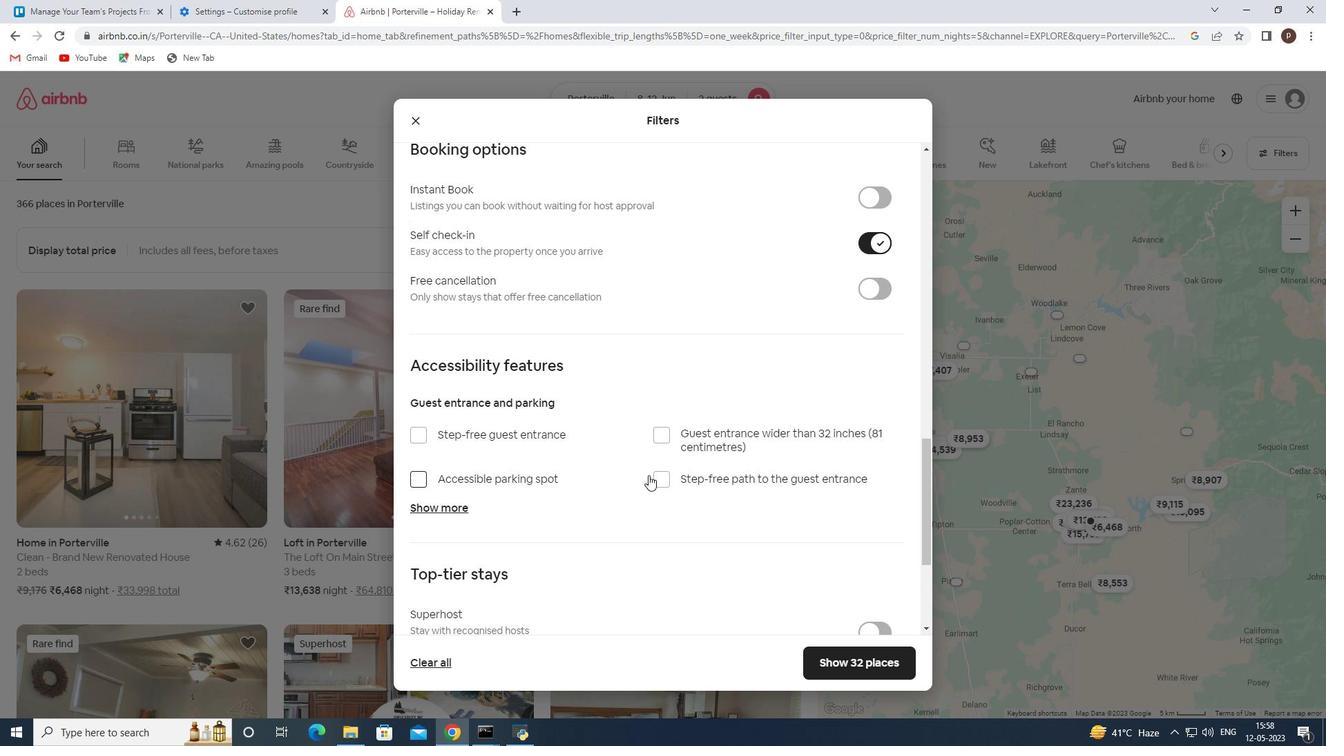 
Action: Mouse scrolled (648, 474) with delta (0, 0)
Screenshot: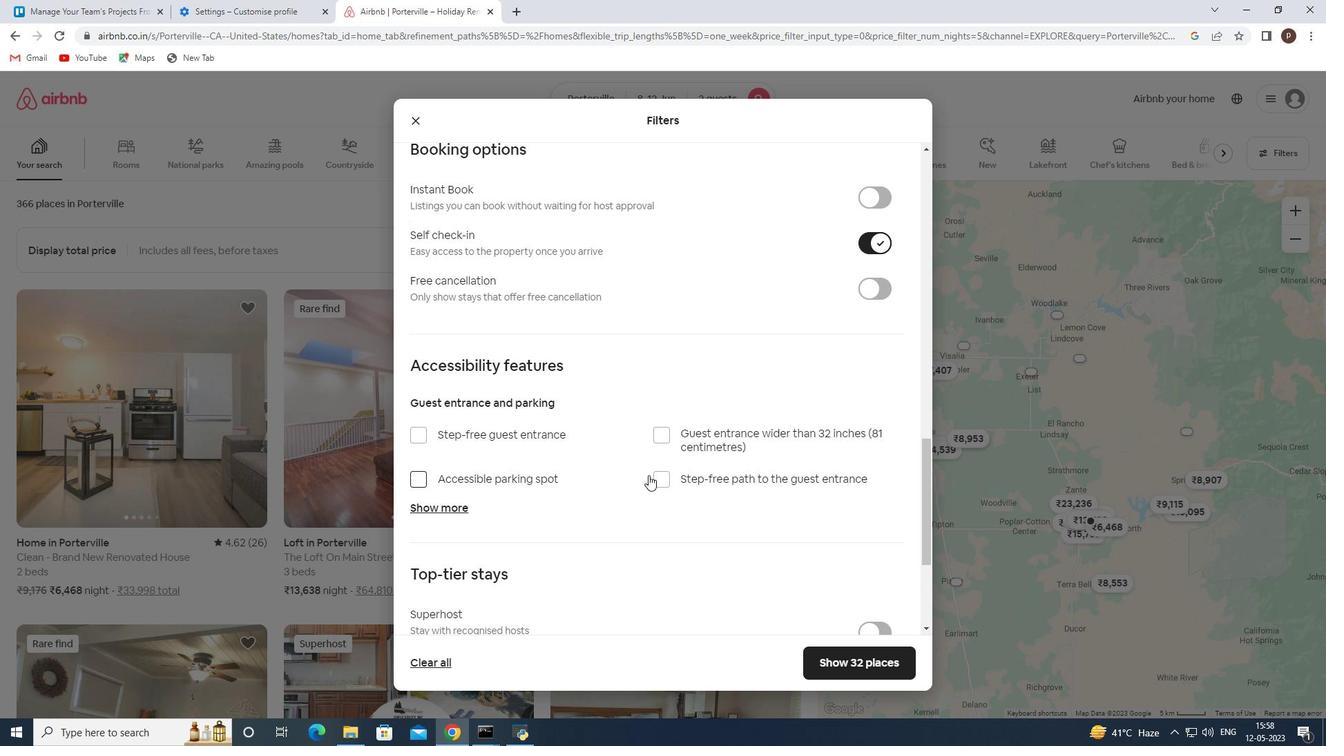 
Action: Mouse scrolled (648, 474) with delta (0, 0)
Screenshot: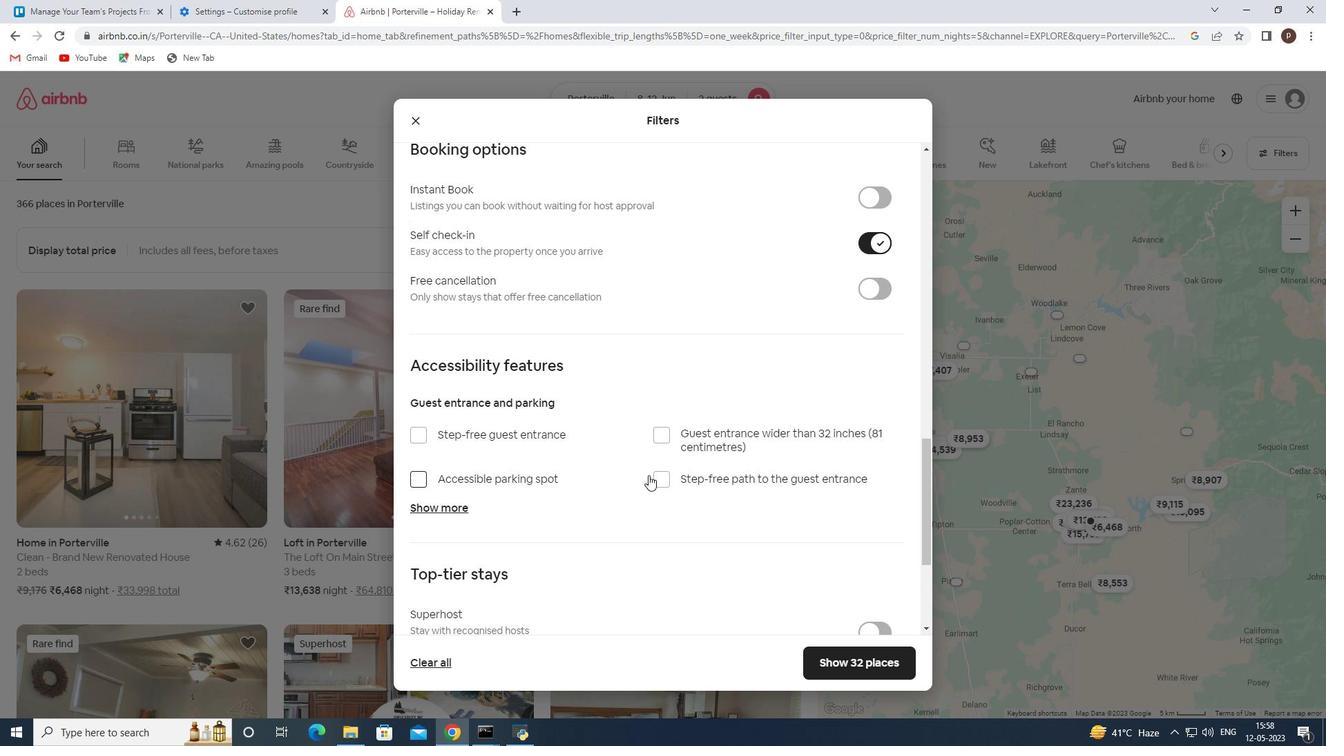 
Action: Mouse moved to (420, 549)
Screenshot: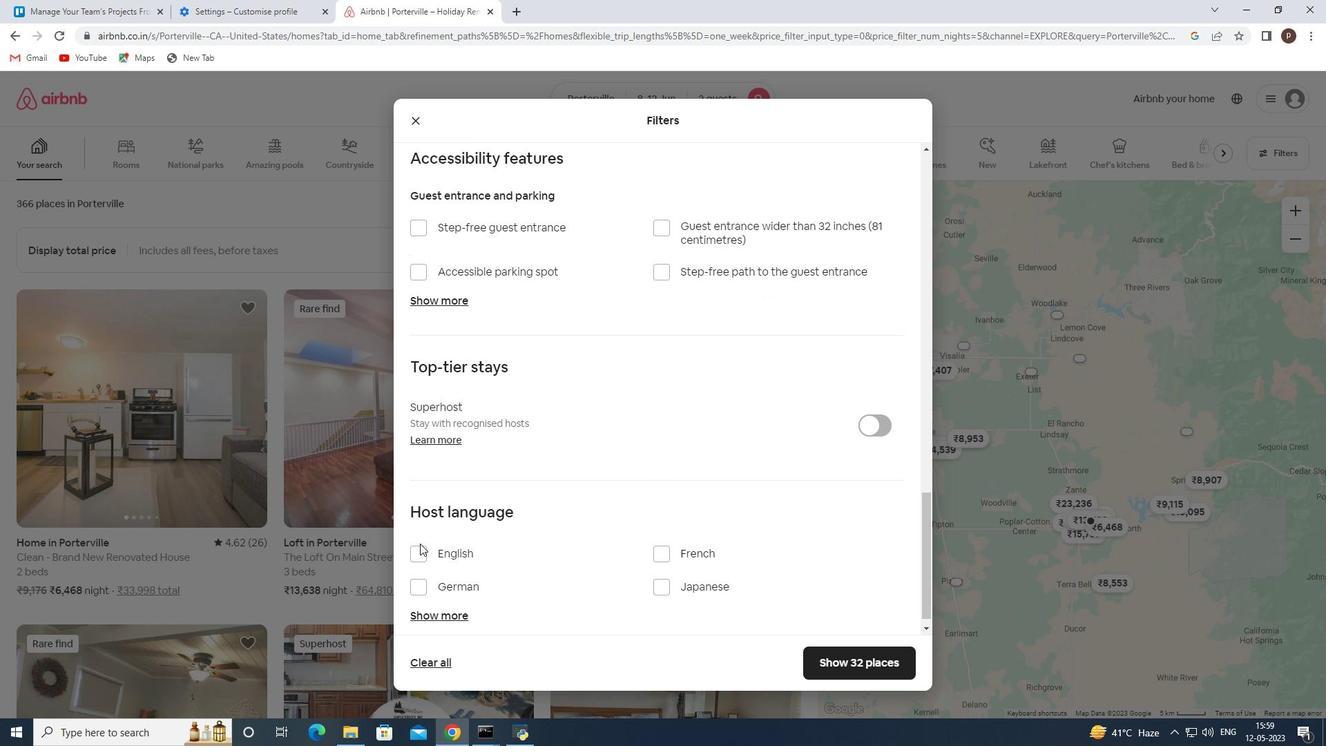 
Action: Mouse pressed left at (420, 549)
Screenshot: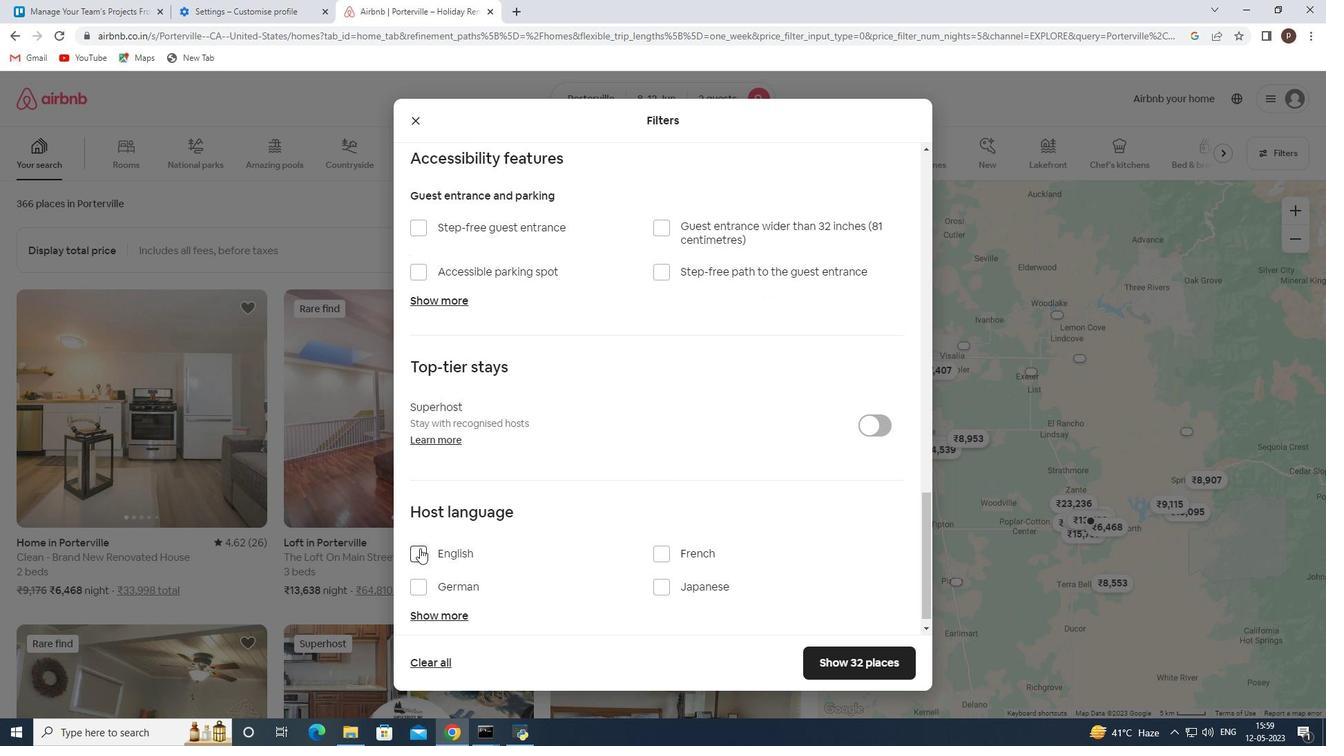 
Action: Mouse moved to (853, 663)
Screenshot: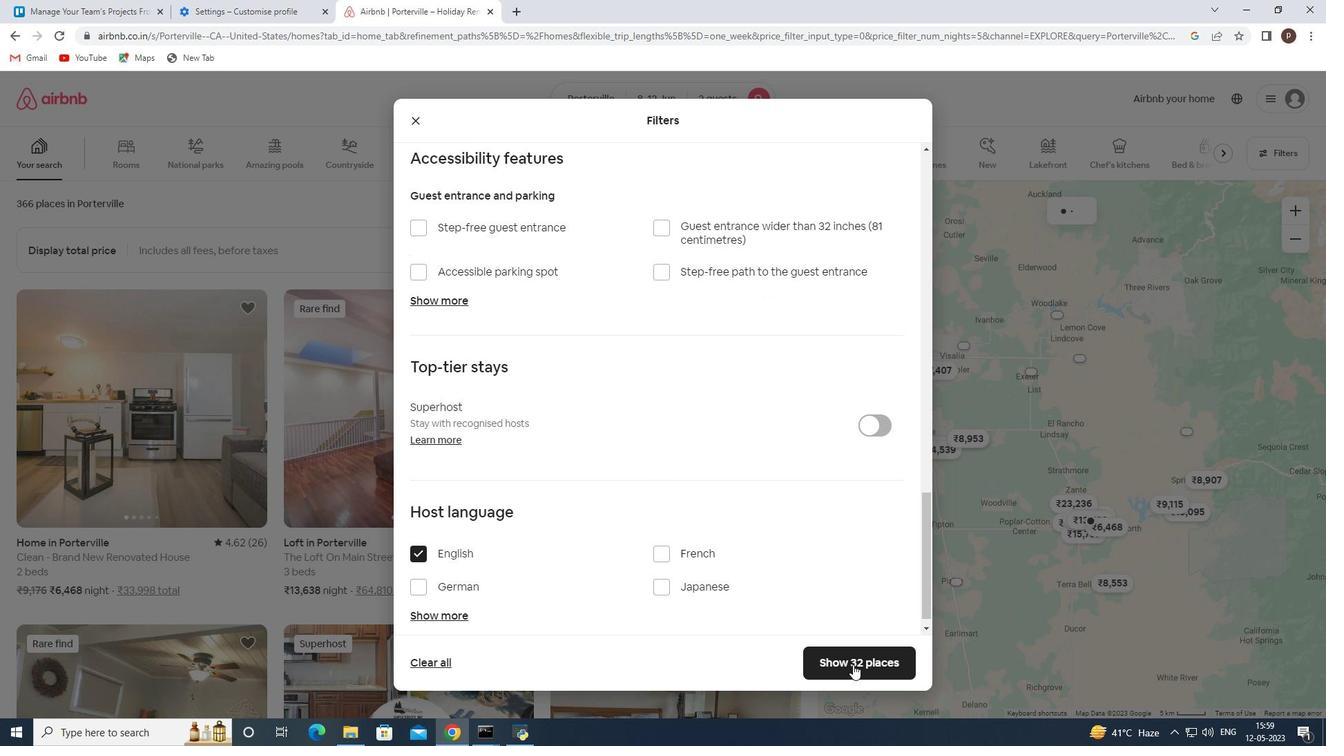 
Action: Mouse pressed left at (853, 663)
Screenshot: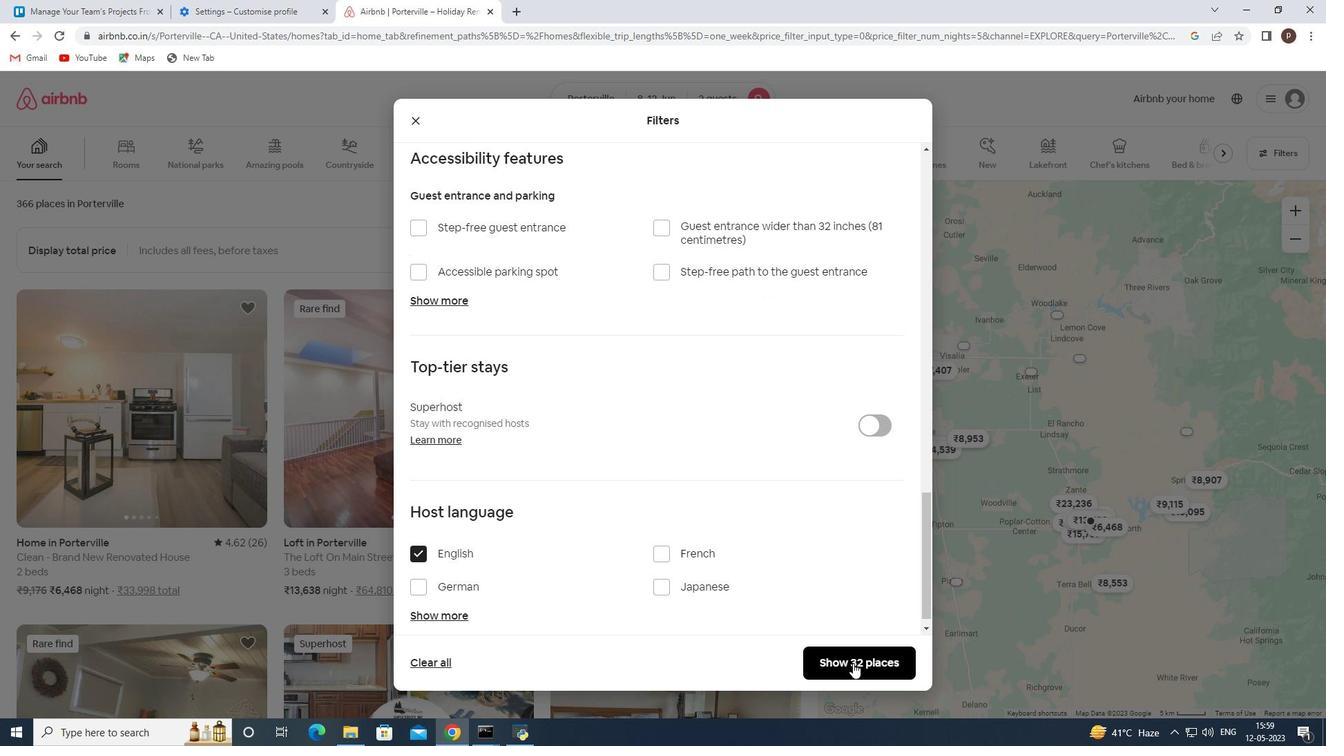 
